 Task: Look for space in Hadjout, Algeria from 1st June, 2023 to 9th June, 2023 for 6 adults in price range Rs.6000 to Rs.12000. Place can be entire place with 3 bedrooms having 3 beds and 3 bathrooms. Property type can be house, flat, hotel. Booking option can be shelf check-in. Required host language is .
Action: Mouse moved to (544, 131)
Screenshot: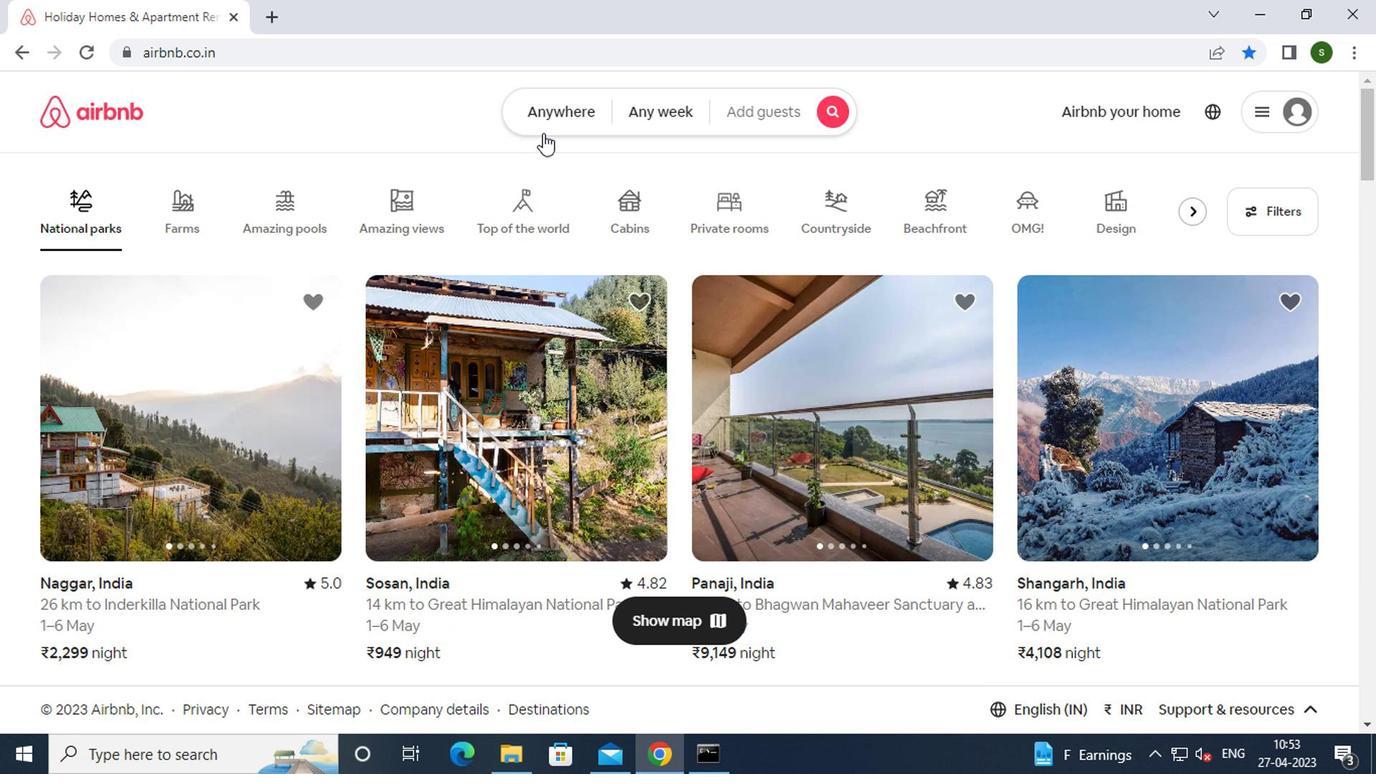 
Action: Mouse pressed left at (544, 131)
Screenshot: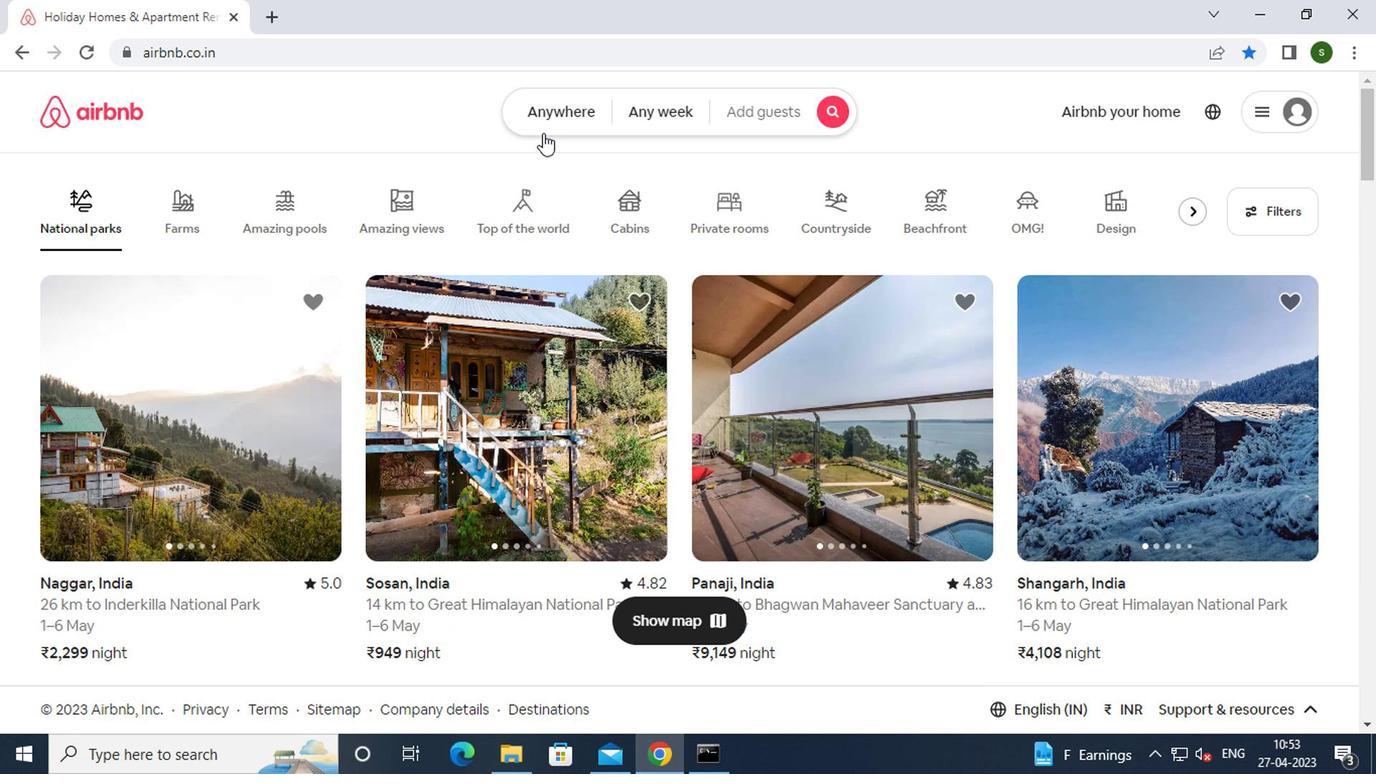 
Action: Mouse moved to (483, 189)
Screenshot: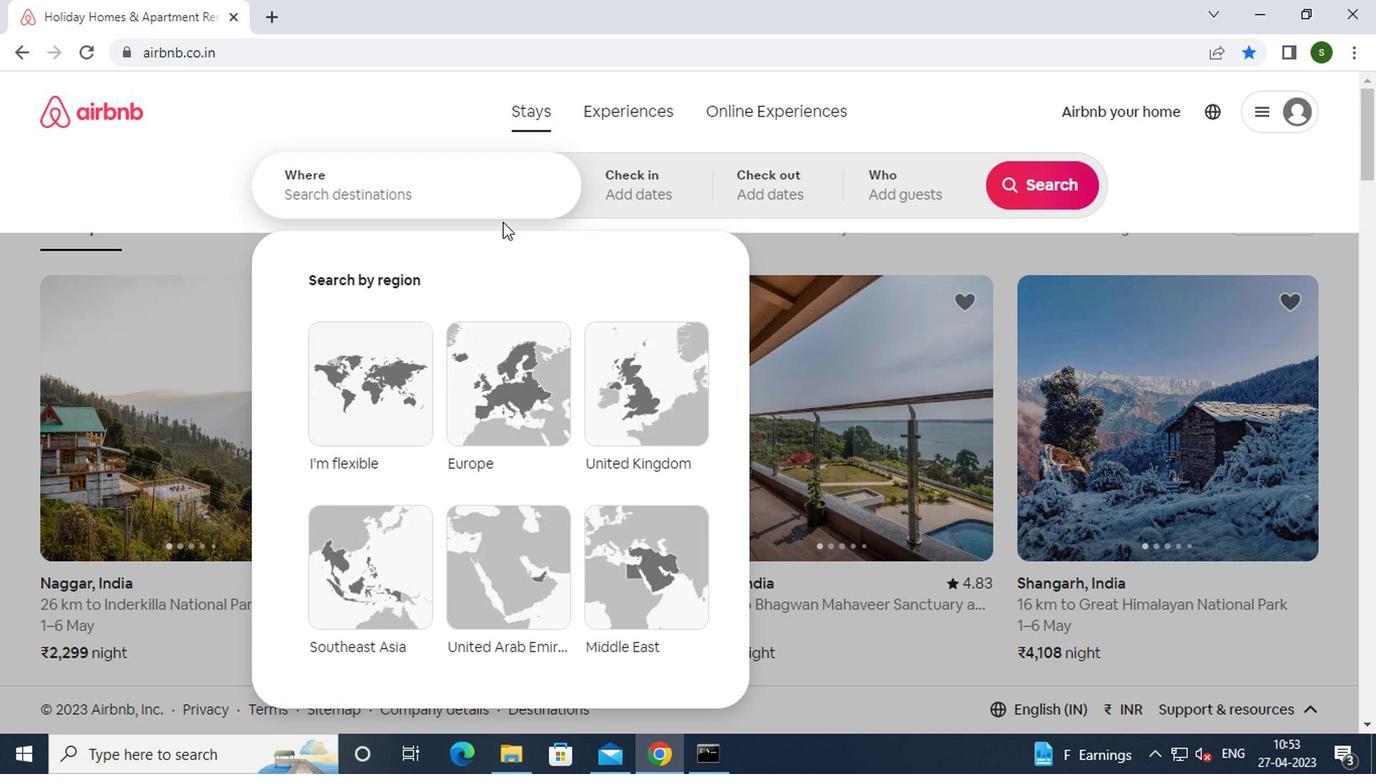 
Action: Mouse pressed left at (483, 189)
Screenshot: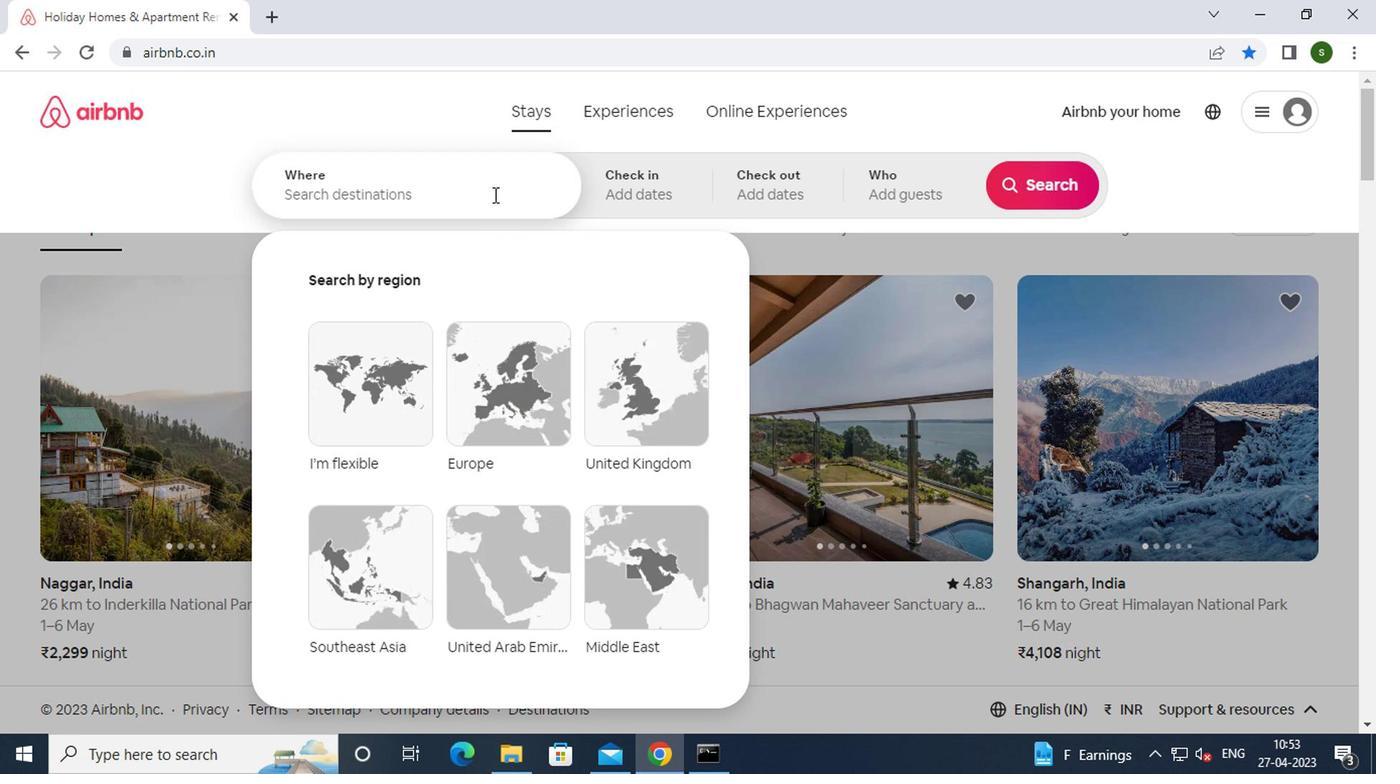 
Action: Key pressed h<Key.caps_lock>adjout,<Key.space>
Screenshot: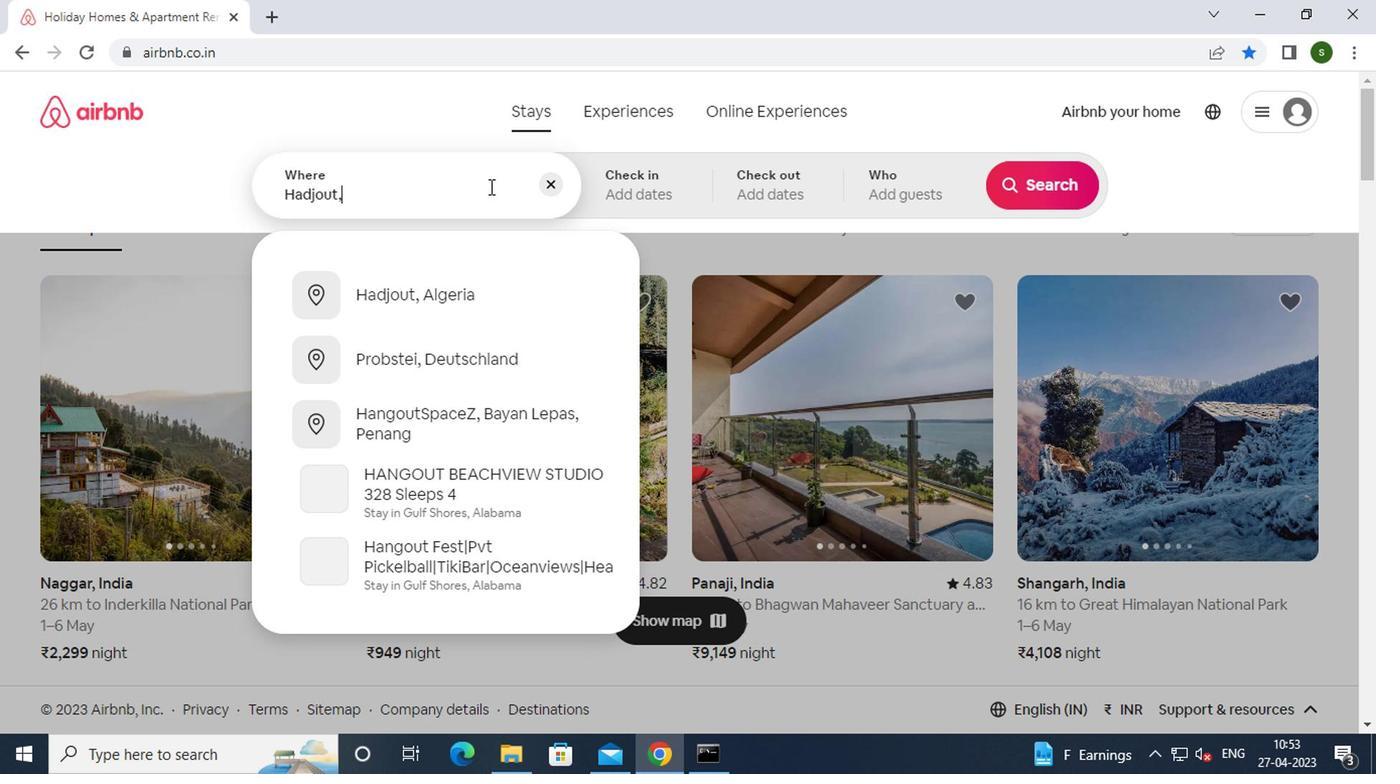 
Action: Mouse moved to (520, 283)
Screenshot: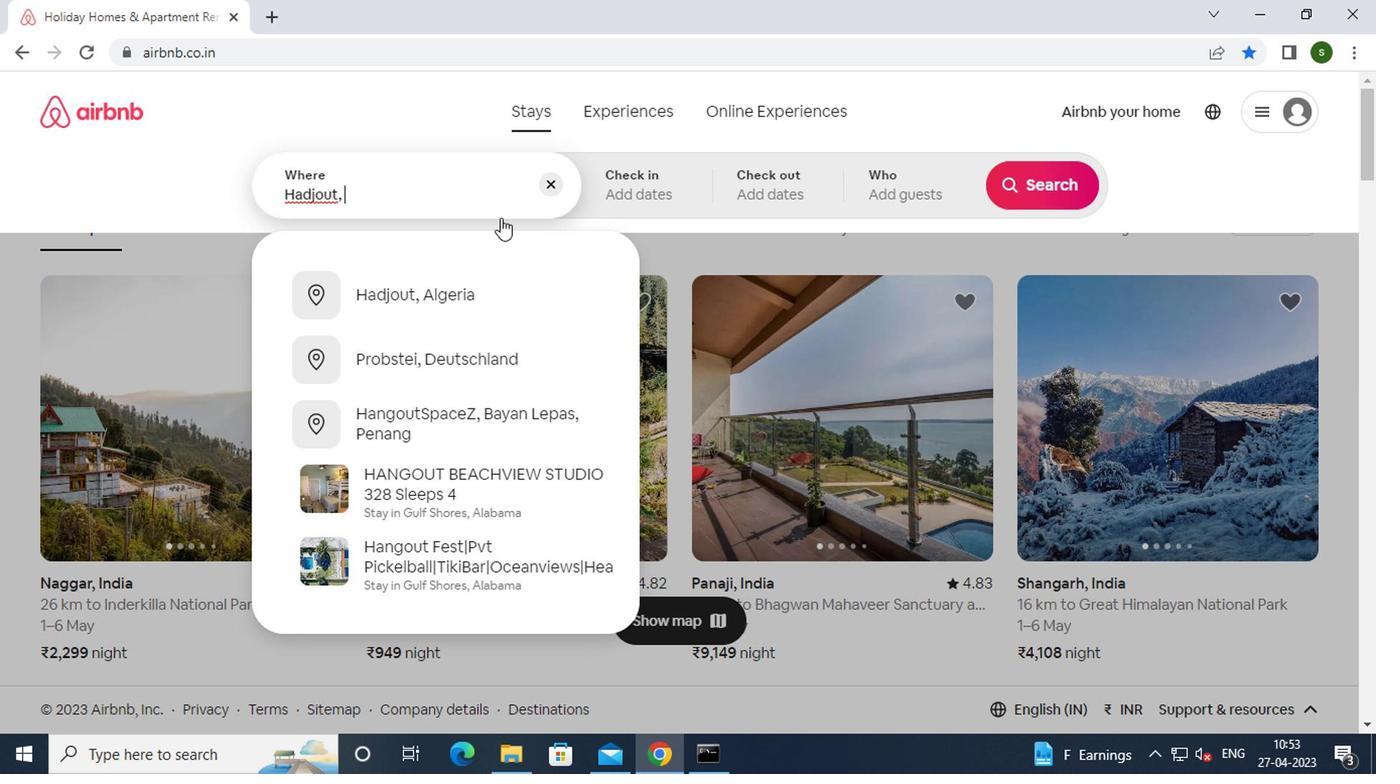 
Action: Mouse pressed left at (520, 283)
Screenshot: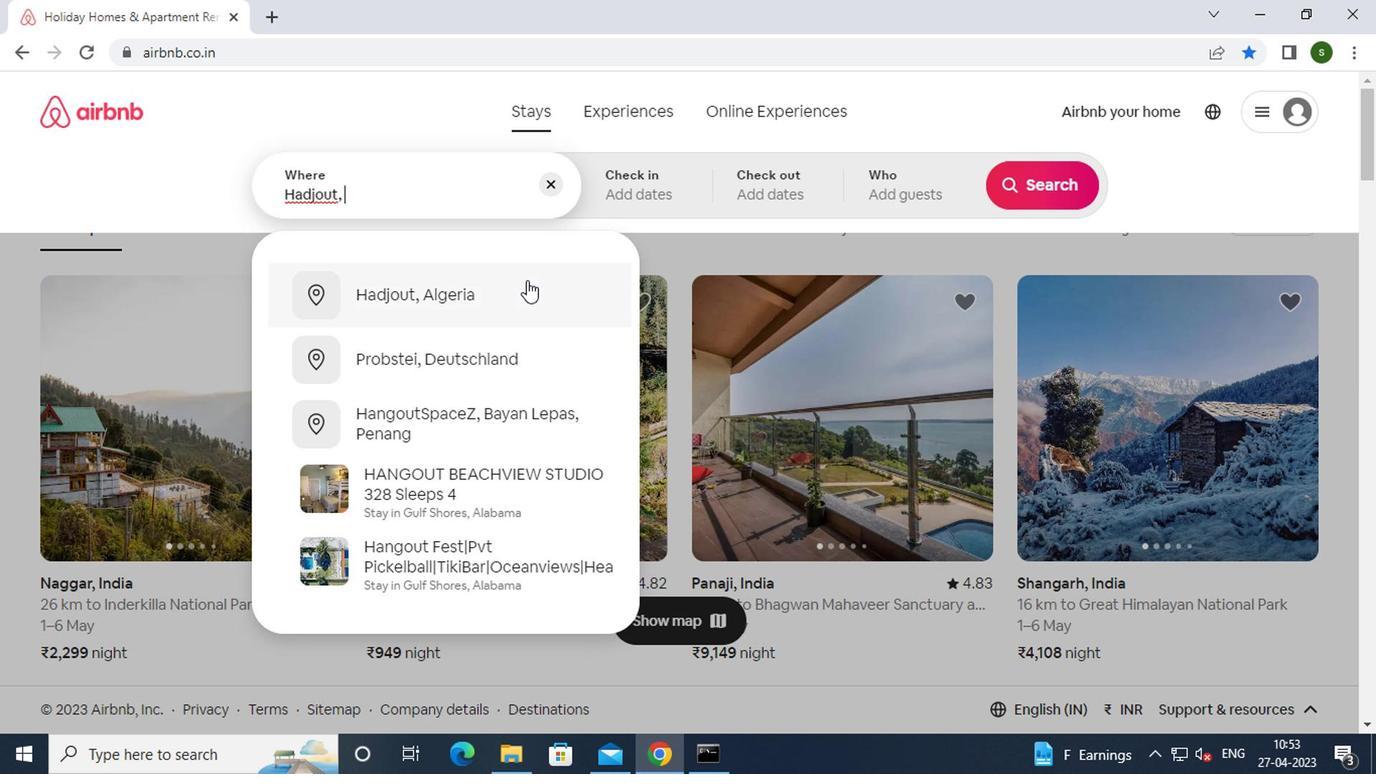 
Action: Mouse moved to (1024, 354)
Screenshot: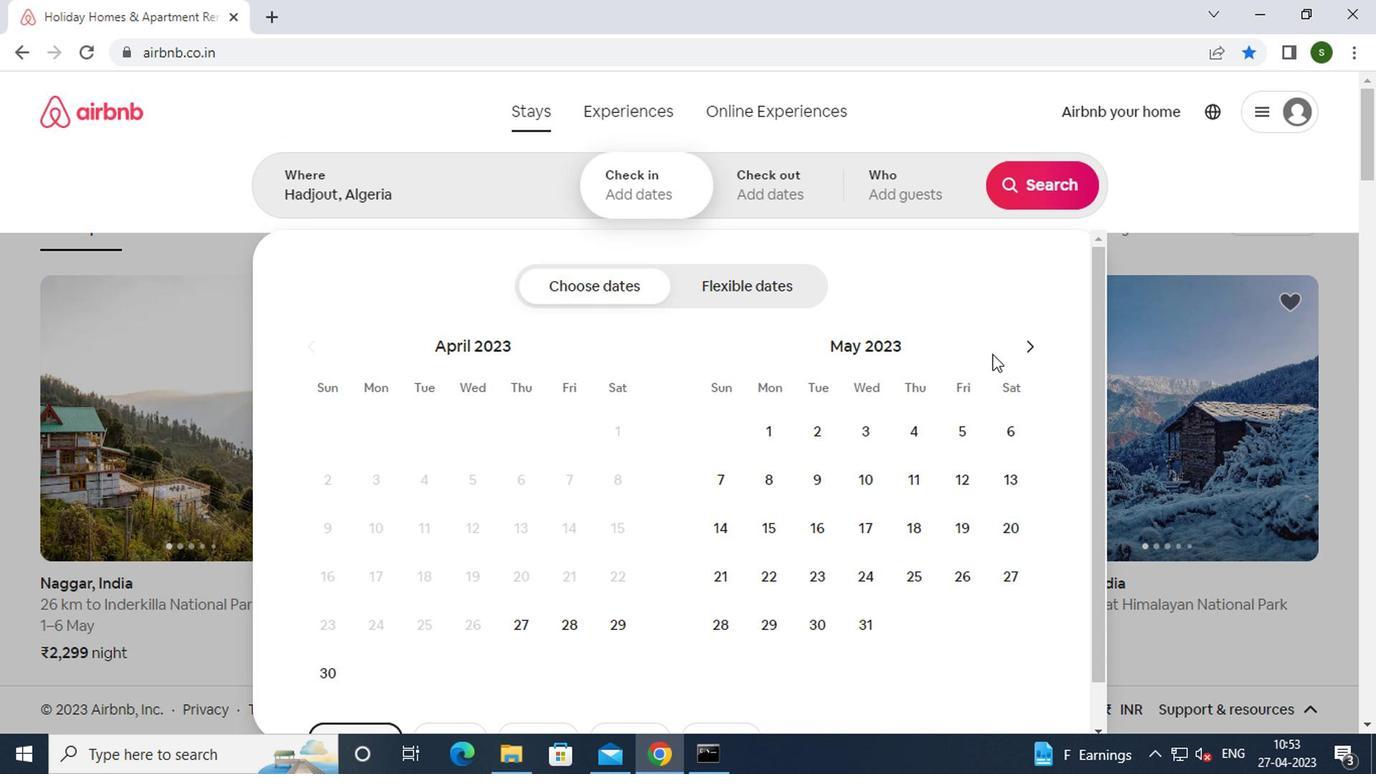 
Action: Mouse pressed left at (1024, 354)
Screenshot: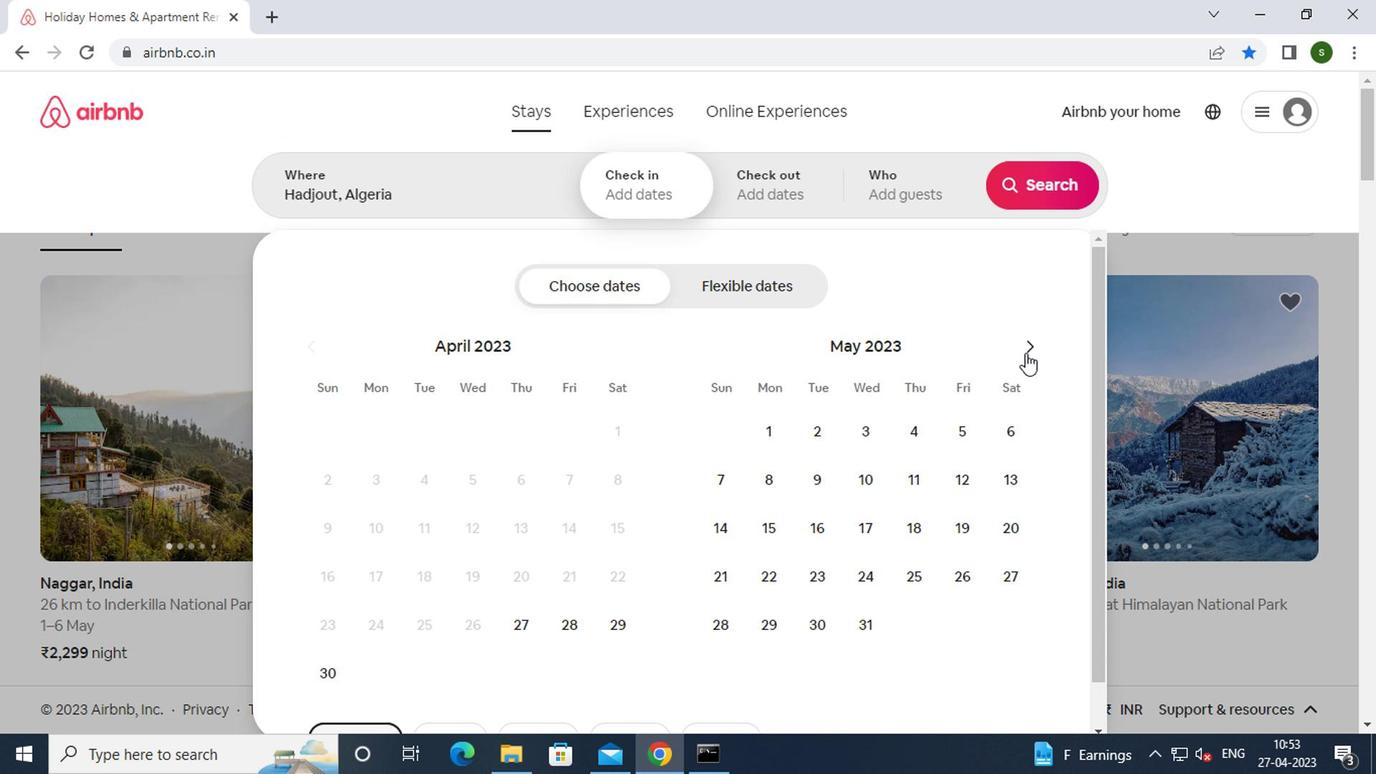 
Action: Mouse moved to (916, 428)
Screenshot: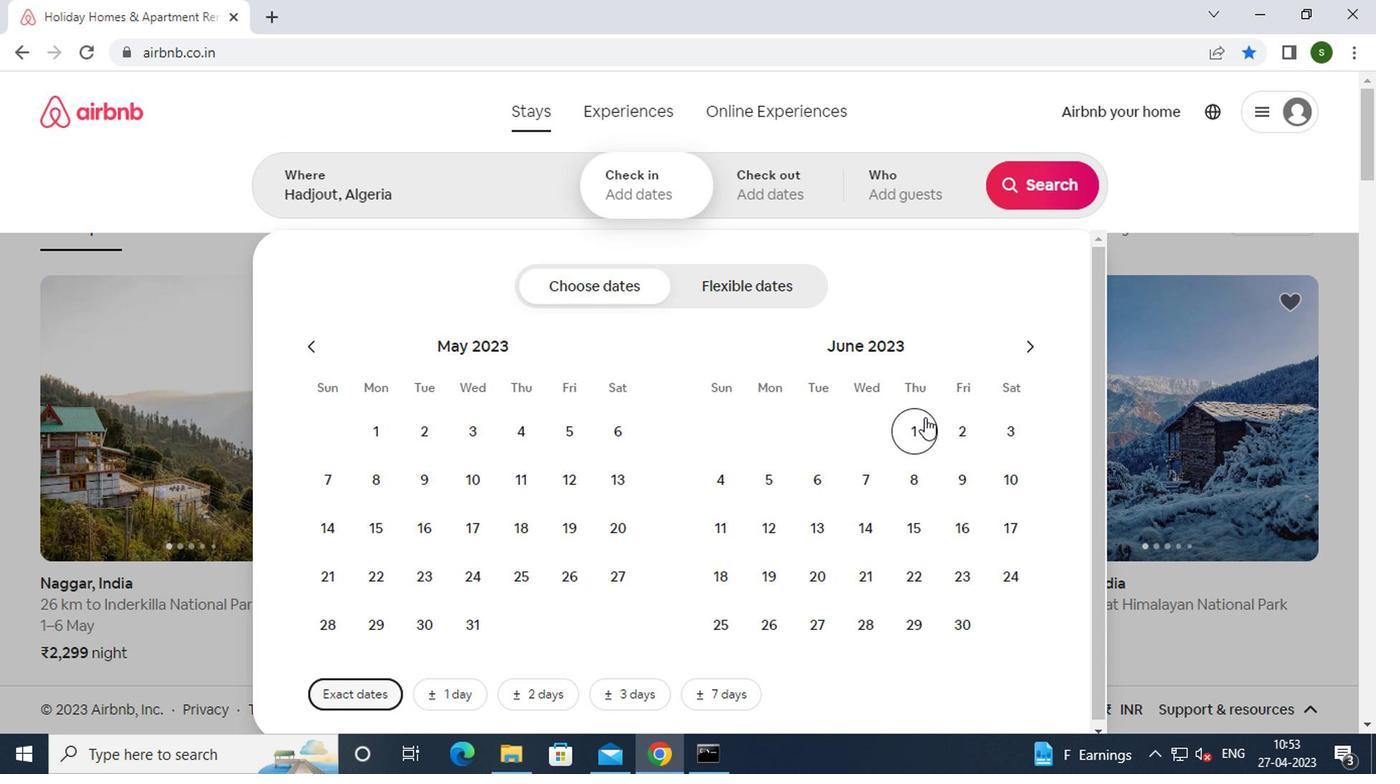 
Action: Mouse pressed left at (916, 428)
Screenshot: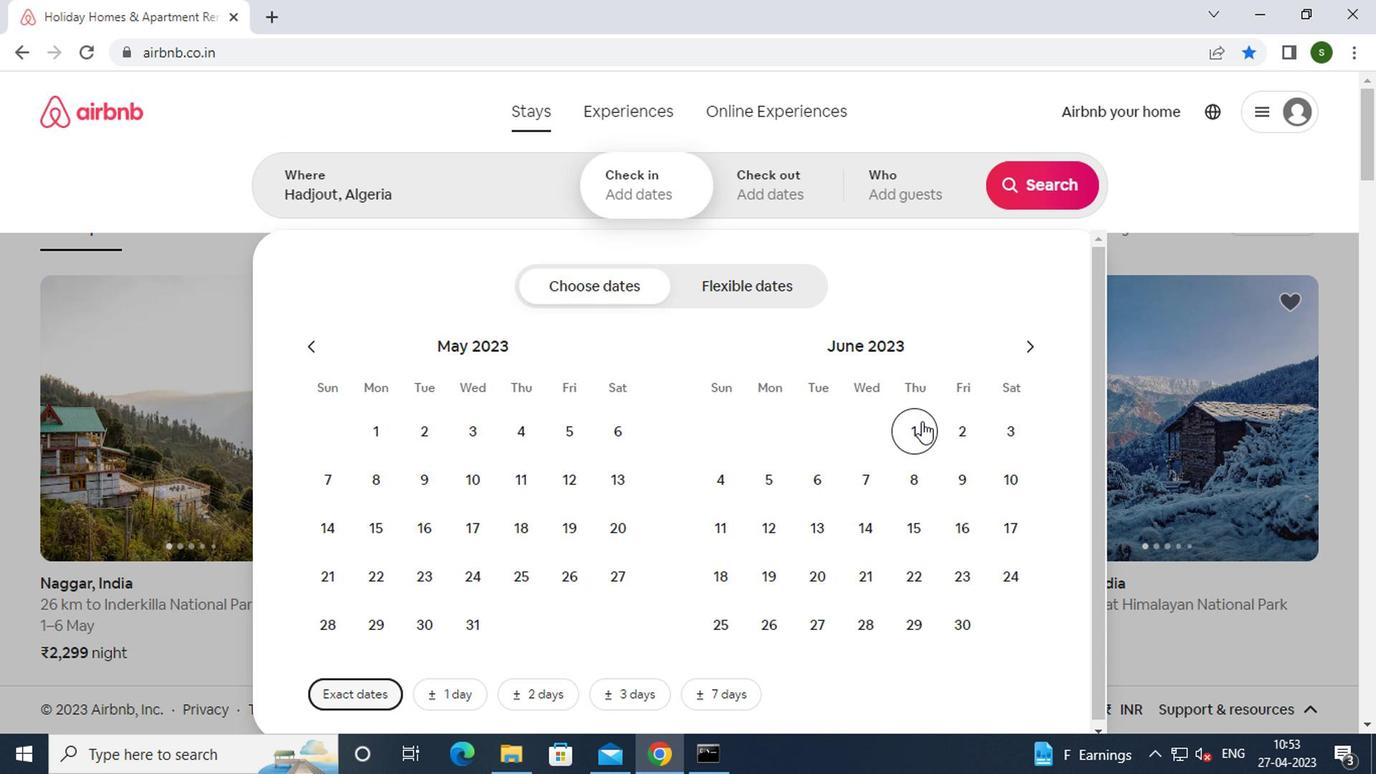 
Action: Mouse moved to (958, 470)
Screenshot: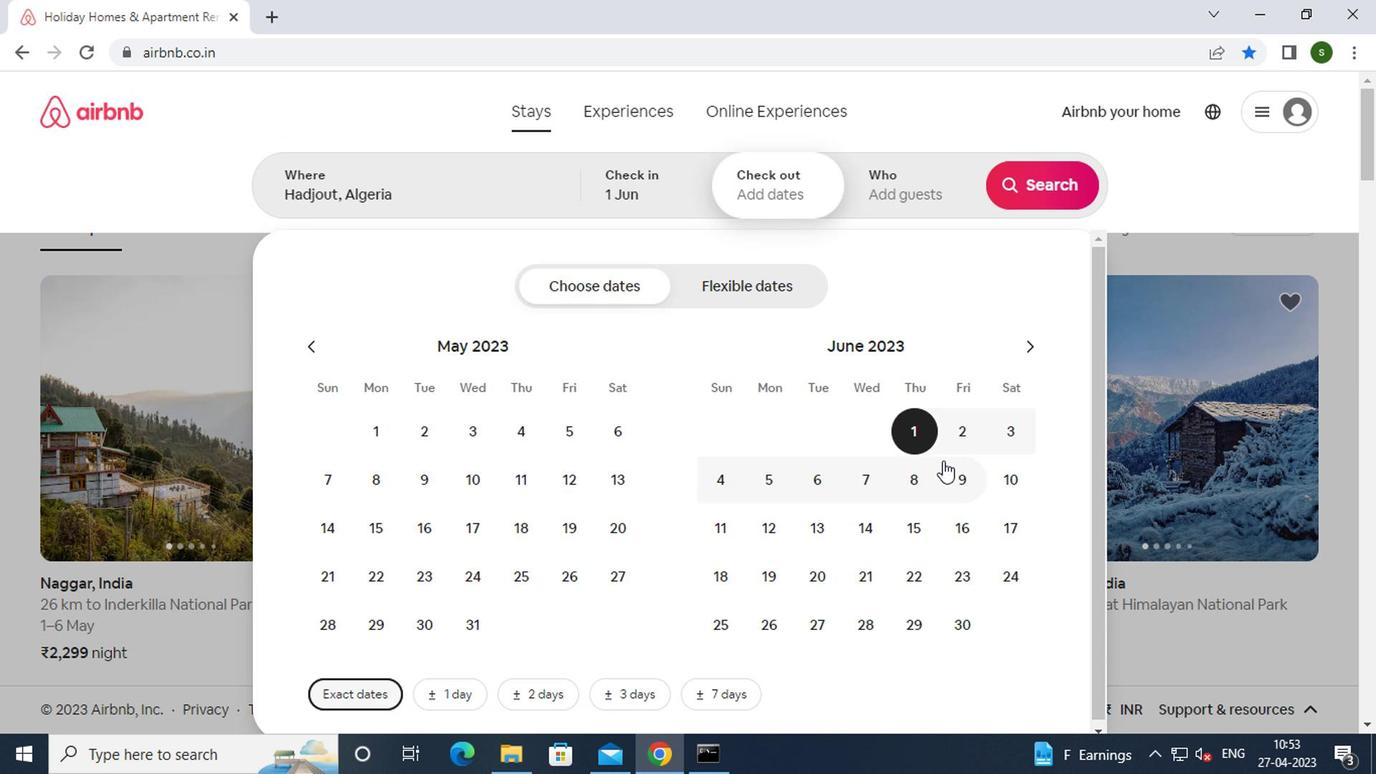 
Action: Mouse pressed left at (958, 470)
Screenshot: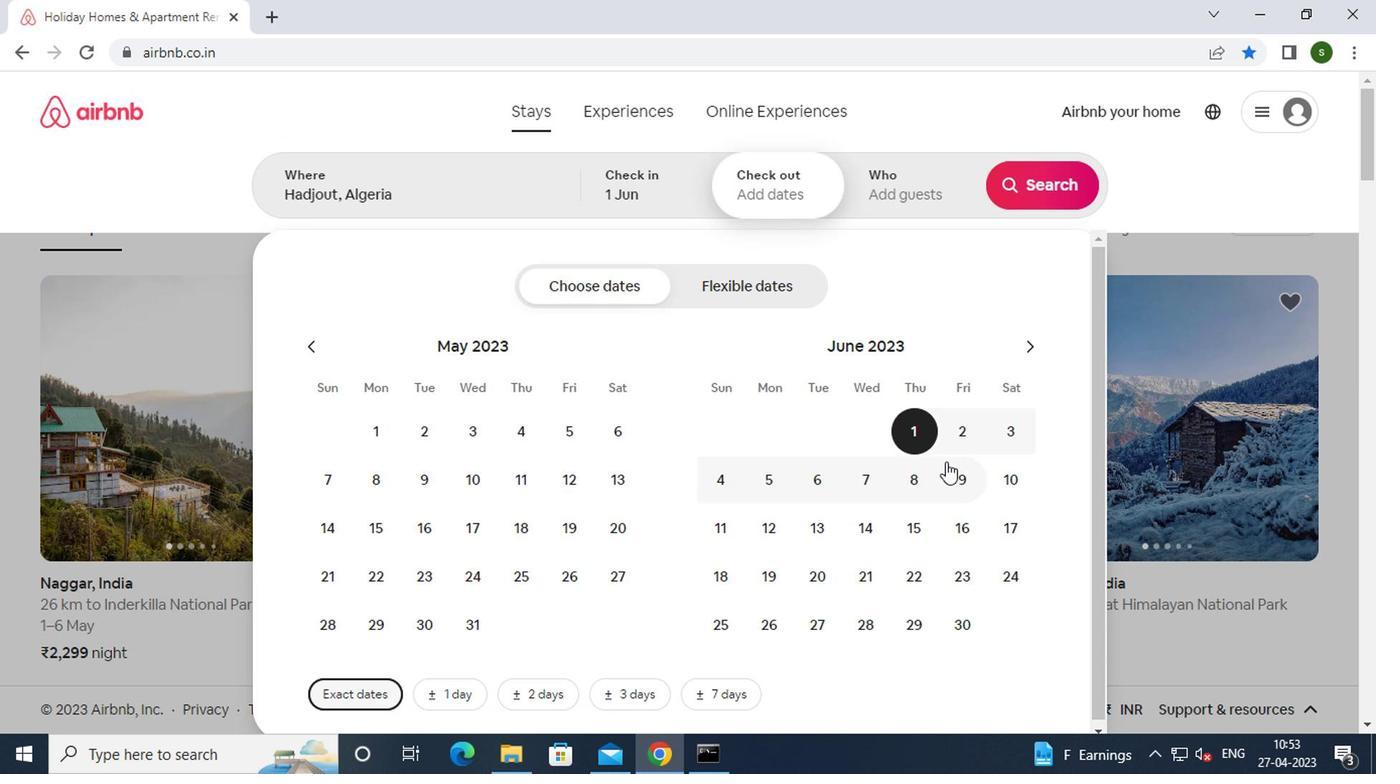 
Action: Mouse moved to (922, 204)
Screenshot: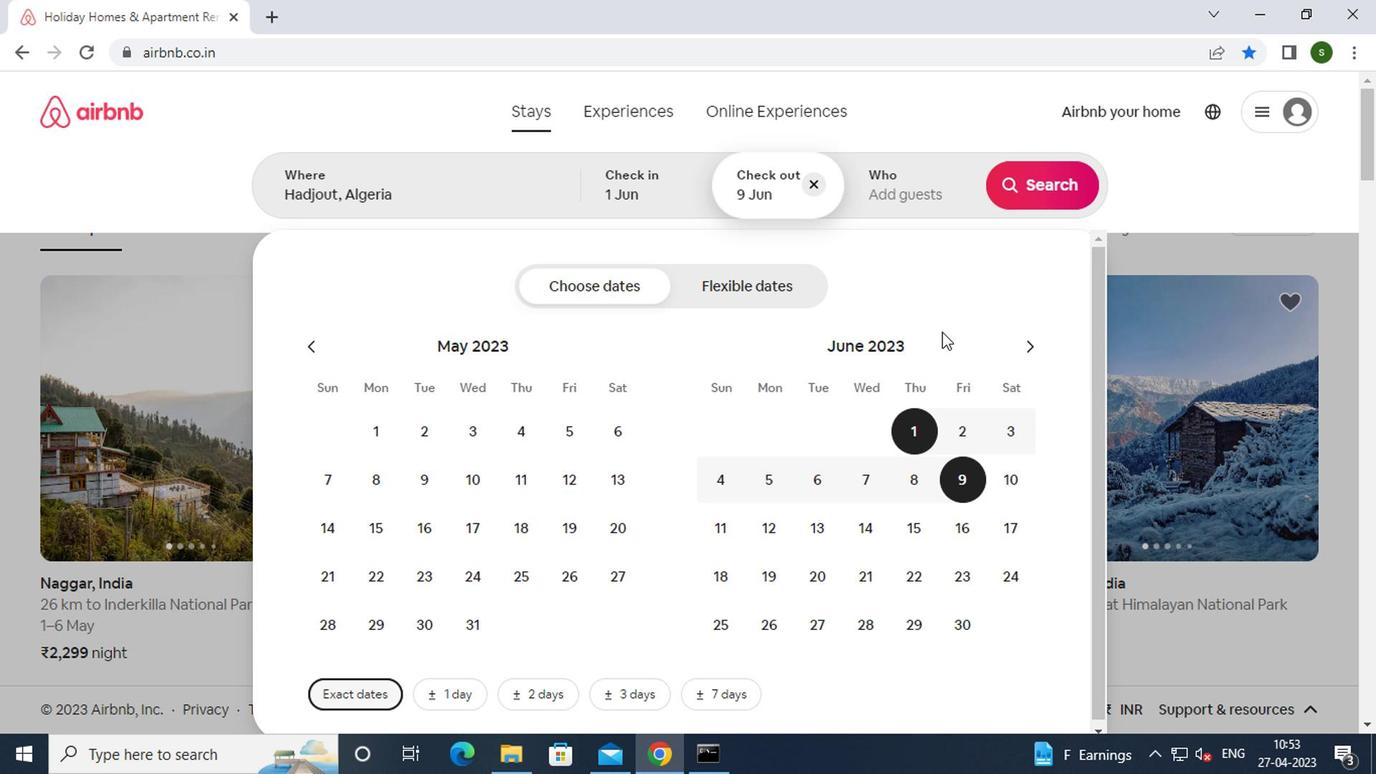 
Action: Mouse pressed left at (922, 204)
Screenshot: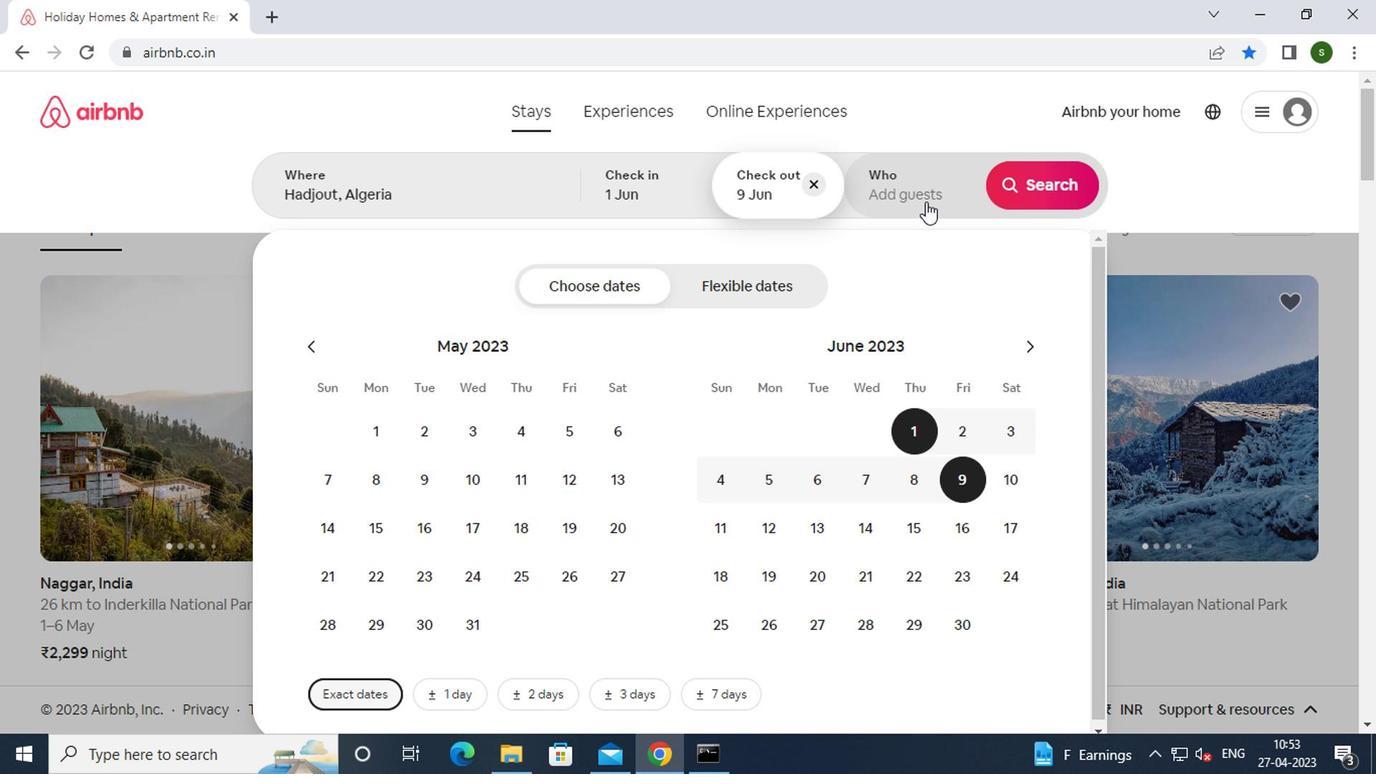 
Action: Mouse moved to (1067, 285)
Screenshot: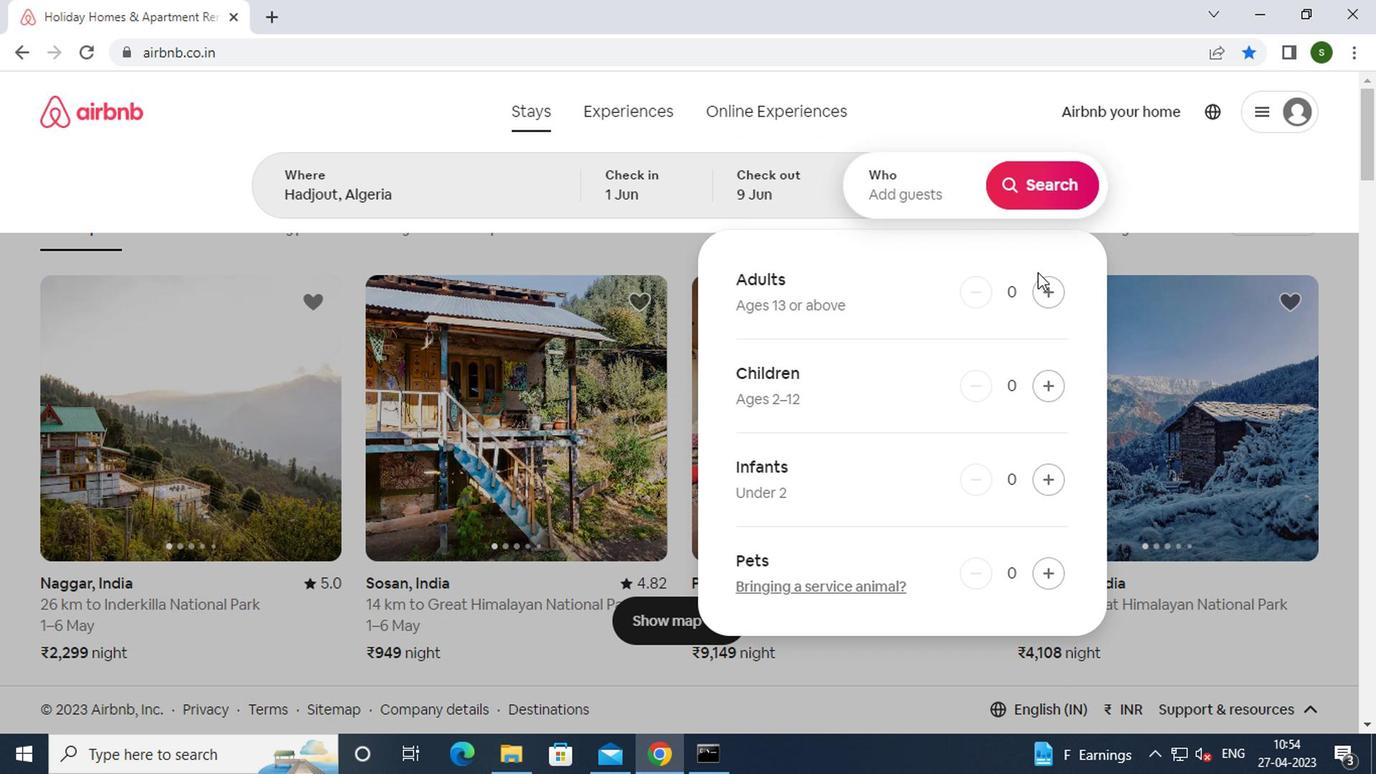 
Action: Mouse pressed left at (1067, 285)
Screenshot: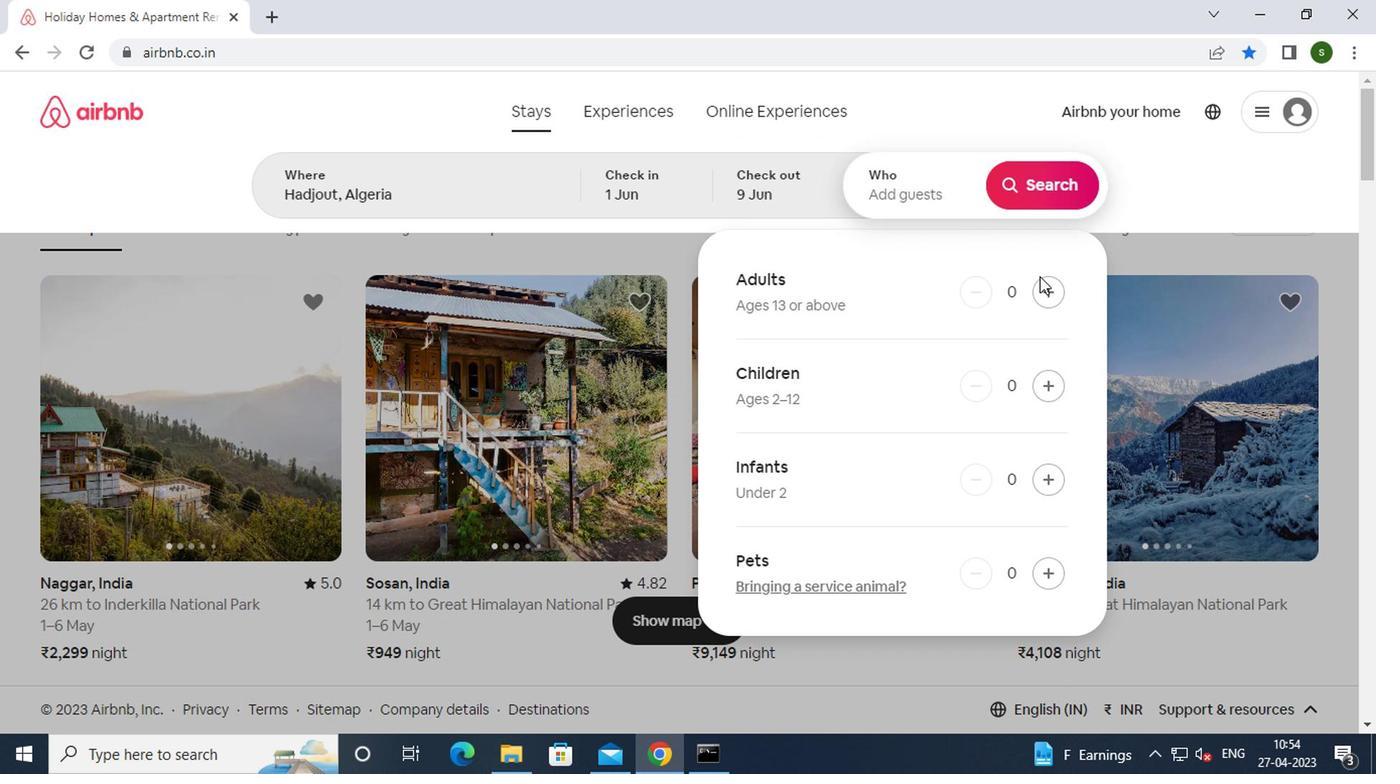 
Action: Mouse moved to (1047, 290)
Screenshot: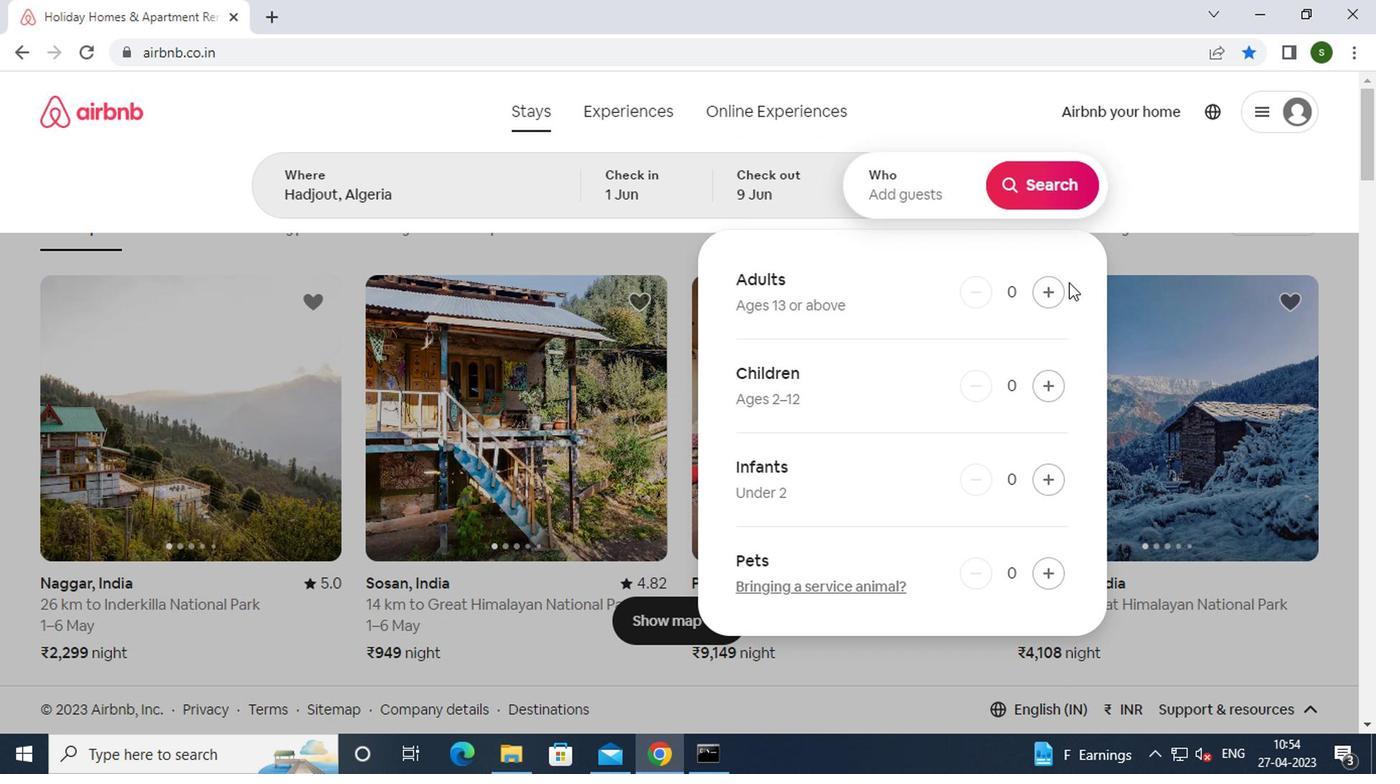 
Action: Mouse pressed left at (1047, 290)
Screenshot: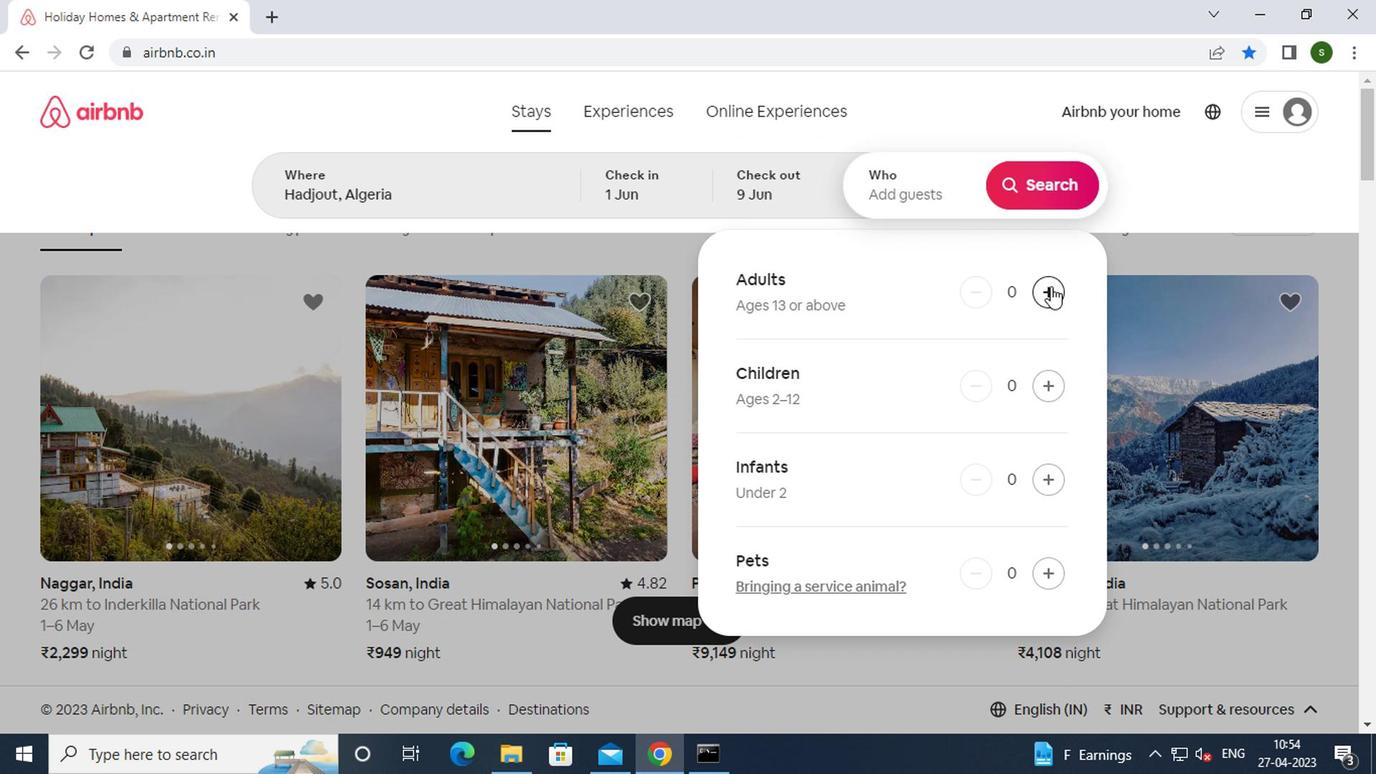 
Action: Mouse pressed left at (1047, 290)
Screenshot: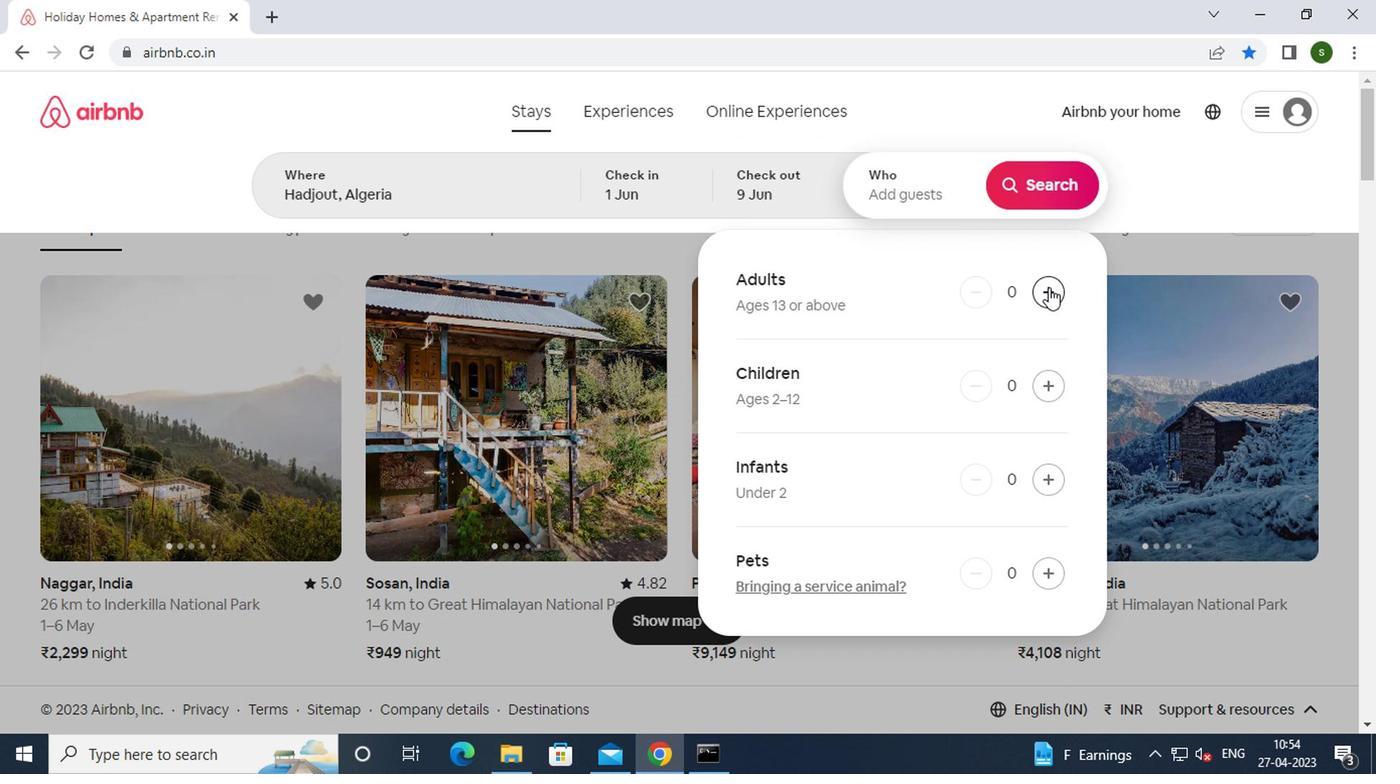 
Action: Mouse pressed left at (1047, 290)
Screenshot: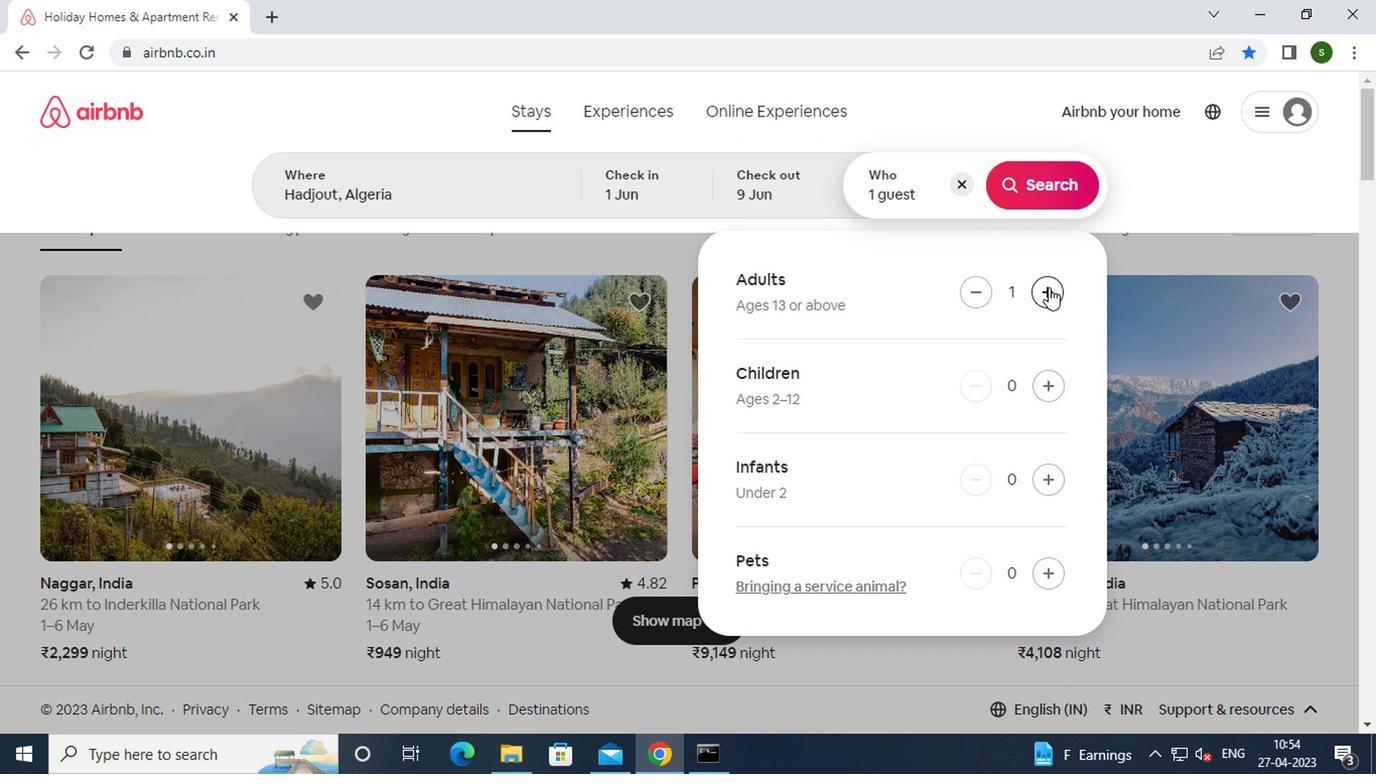
Action: Mouse pressed left at (1047, 290)
Screenshot: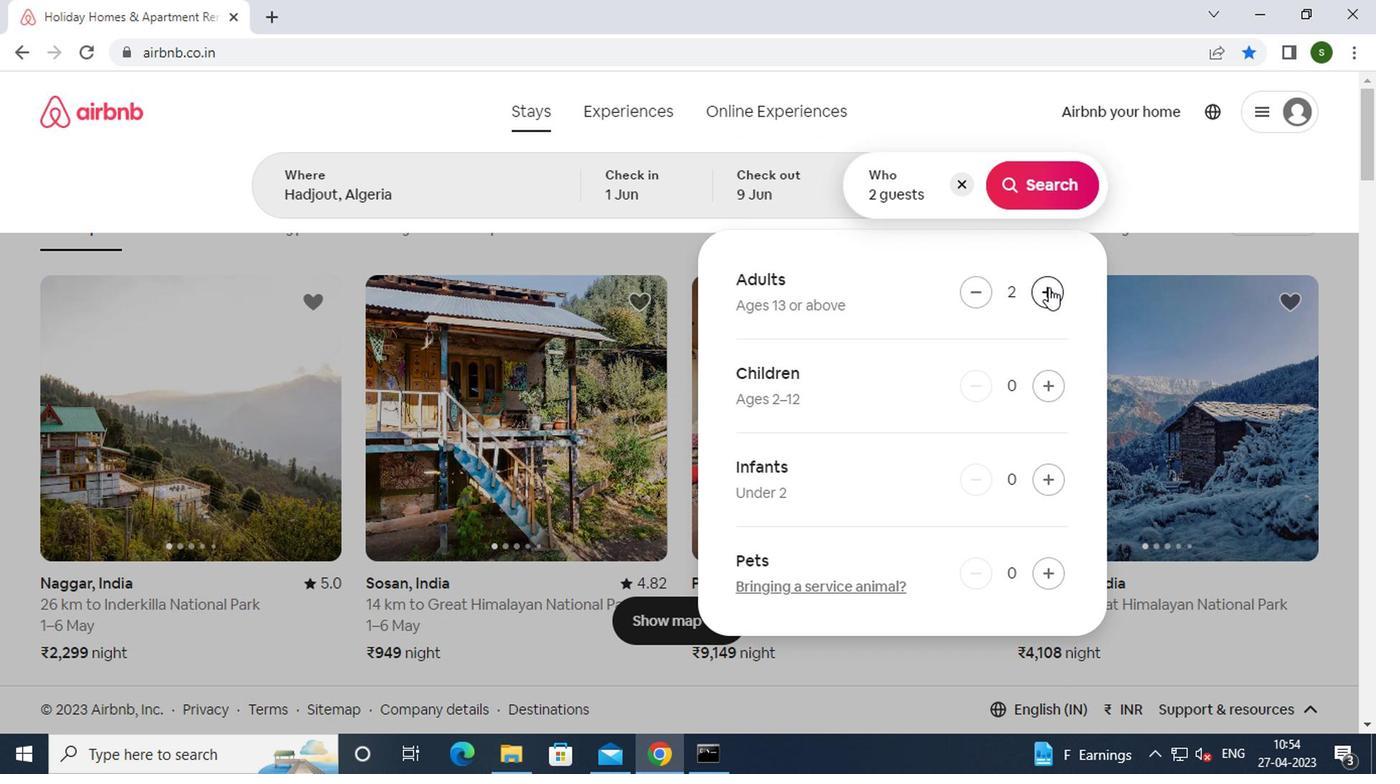 
Action: Mouse pressed left at (1047, 290)
Screenshot: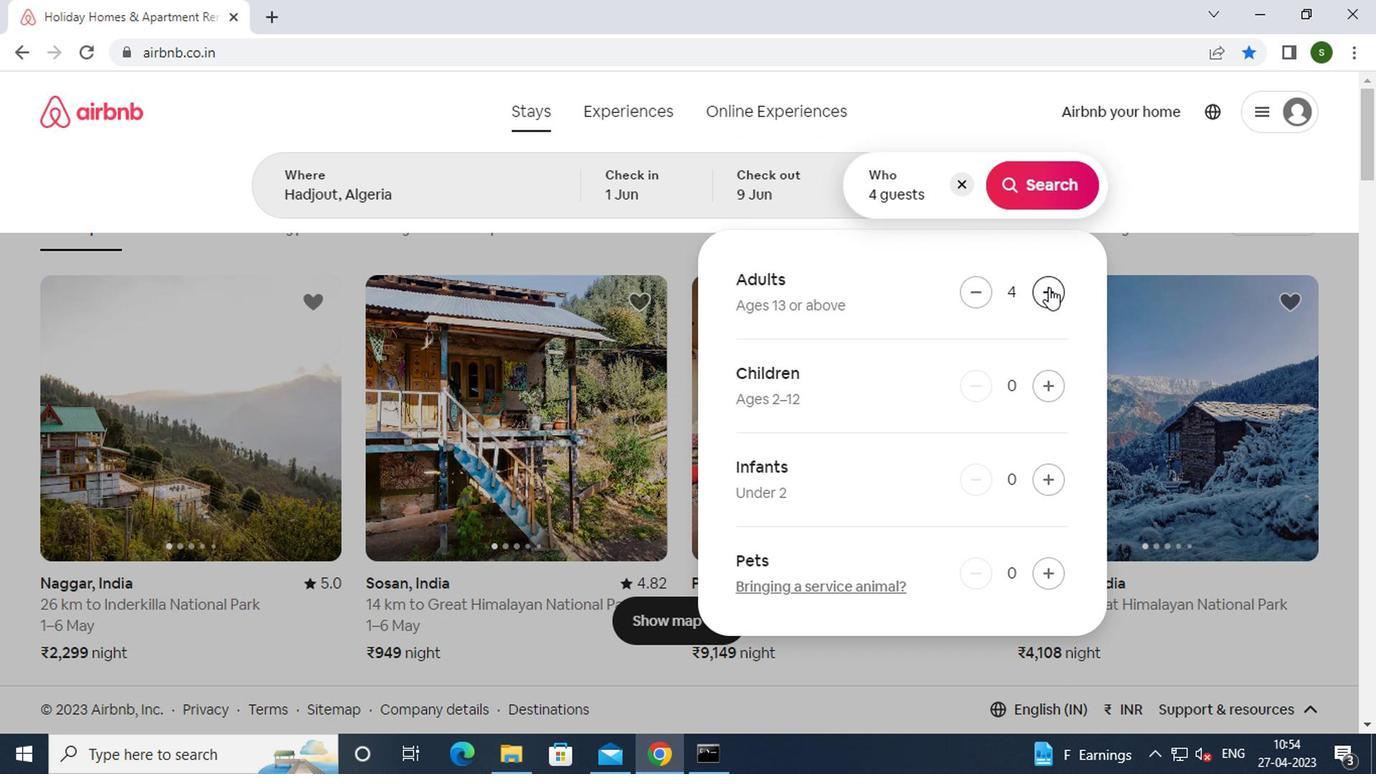 
Action: Mouse pressed left at (1047, 290)
Screenshot: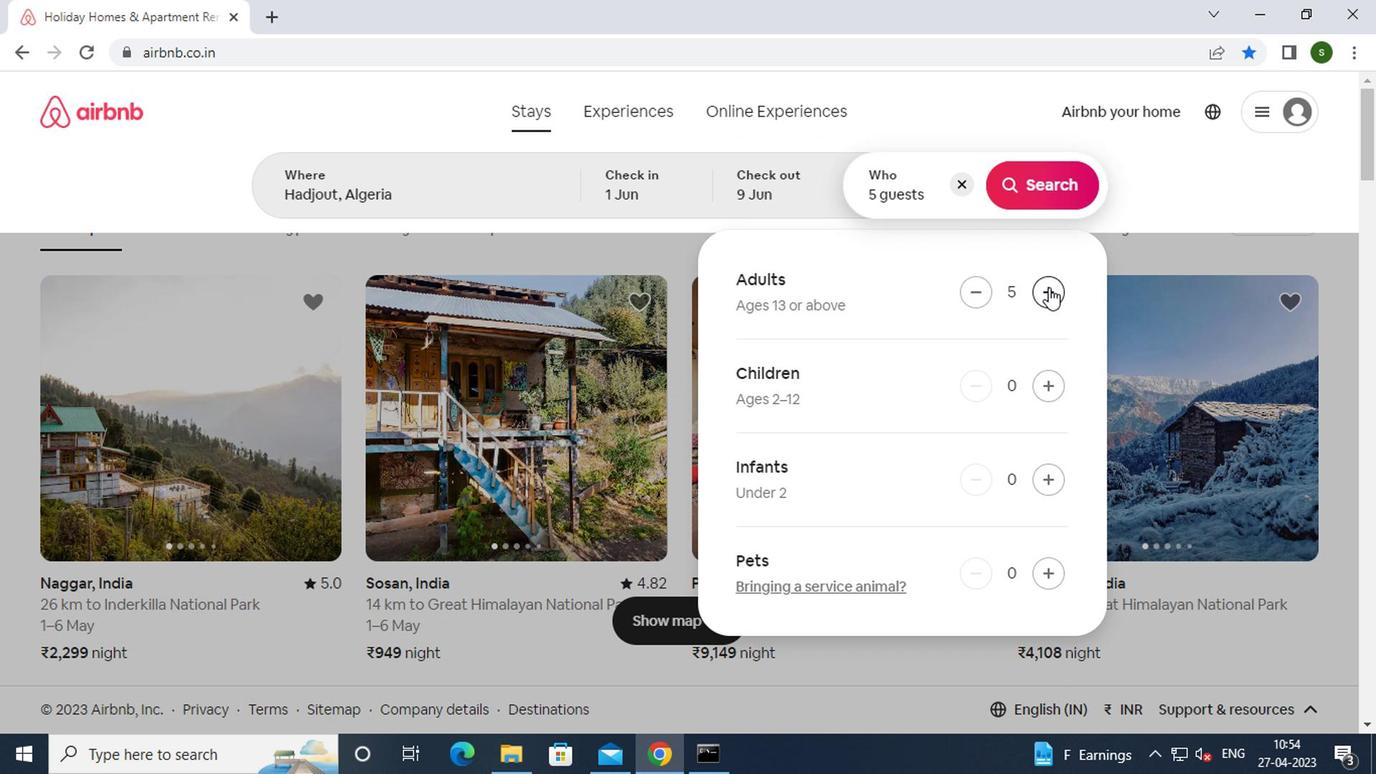 
Action: Mouse moved to (1047, 207)
Screenshot: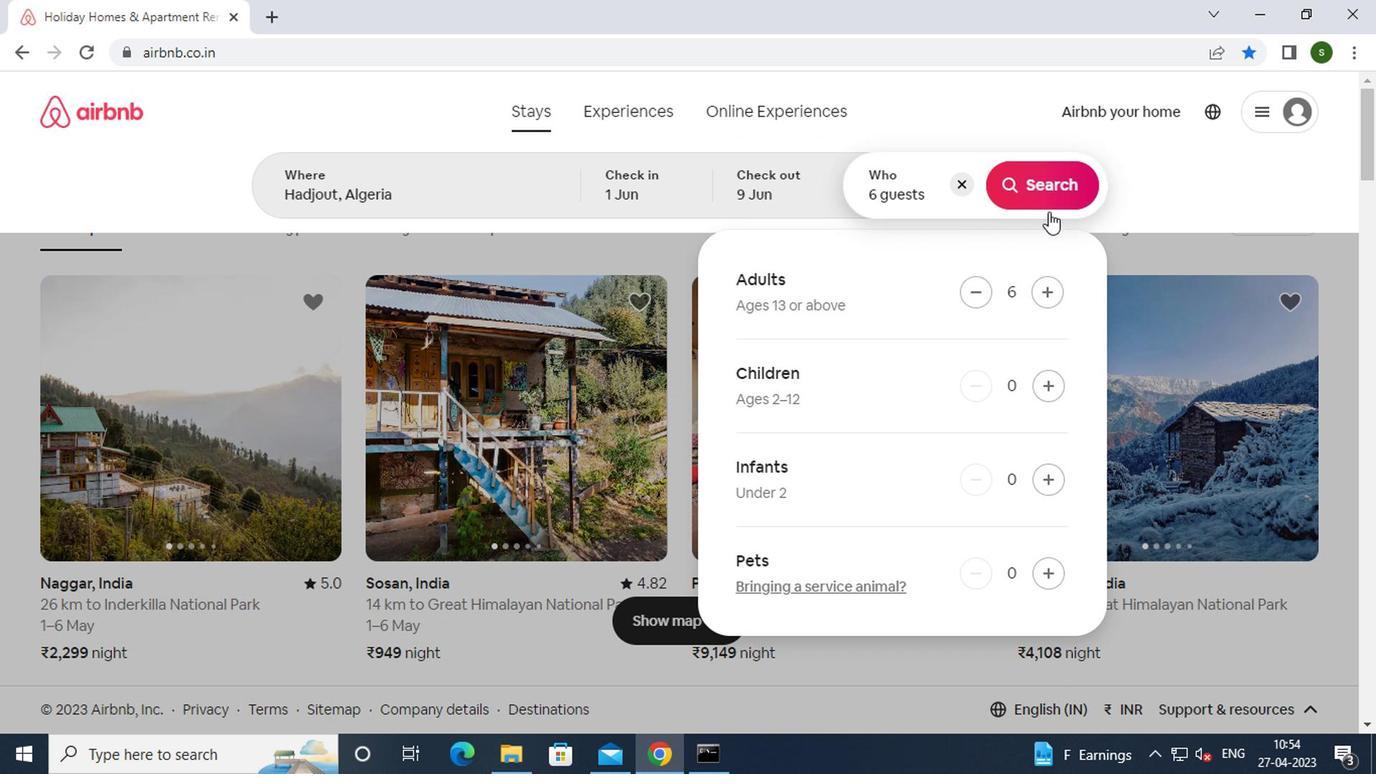 
Action: Mouse pressed left at (1047, 207)
Screenshot: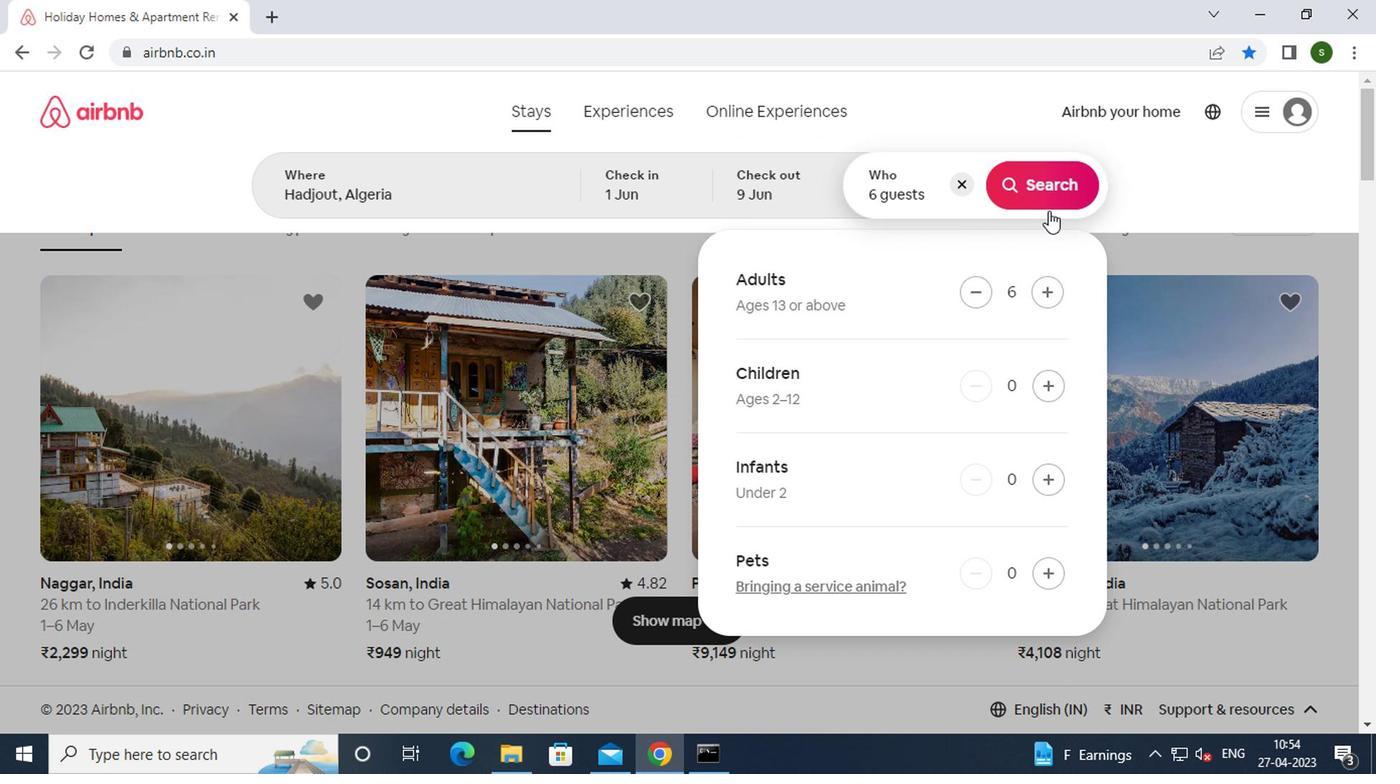 
Action: Mouse moved to (1247, 200)
Screenshot: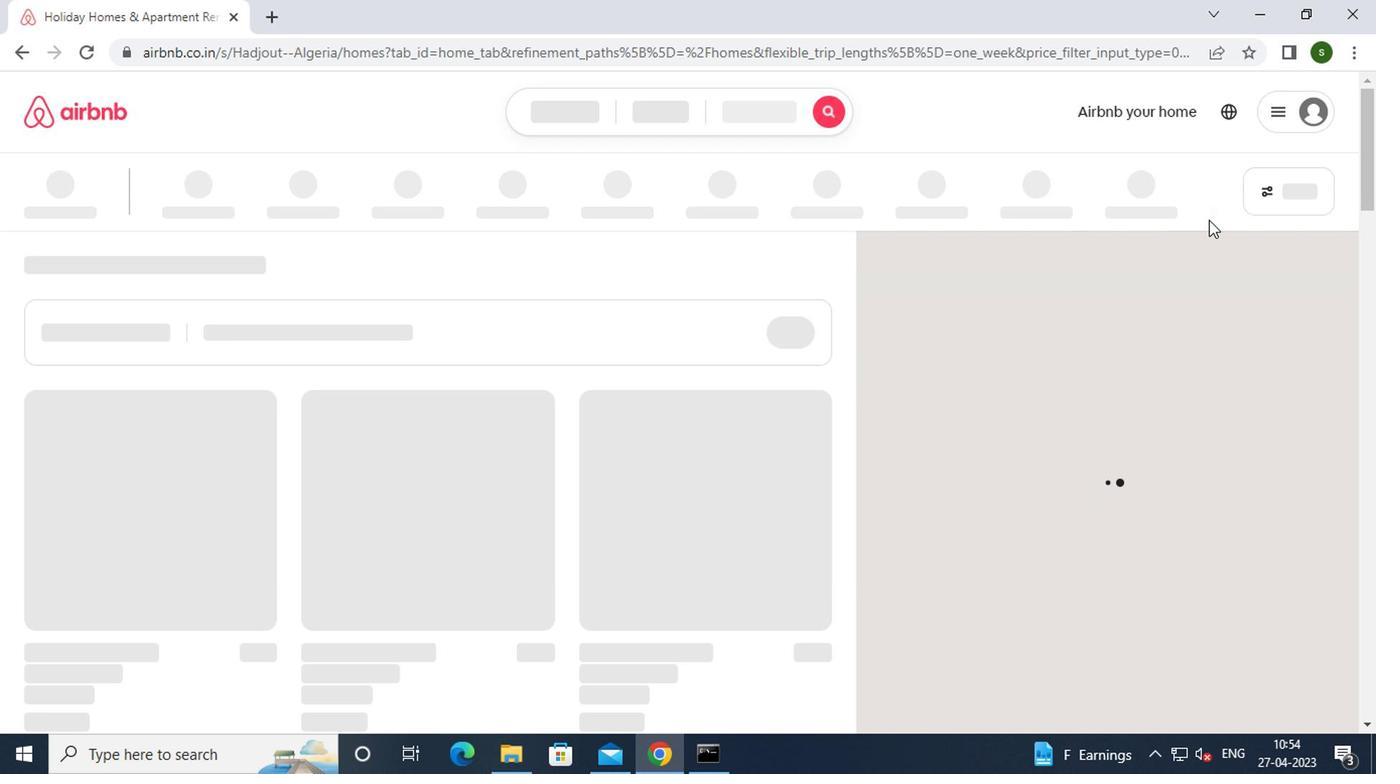 
Action: Mouse pressed left at (1247, 200)
Screenshot: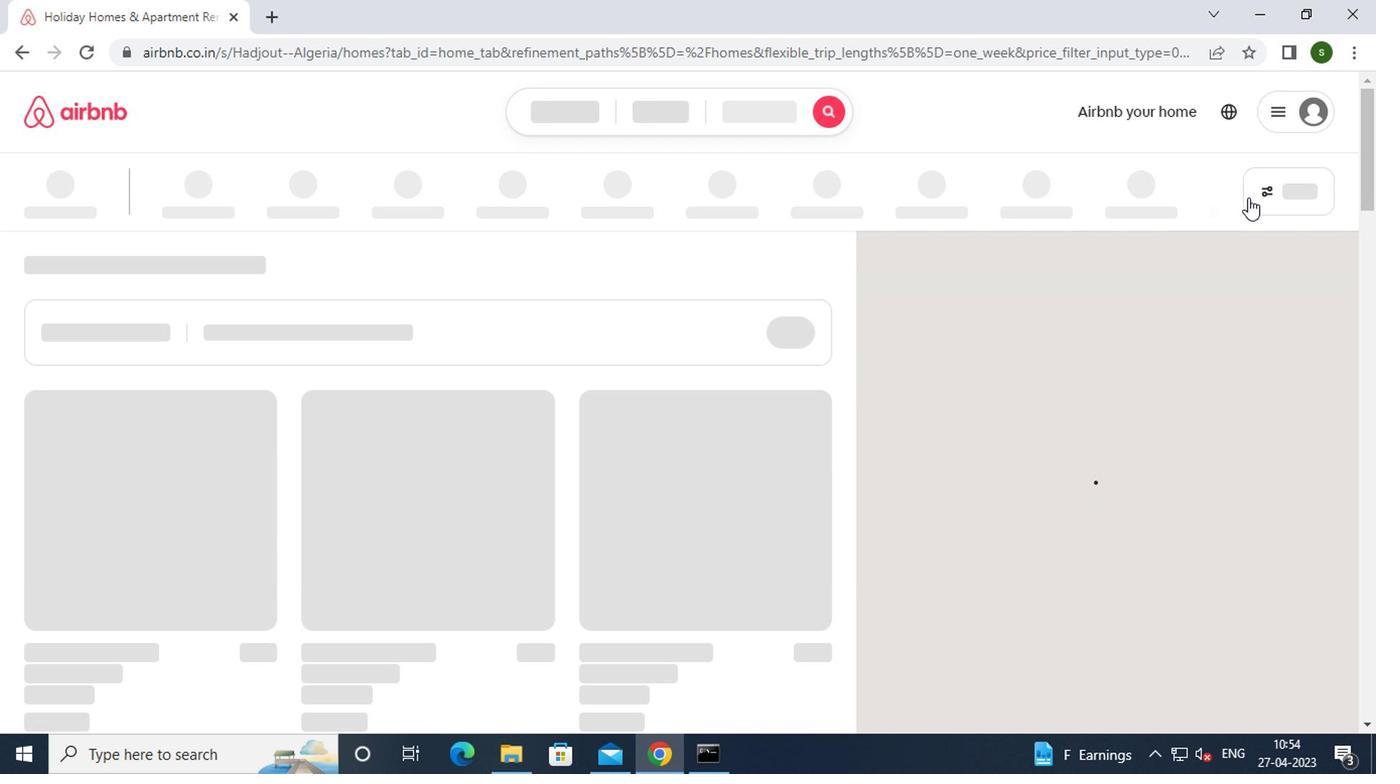 
Action: Mouse moved to (624, 446)
Screenshot: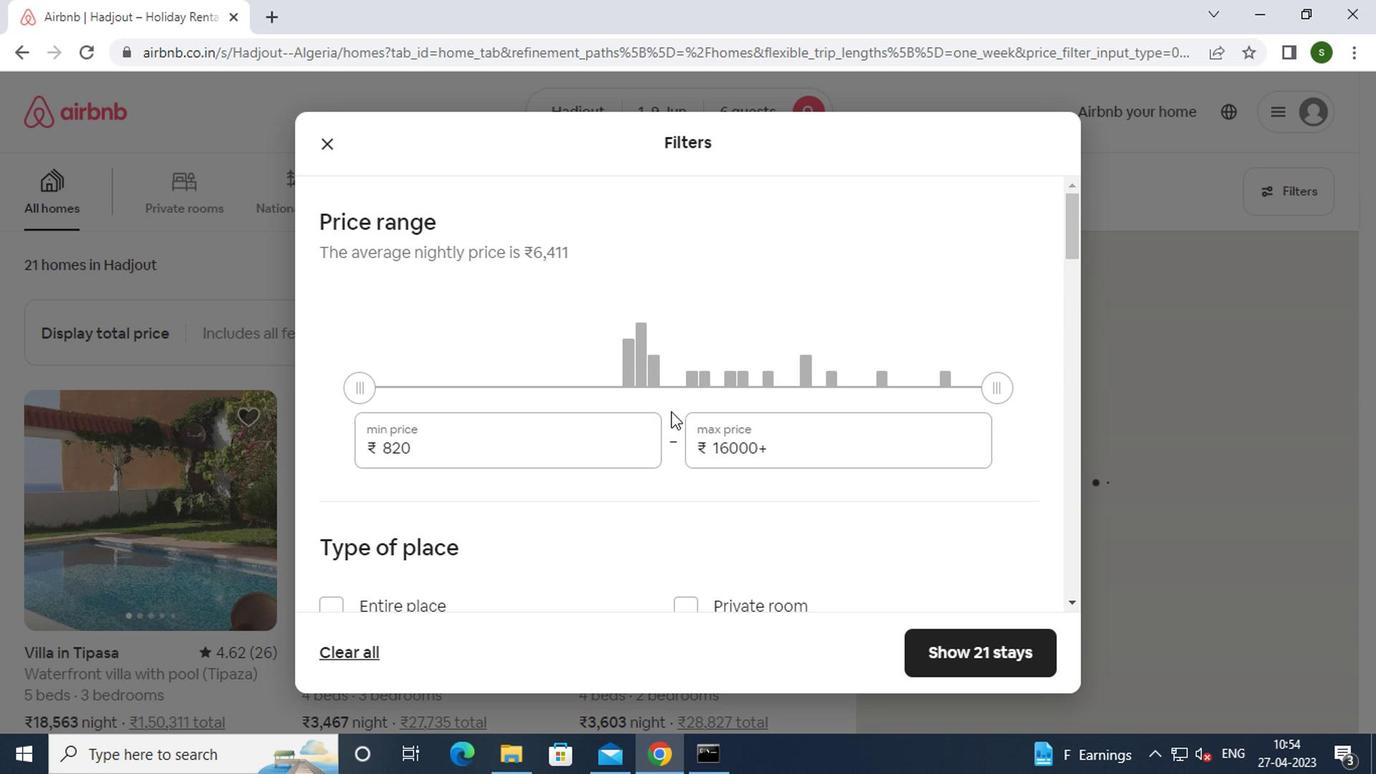 
Action: Mouse pressed left at (624, 446)
Screenshot: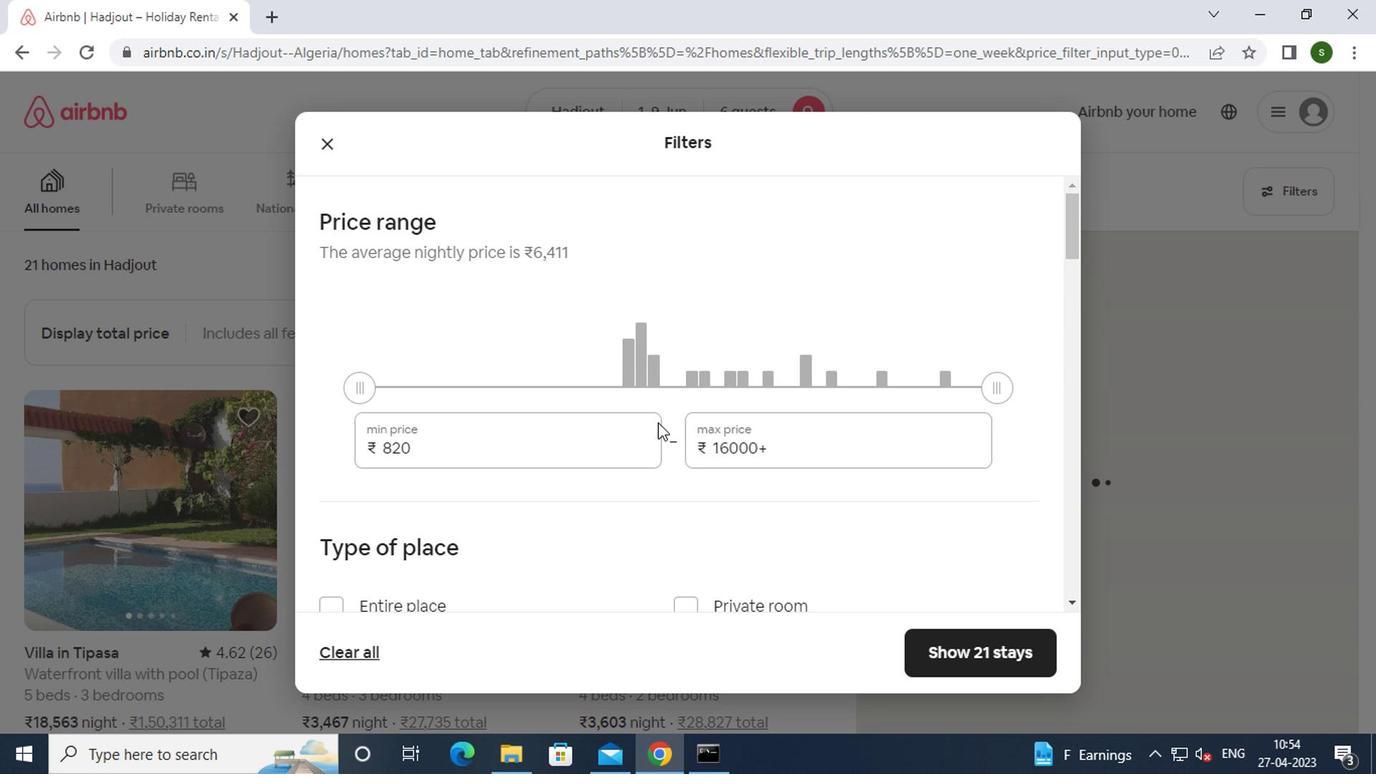 
Action: Key pressed <Key.backspace><Key.backspace><Key.backspace><Key.backspace><Key.backspace><Key.backspace><Key.backspace><Key.backspace><Key.backspace>6000
Screenshot: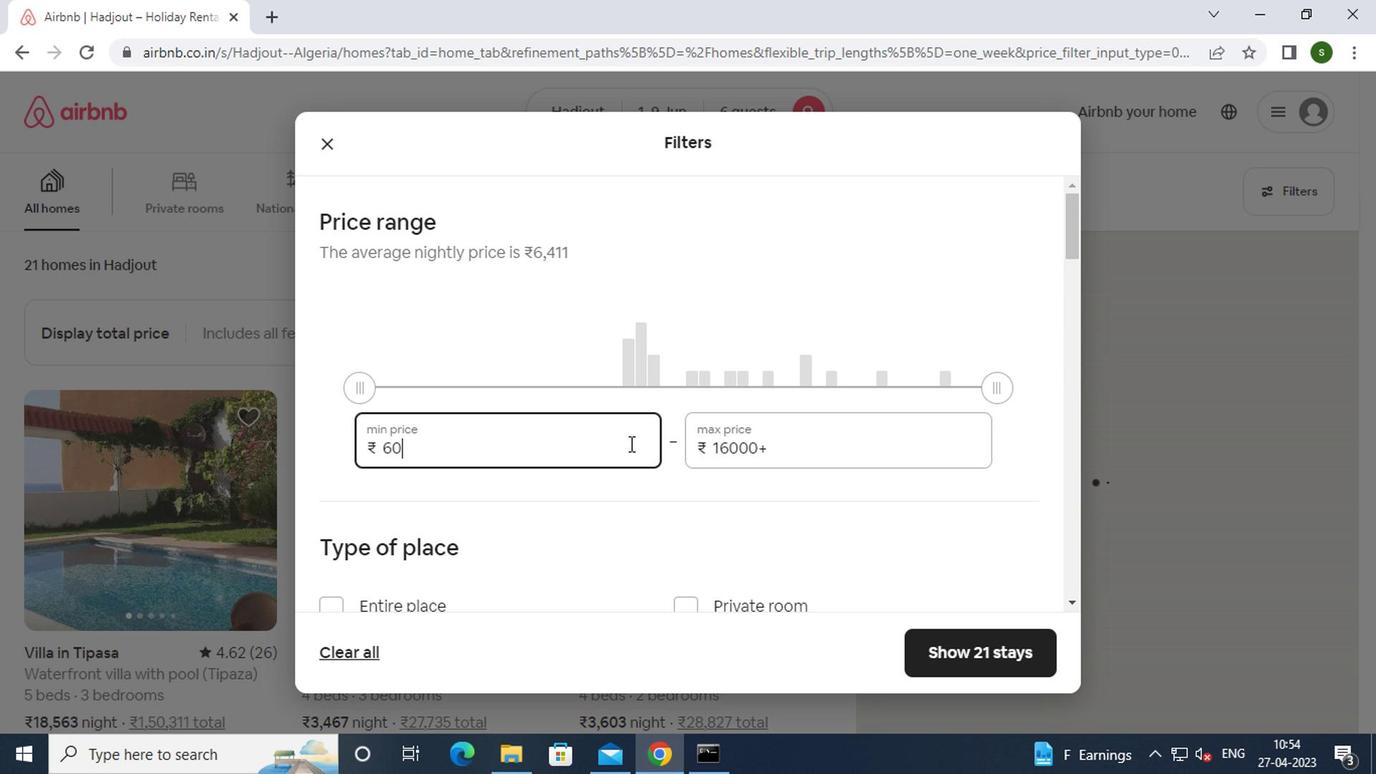 
Action: Mouse moved to (845, 449)
Screenshot: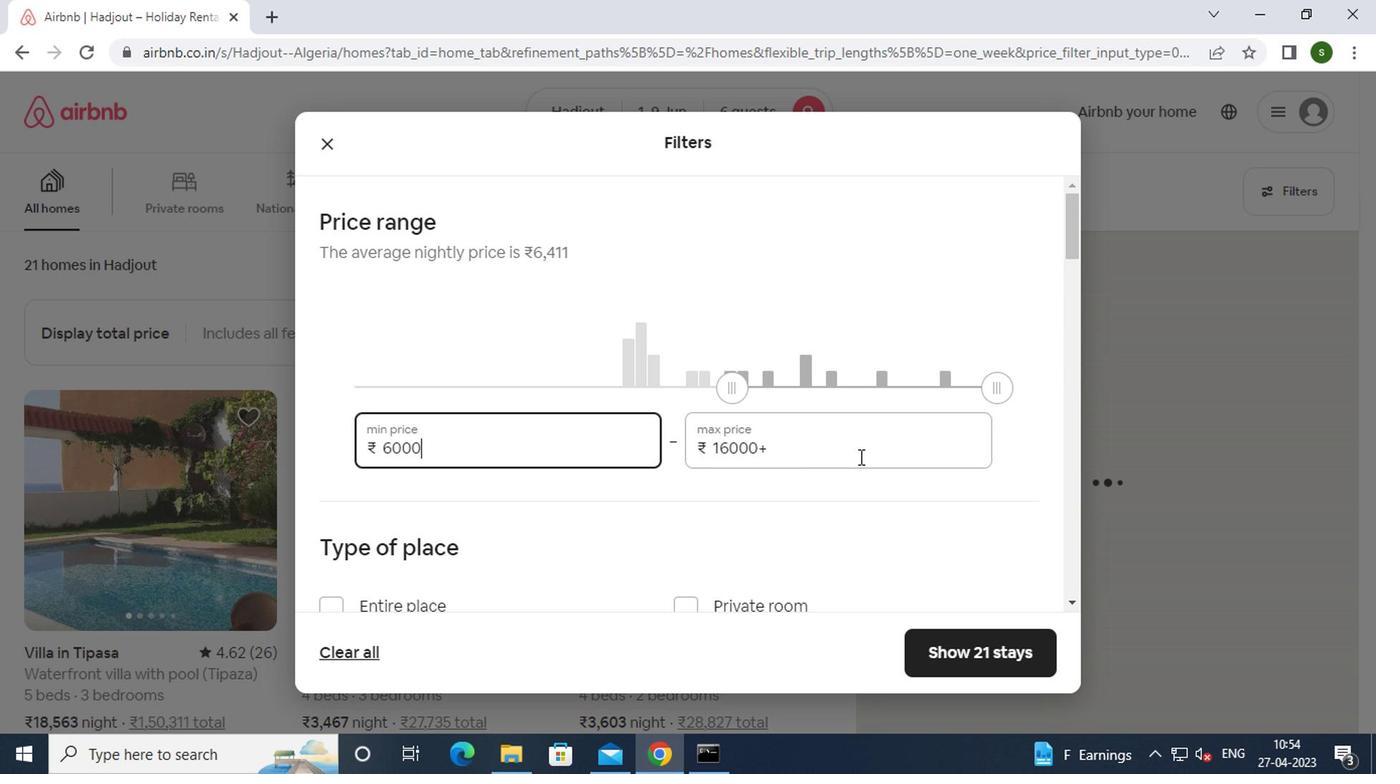 
Action: Mouse pressed left at (845, 449)
Screenshot: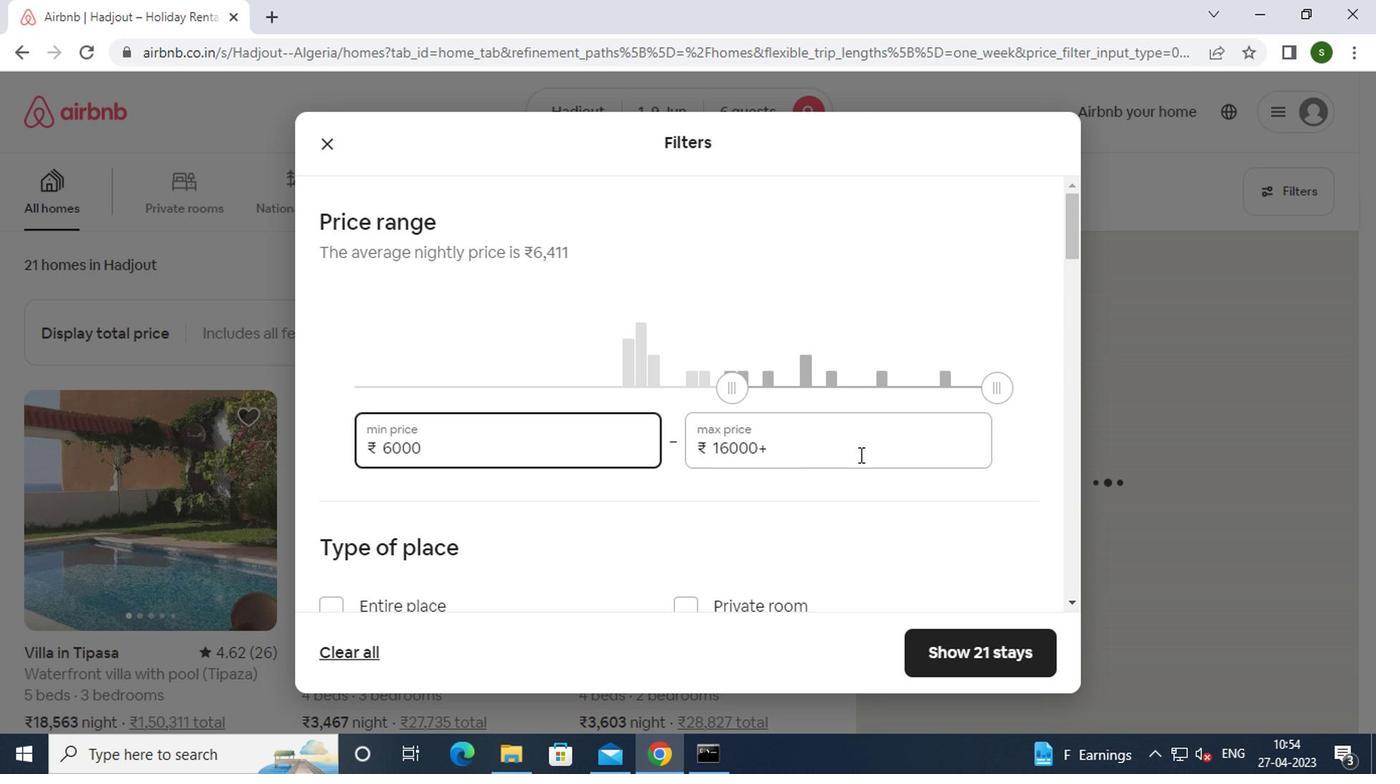 
Action: Key pressed <Key.backspace><Key.backspace><Key.backspace><Key.backspace><Key.backspace><Key.backspace><Key.backspace><Key.backspace><Key.backspace><Key.backspace>12000
Screenshot: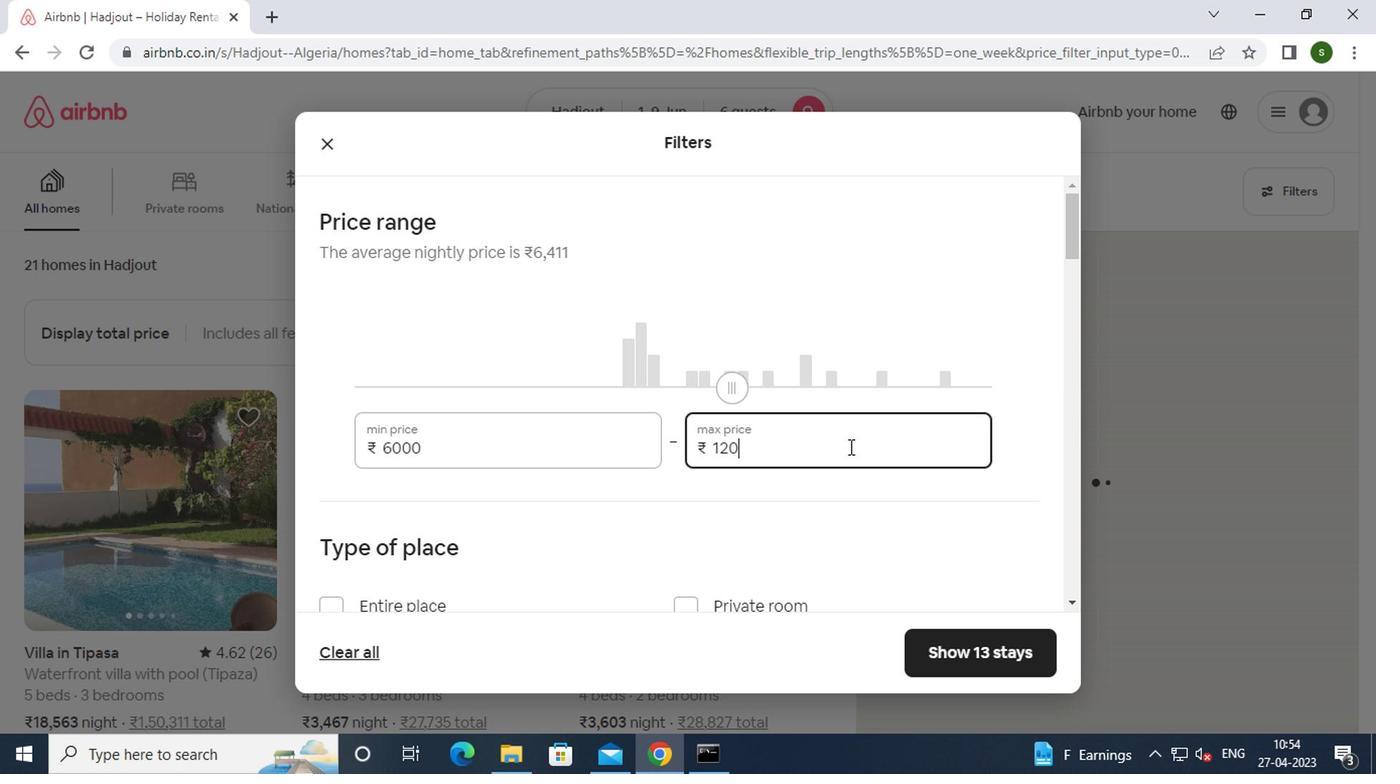 
Action: Mouse moved to (692, 472)
Screenshot: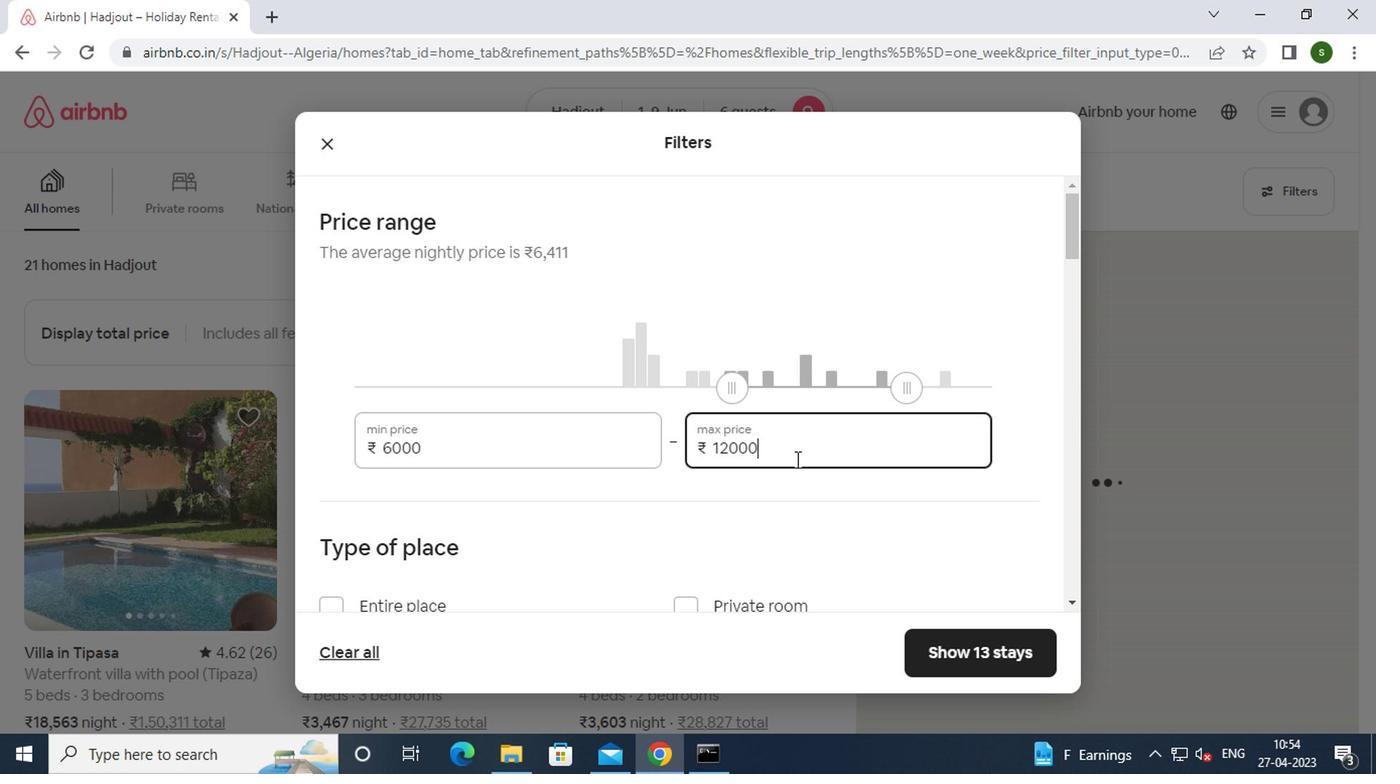 
Action: Mouse scrolled (692, 471) with delta (0, 0)
Screenshot: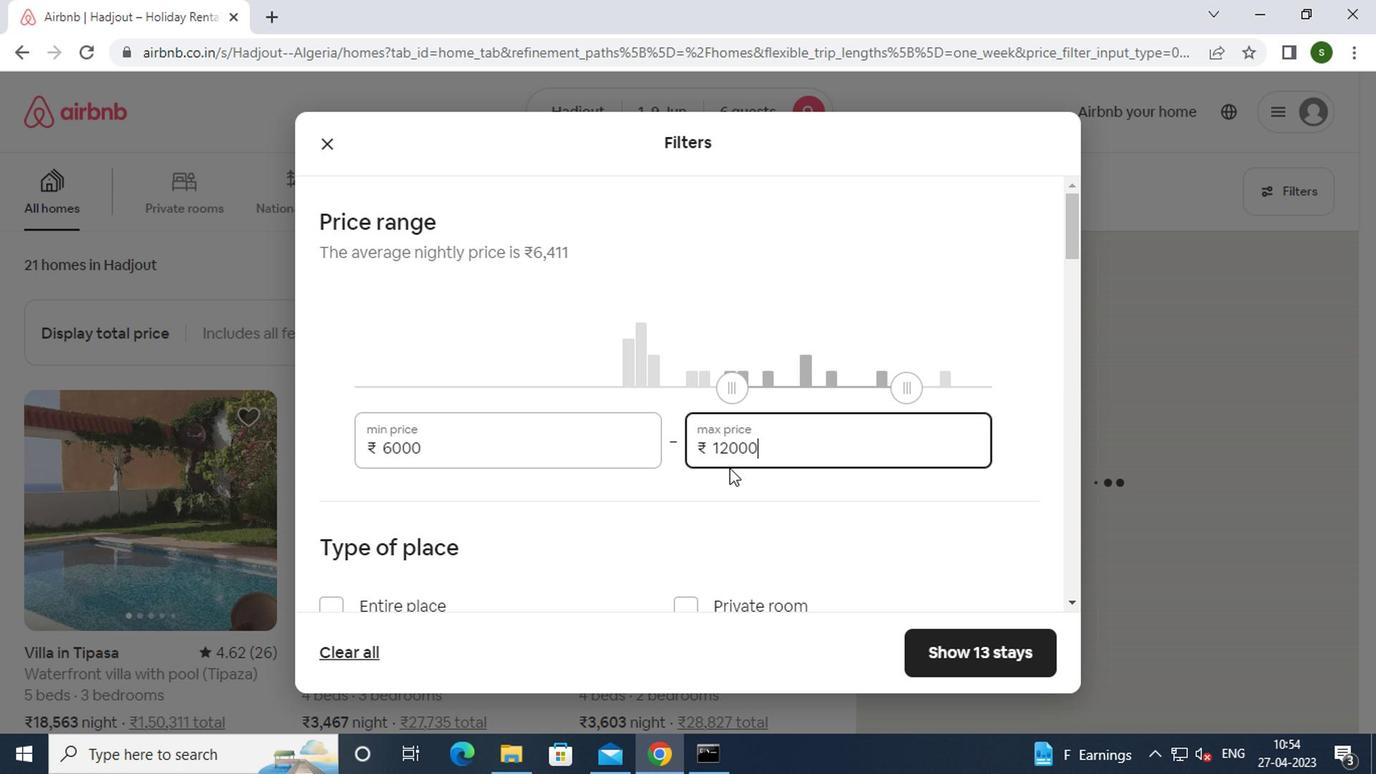 
Action: Mouse scrolled (692, 471) with delta (0, 0)
Screenshot: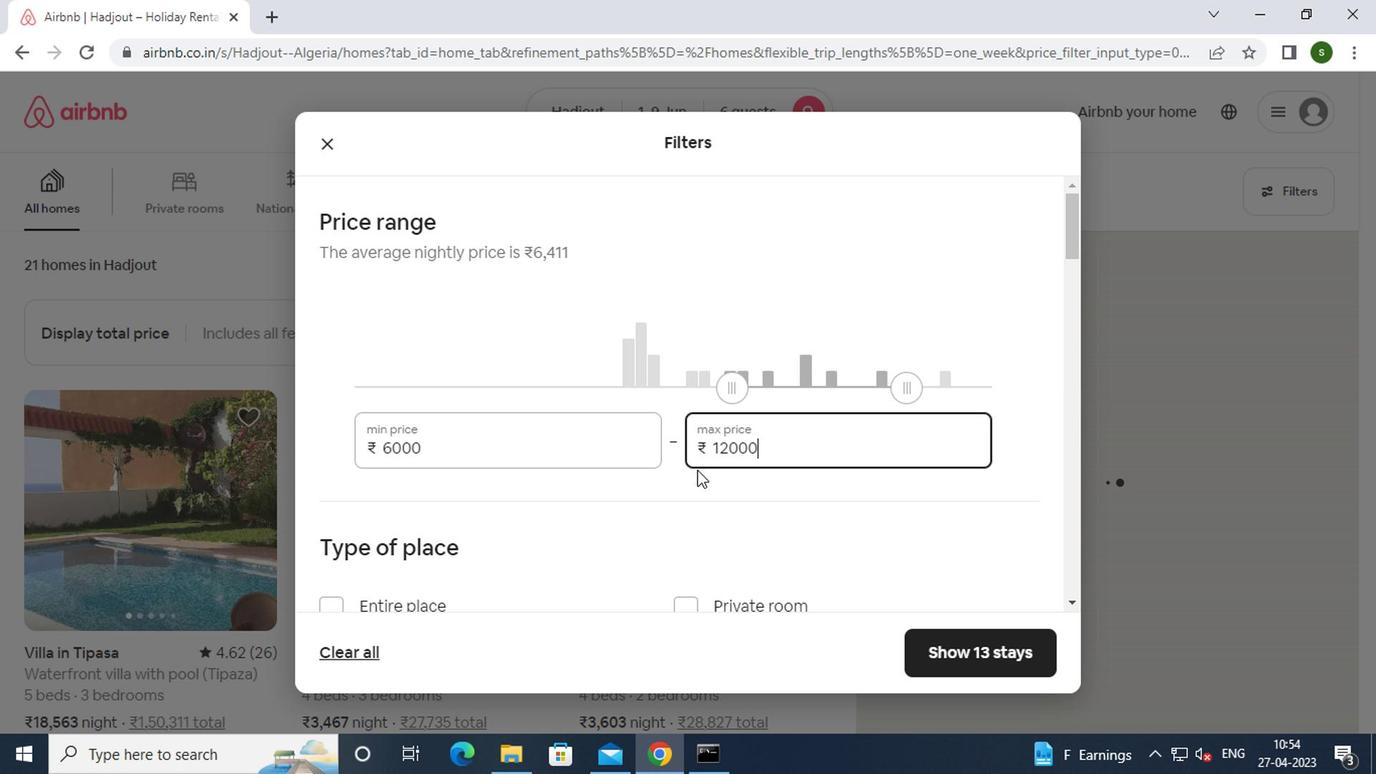 
Action: Mouse moved to (420, 422)
Screenshot: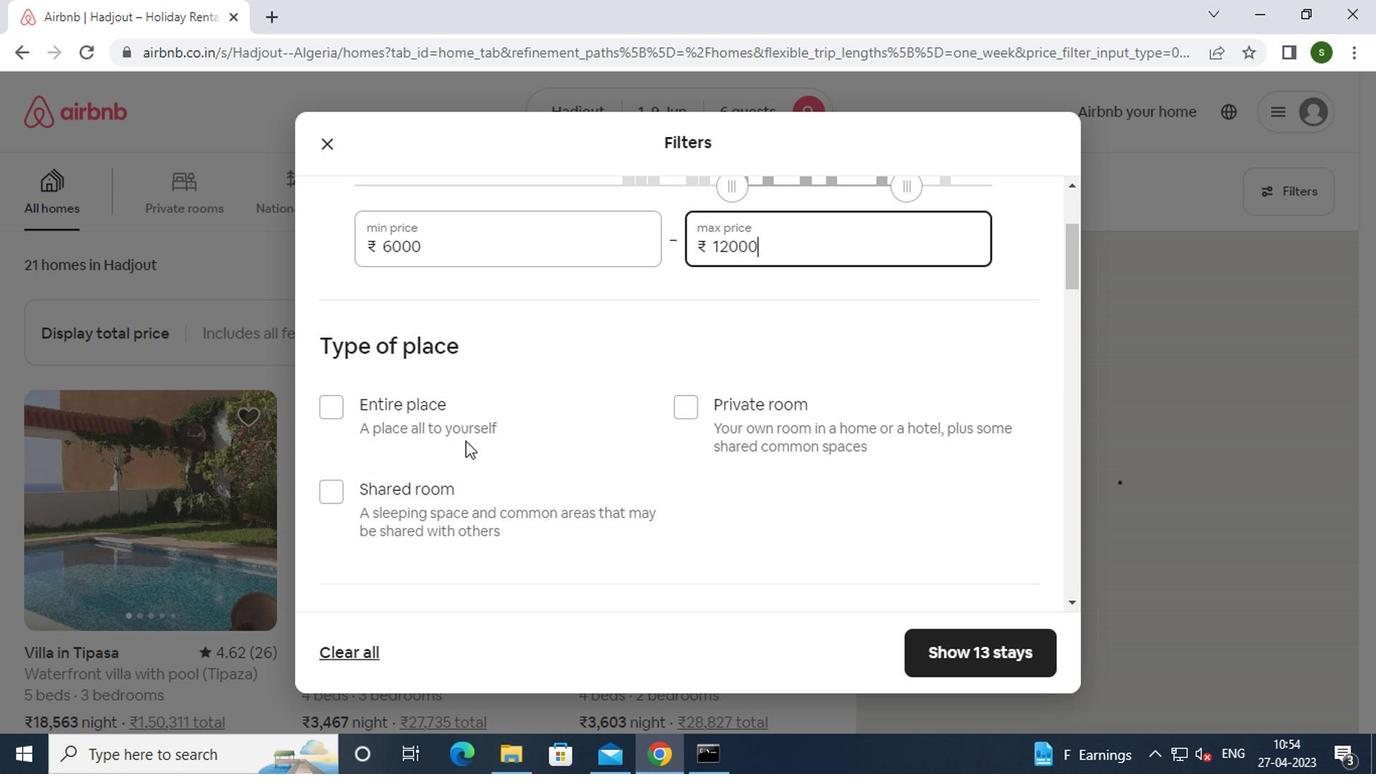 
Action: Mouse pressed left at (420, 422)
Screenshot: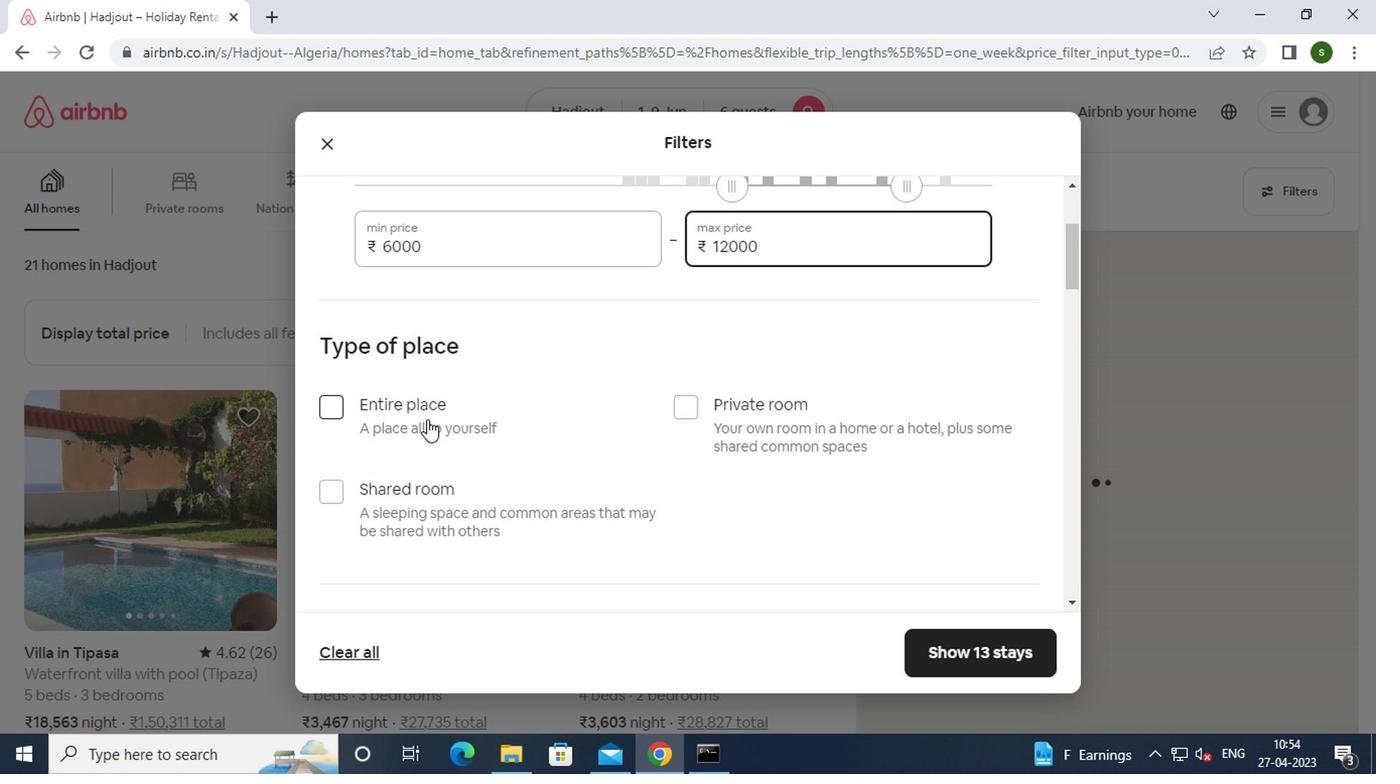 
Action: Mouse moved to (496, 397)
Screenshot: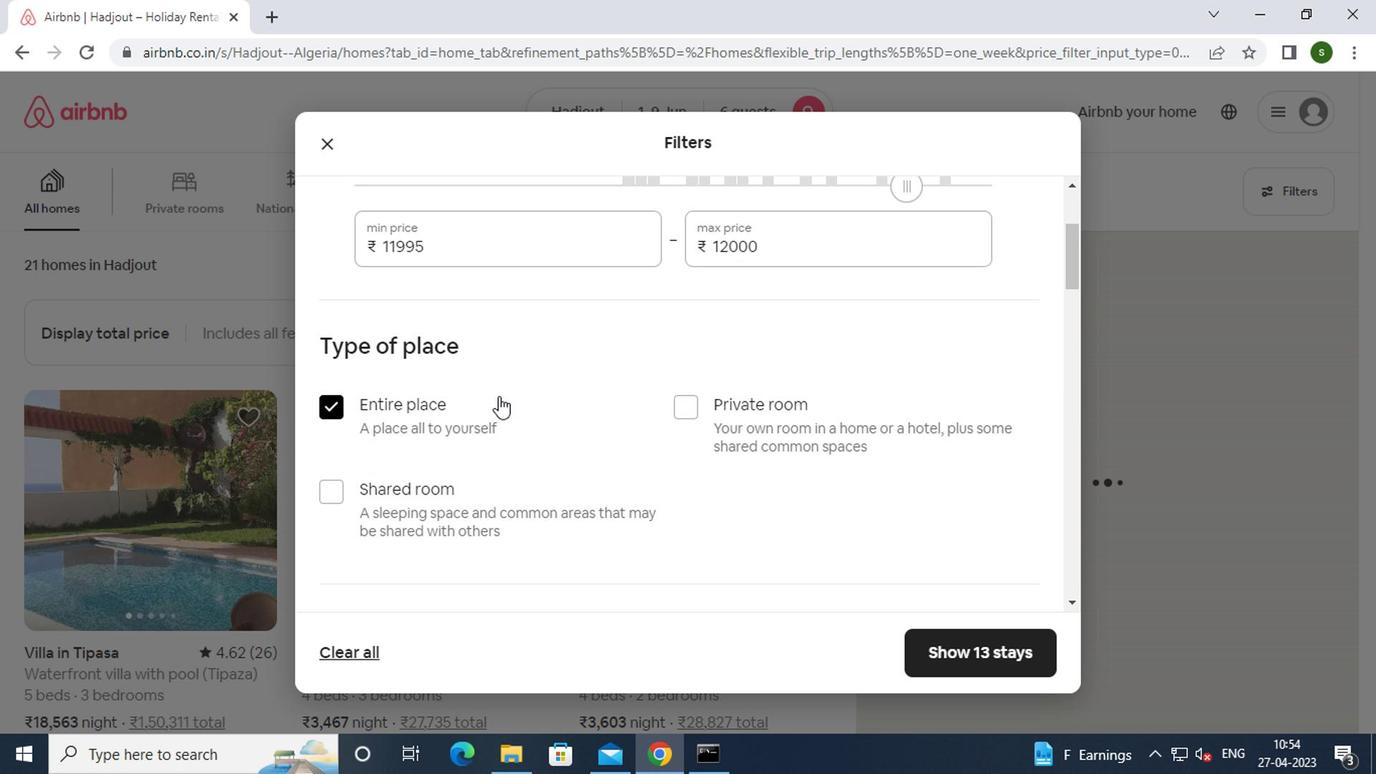 
Action: Mouse scrolled (496, 395) with delta (0, -1)
Screenshot: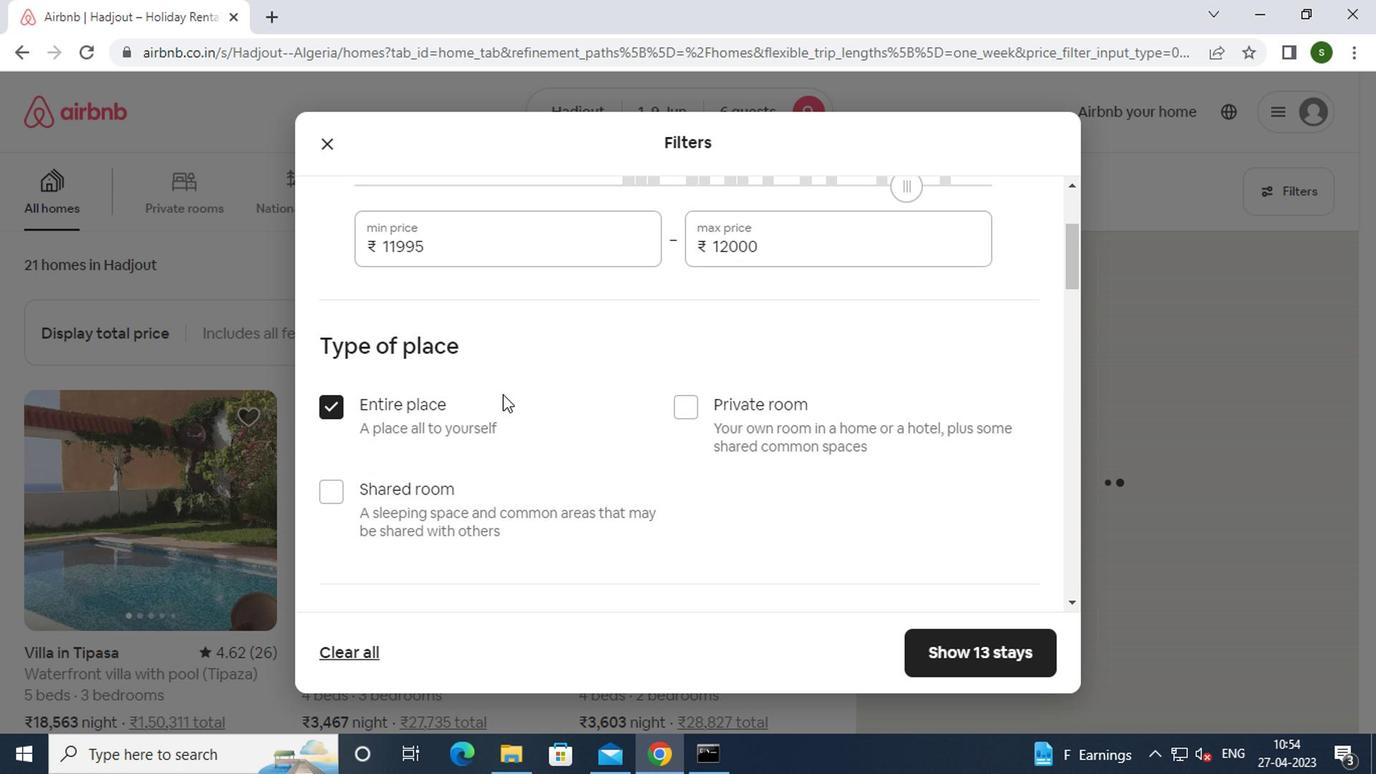 
Action: Mouse scrolled (496, 395) with delta (0, -1)
Screenshot: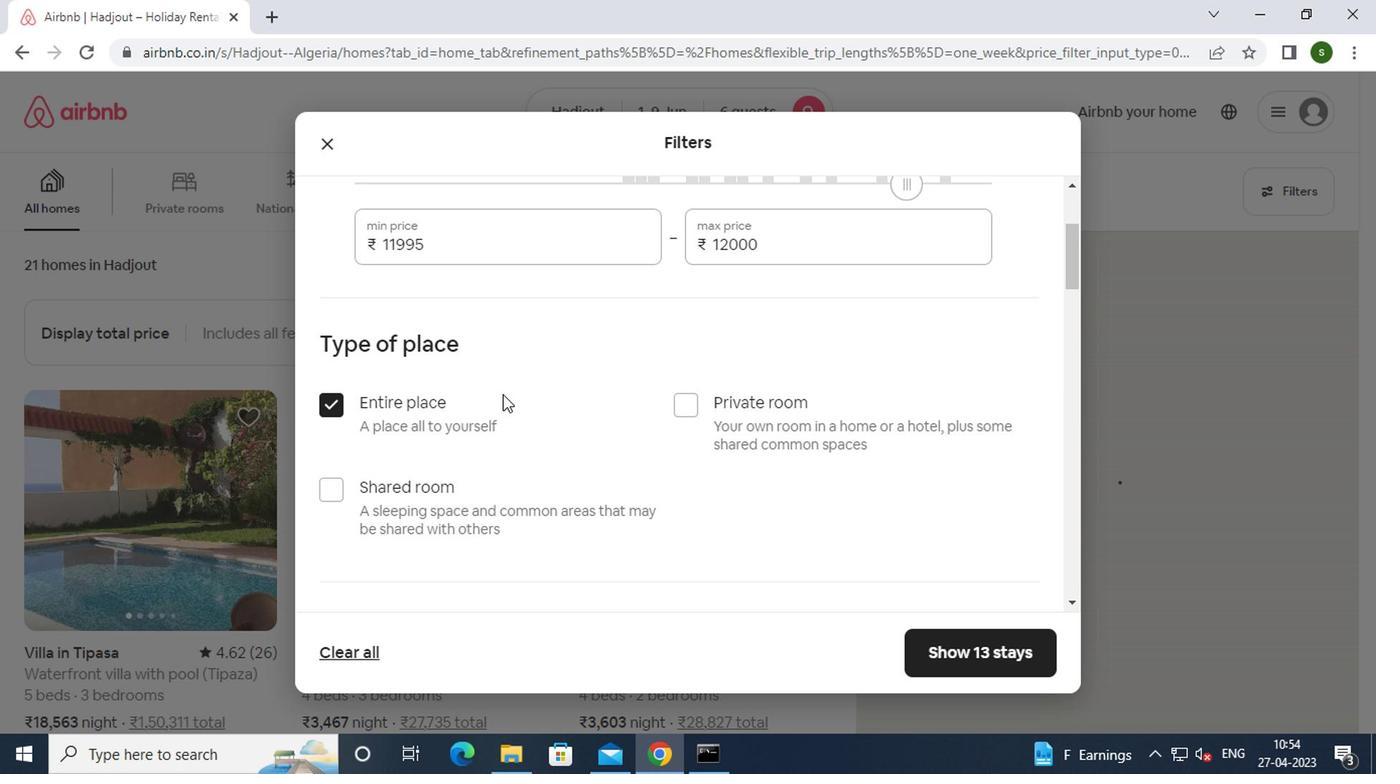 
Action: Mouse scrolled (496, 395) with delta (0, -1)
Screenshot: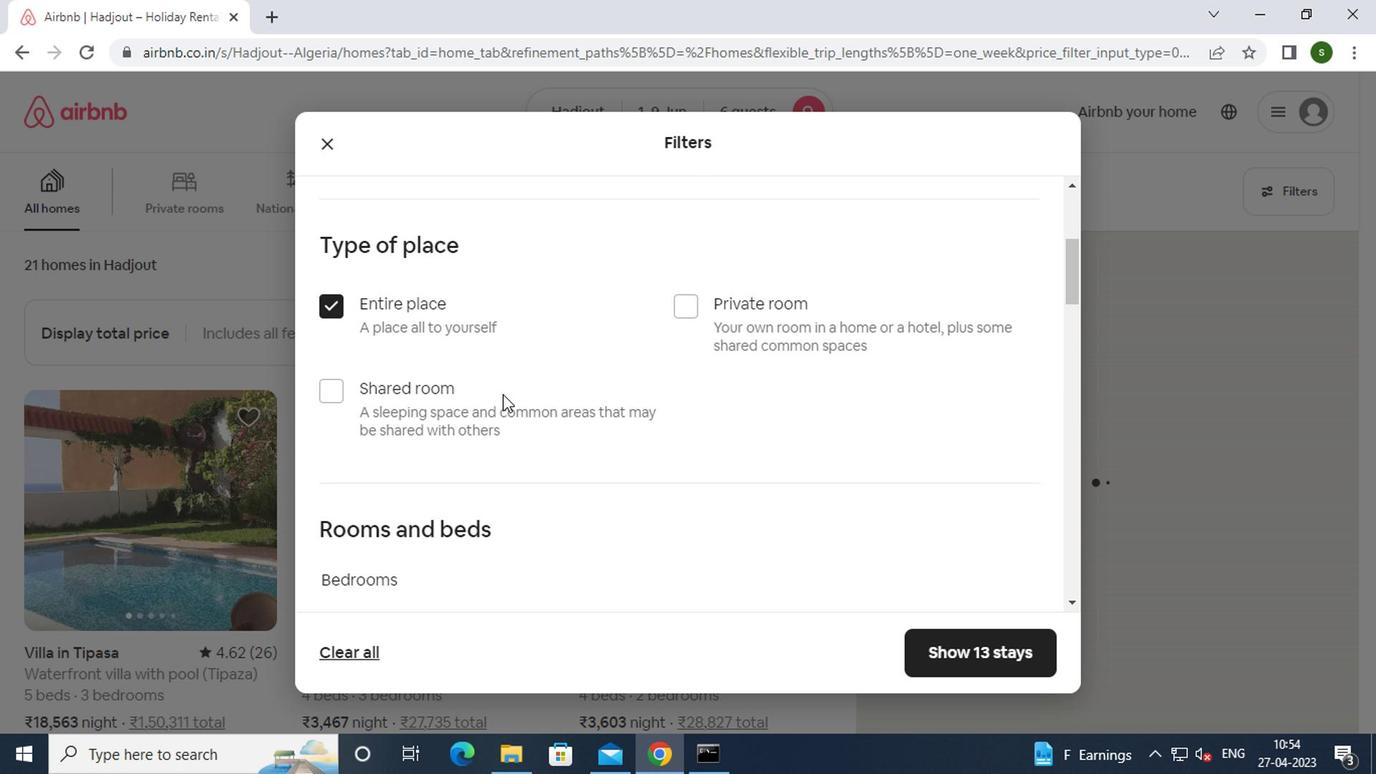 
Action: Mouse scrolled (496, 395) with delta (0, -1)
Screenshot: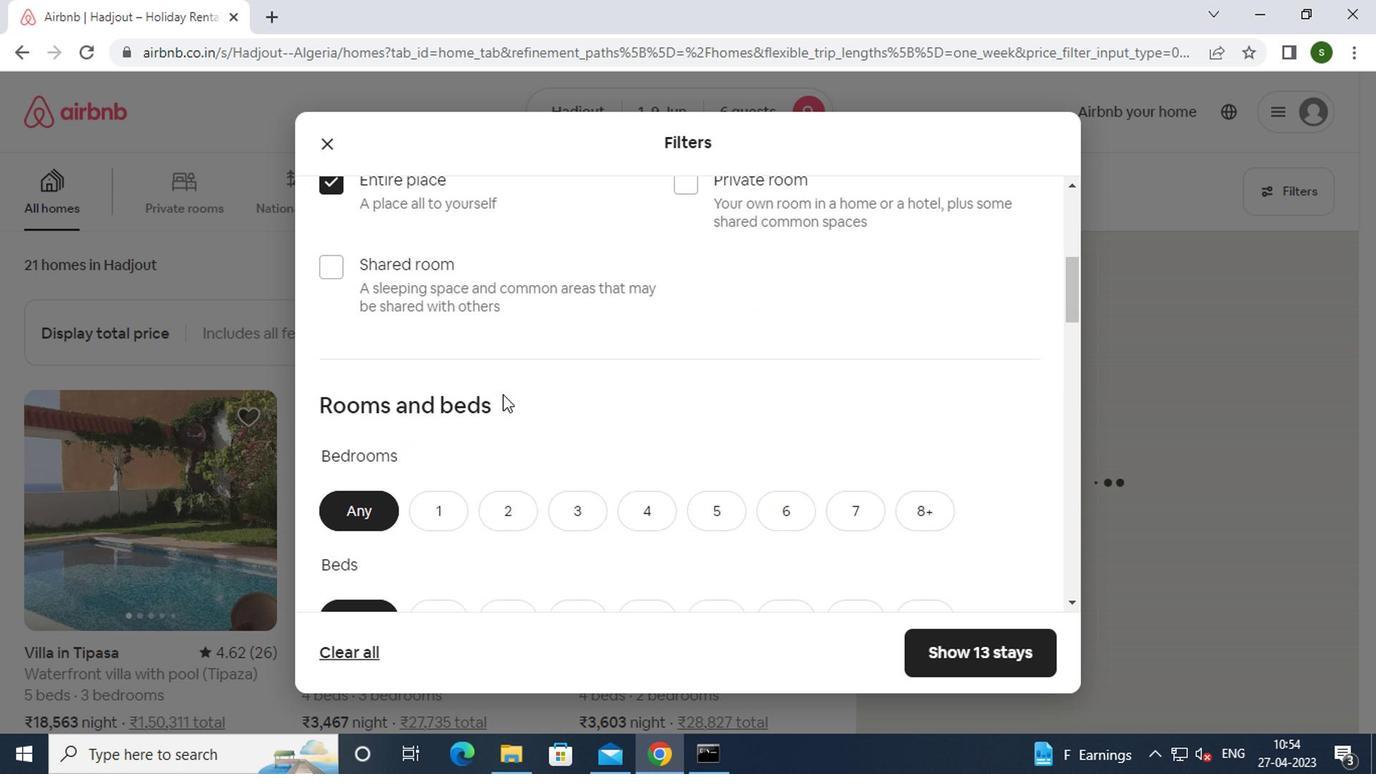 
Action: Mouse moved to (566, 335)
Screenshot: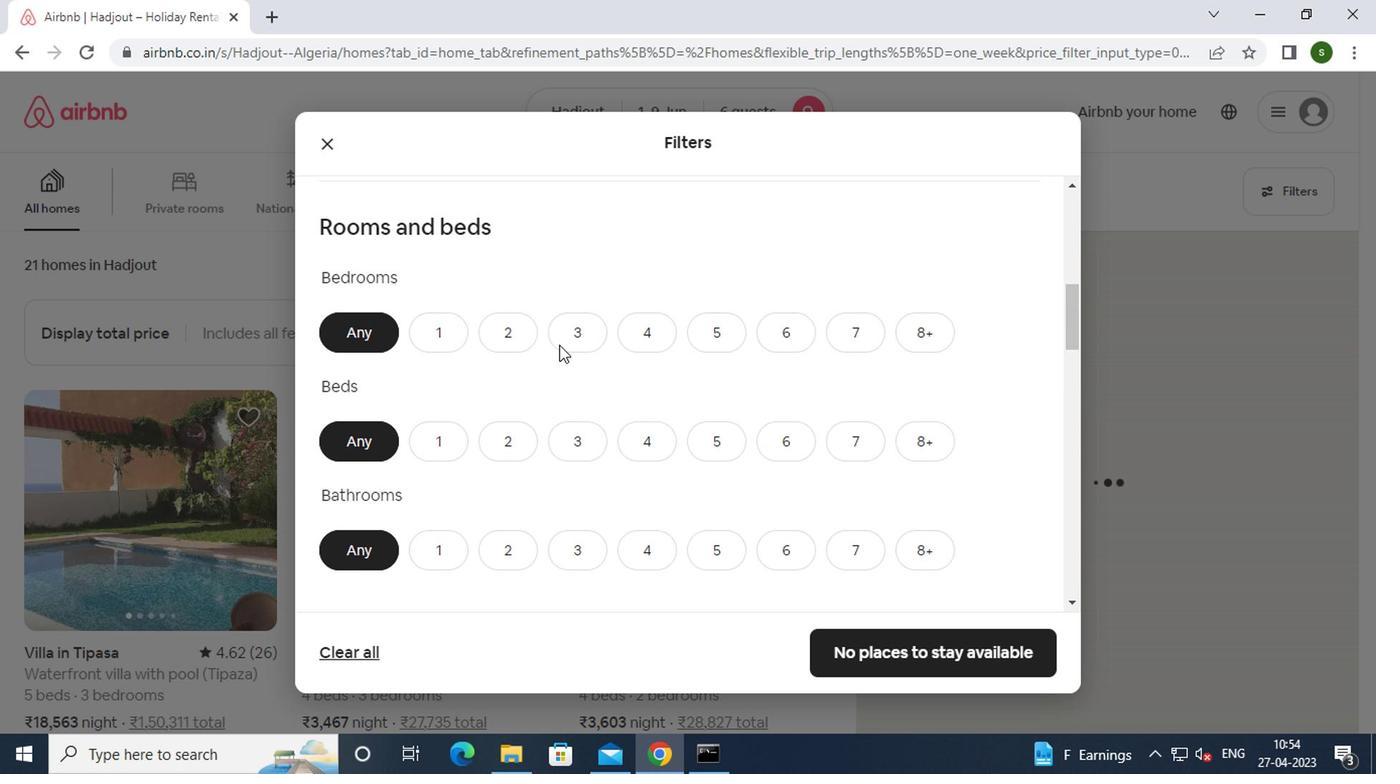 
Action: Mouse pressed left at (566, 335)
Screenshot: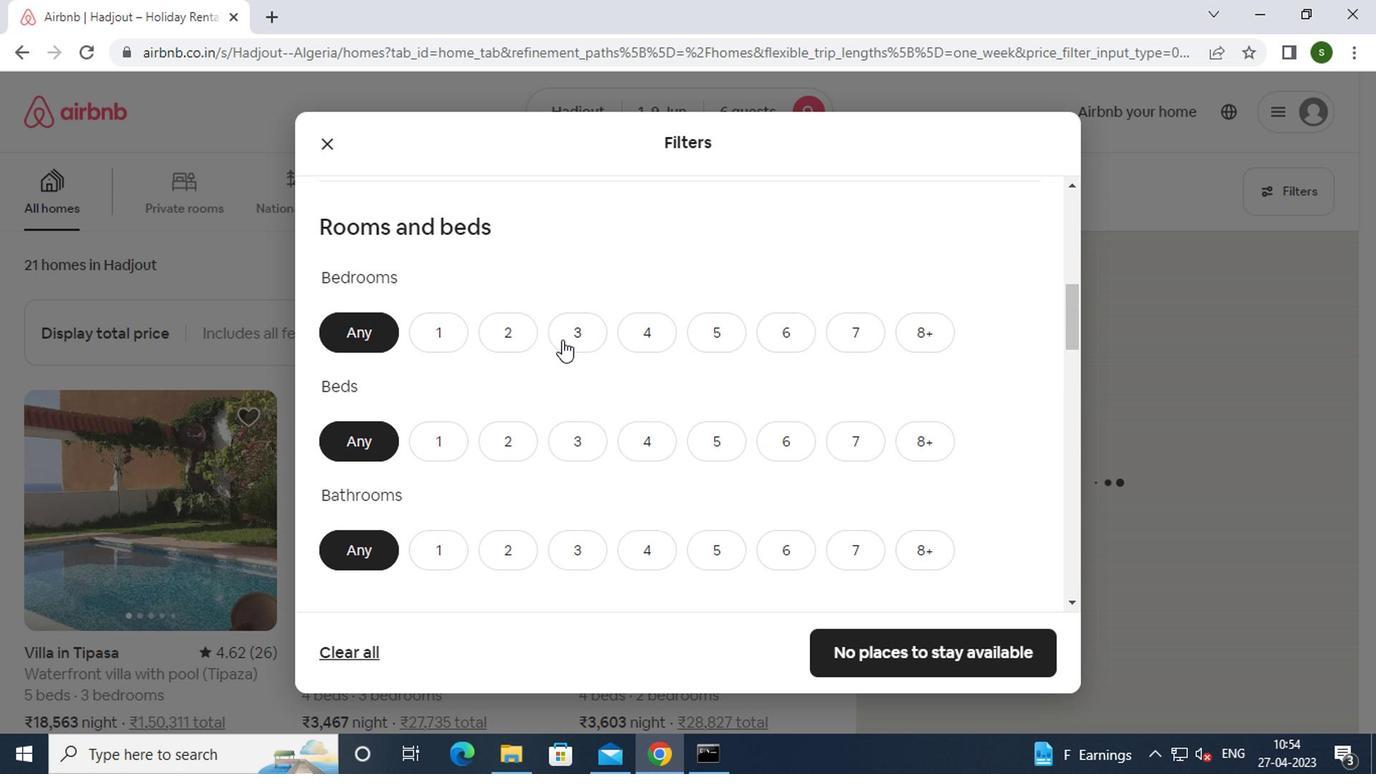 
Action: Mouse moved to (584, 445)
Screenshot: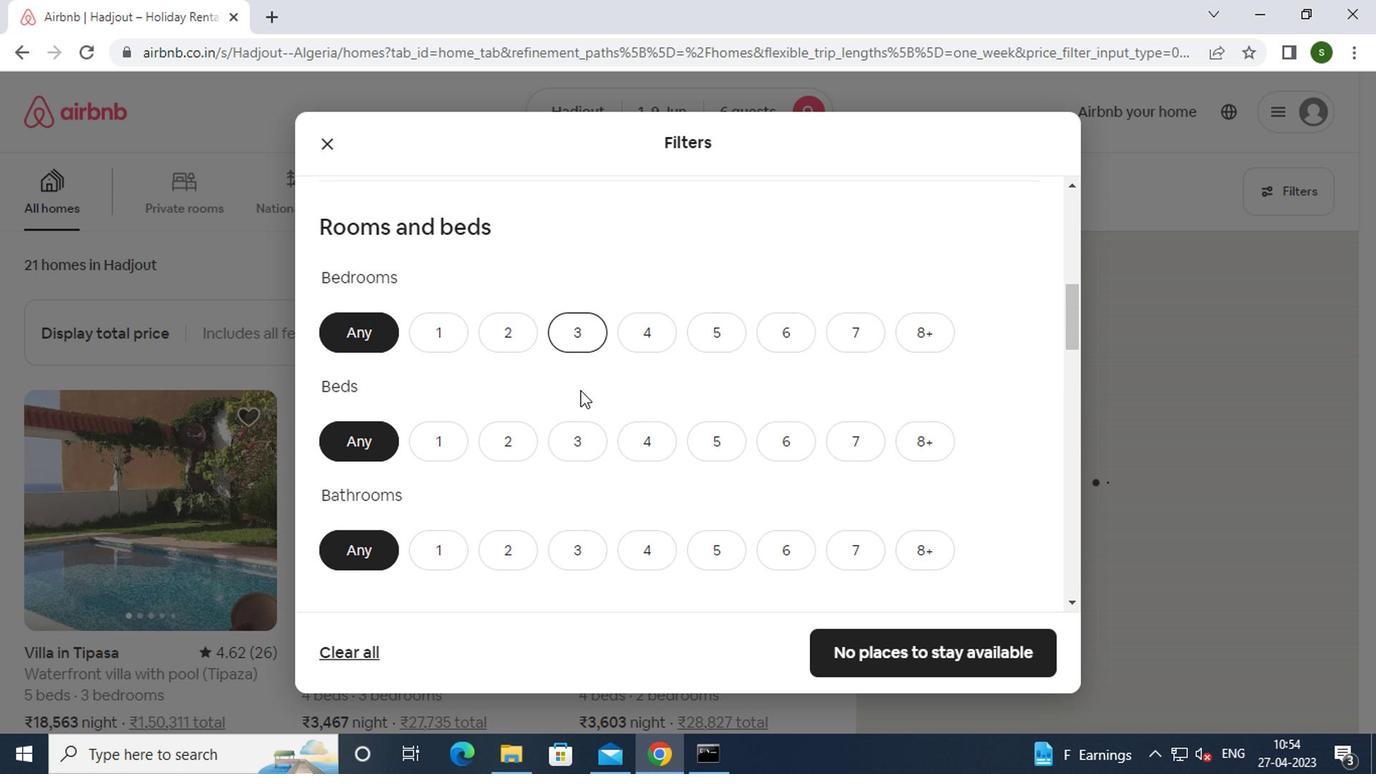 
Action: Mouse pressed left at (584, 445)
Screenshot: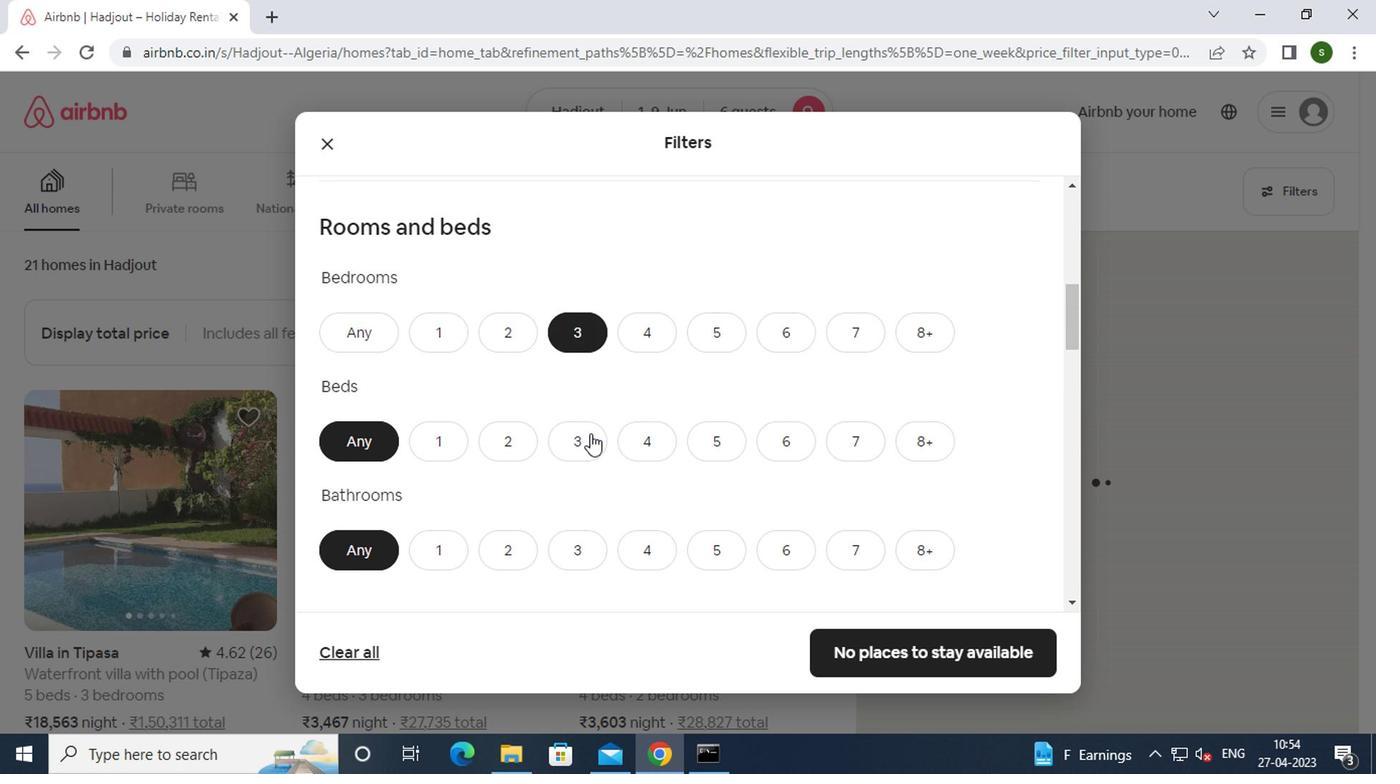 
Action: Mouse moved to (574, 545)
Screenshot: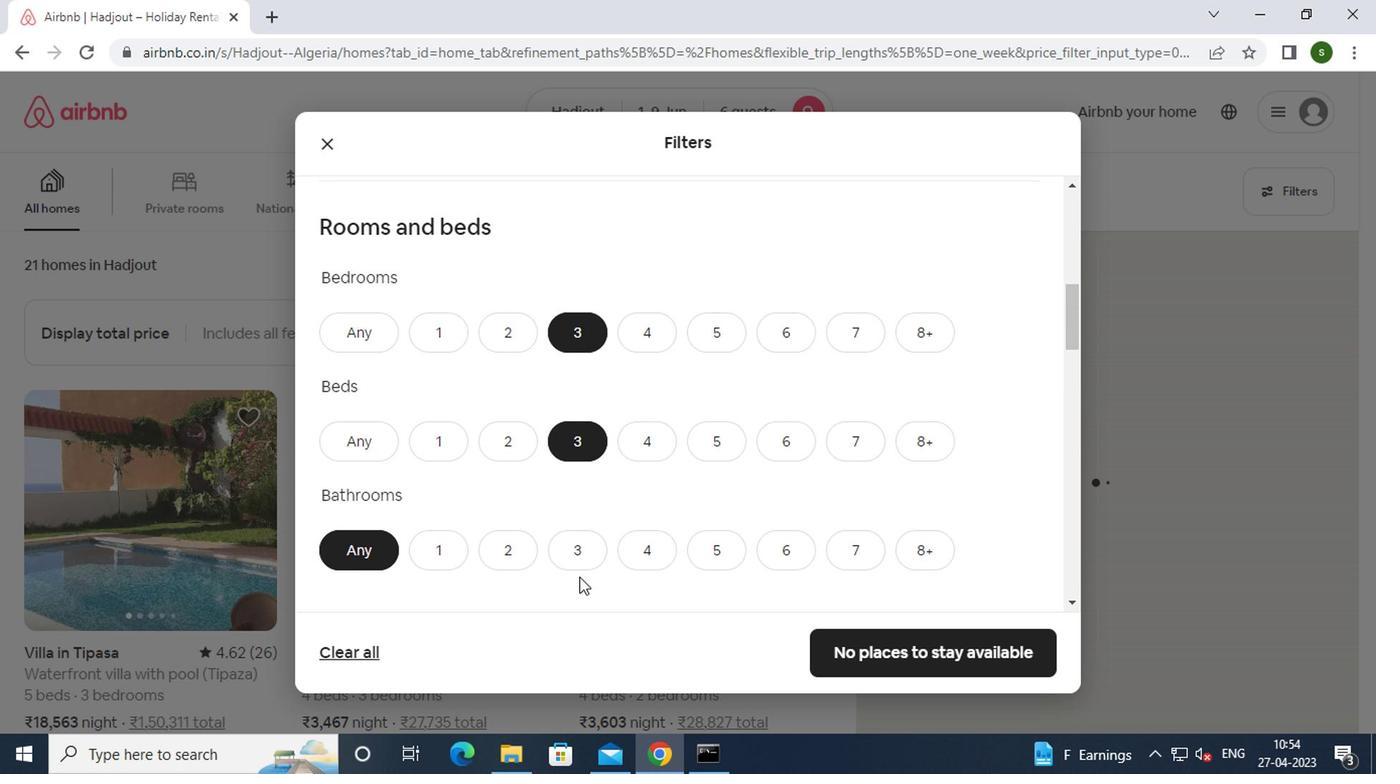 
Action: Mouse pressed left at (574, 545)
Screenshot: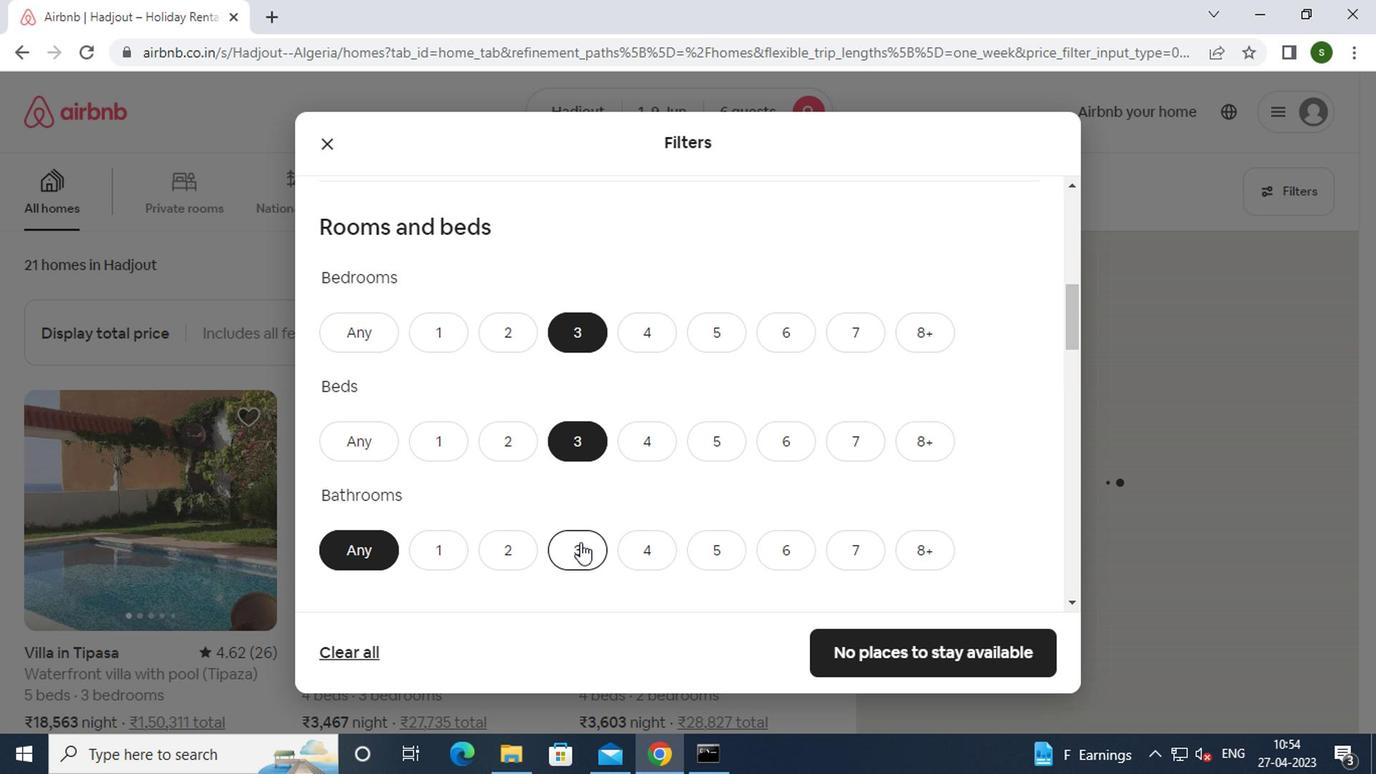 
Action: Mouse moved to (626, 450)
Screenshot: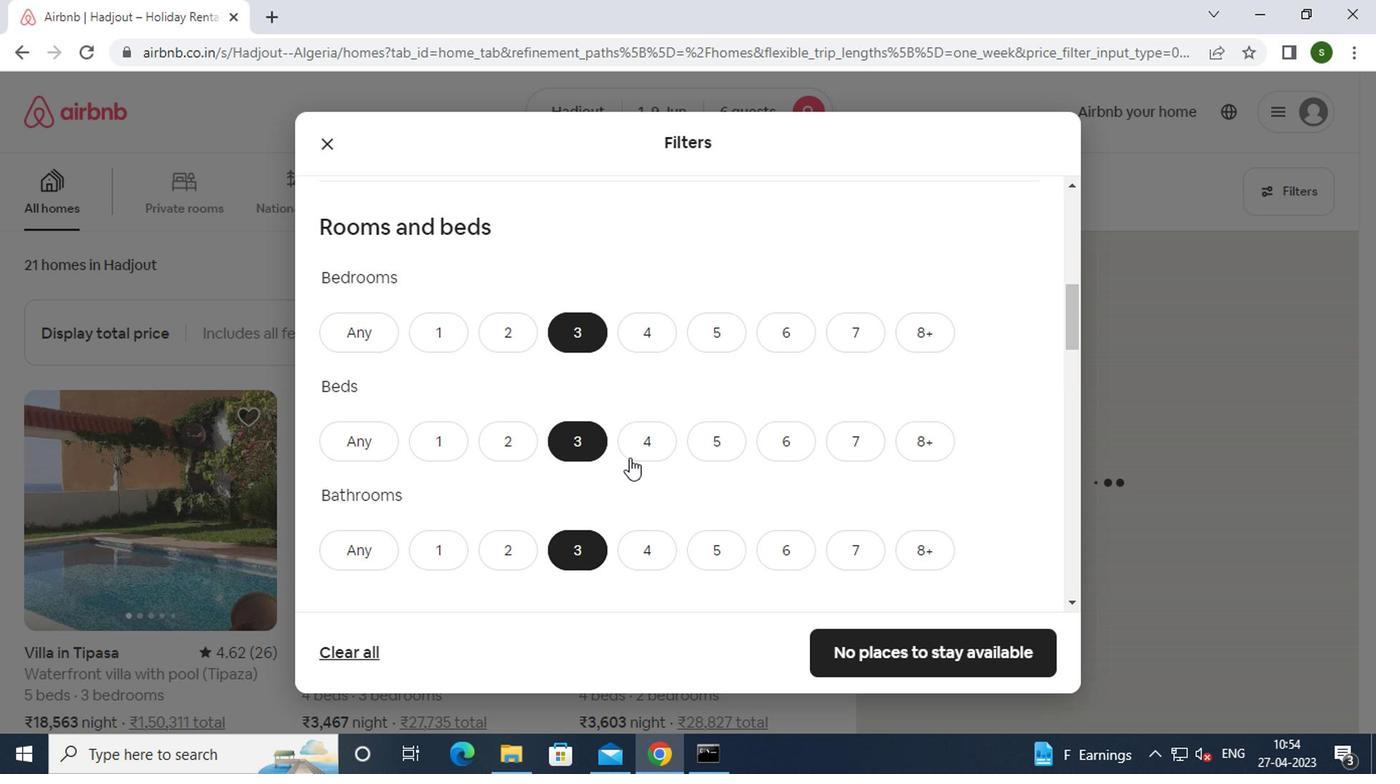 
Action: Mouse scrolled (626, 449) with delta (0, 0)
Screenshot: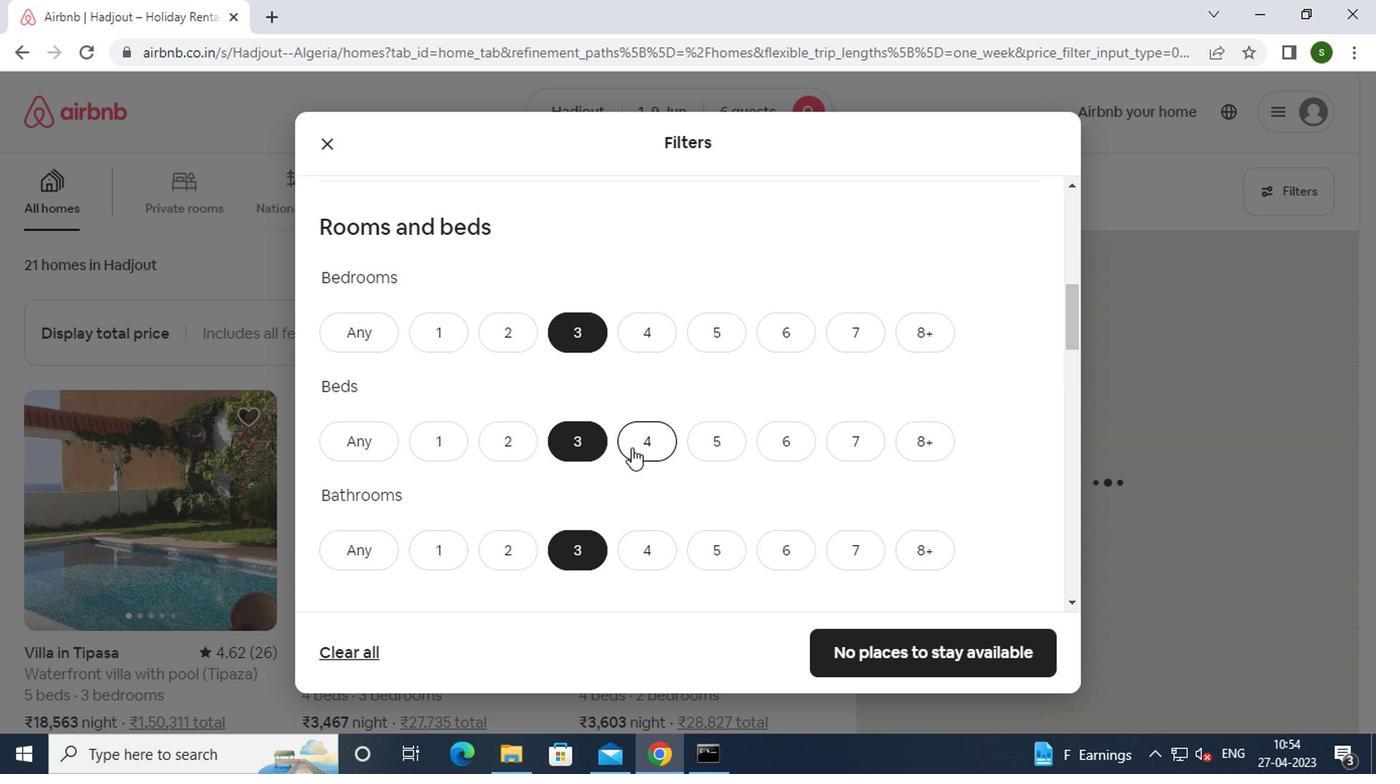 
Action: Mouse scrolled (626, 449) with delta (0, 0)
Screenshot: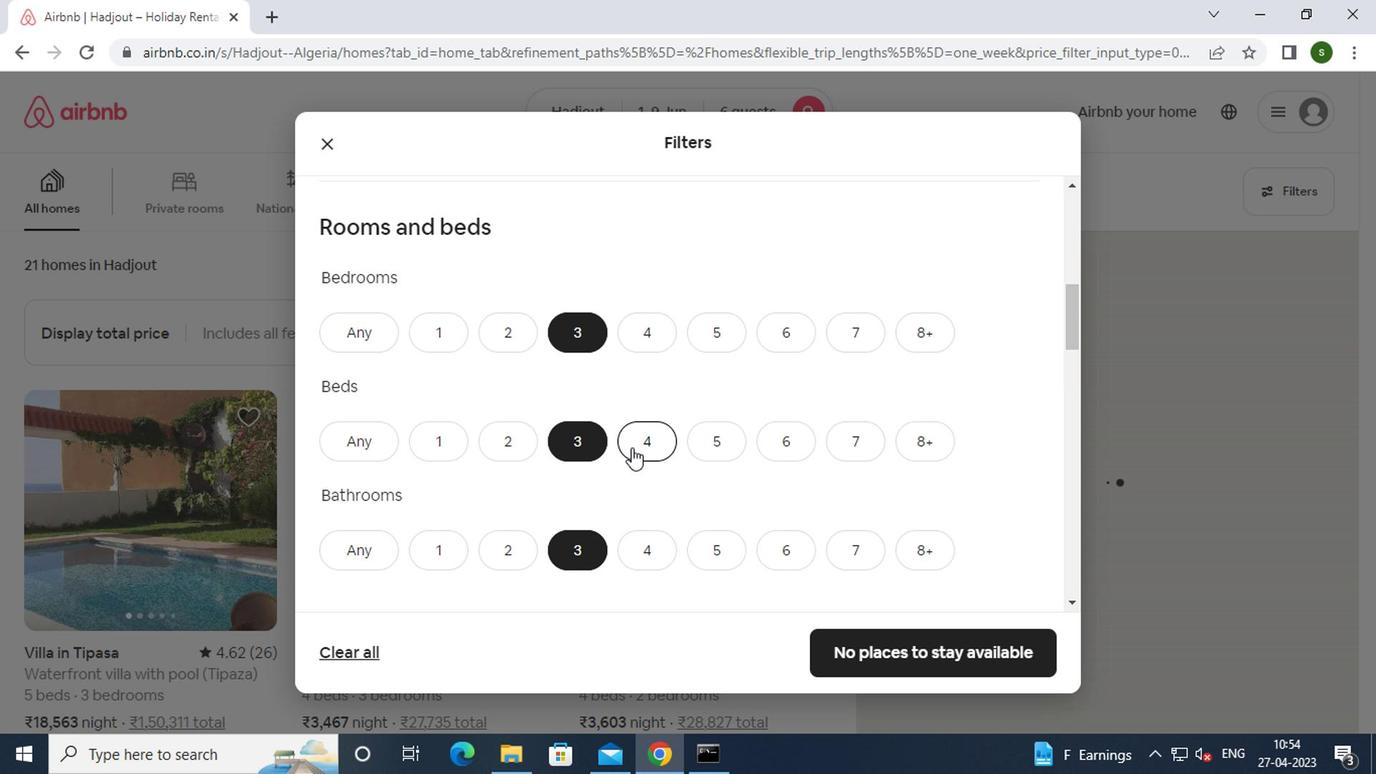 
Action: Mouse scrolled (626, 449) with delta (0, 0)
Screenshot: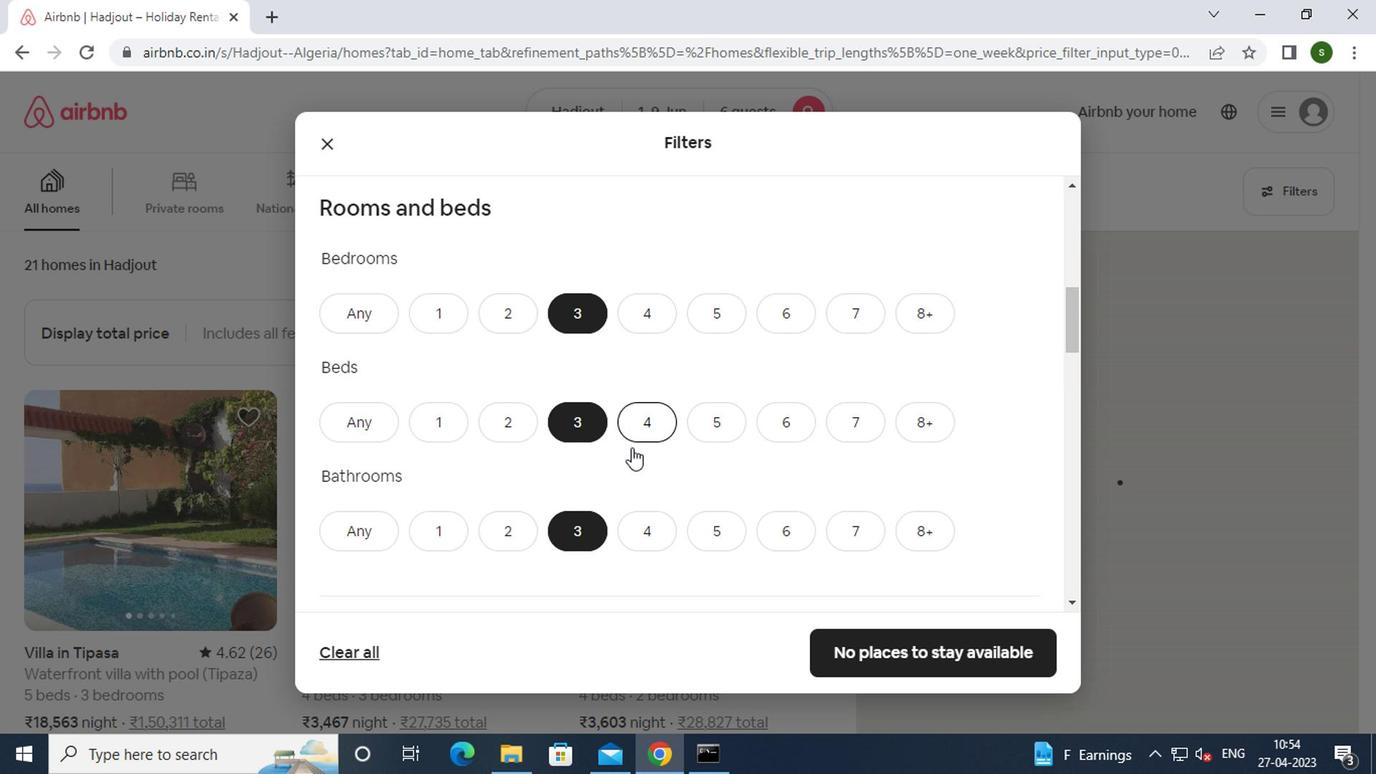 
Action: Mouse moved to (430, 438)
Screenshot: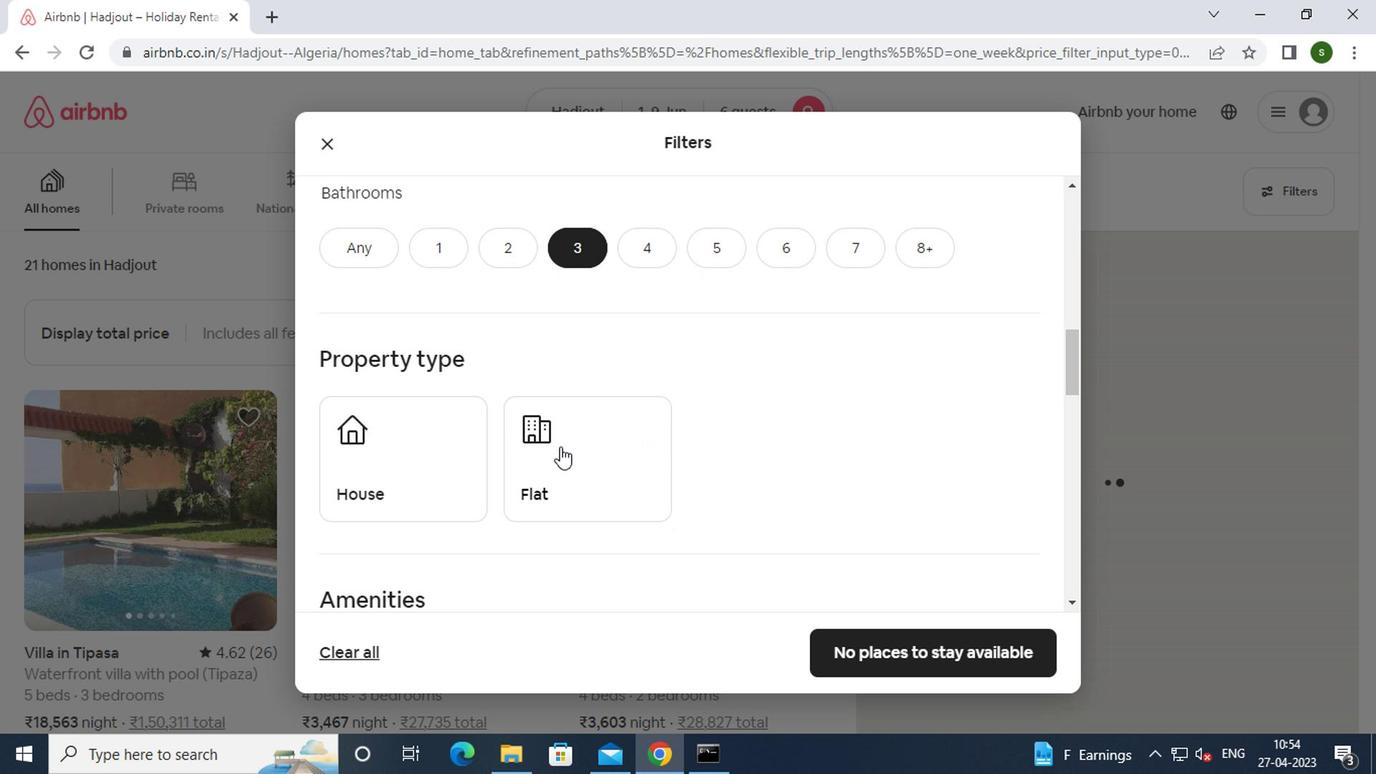 
Action: Mouse pressed left at (430, 438)
Screenshot: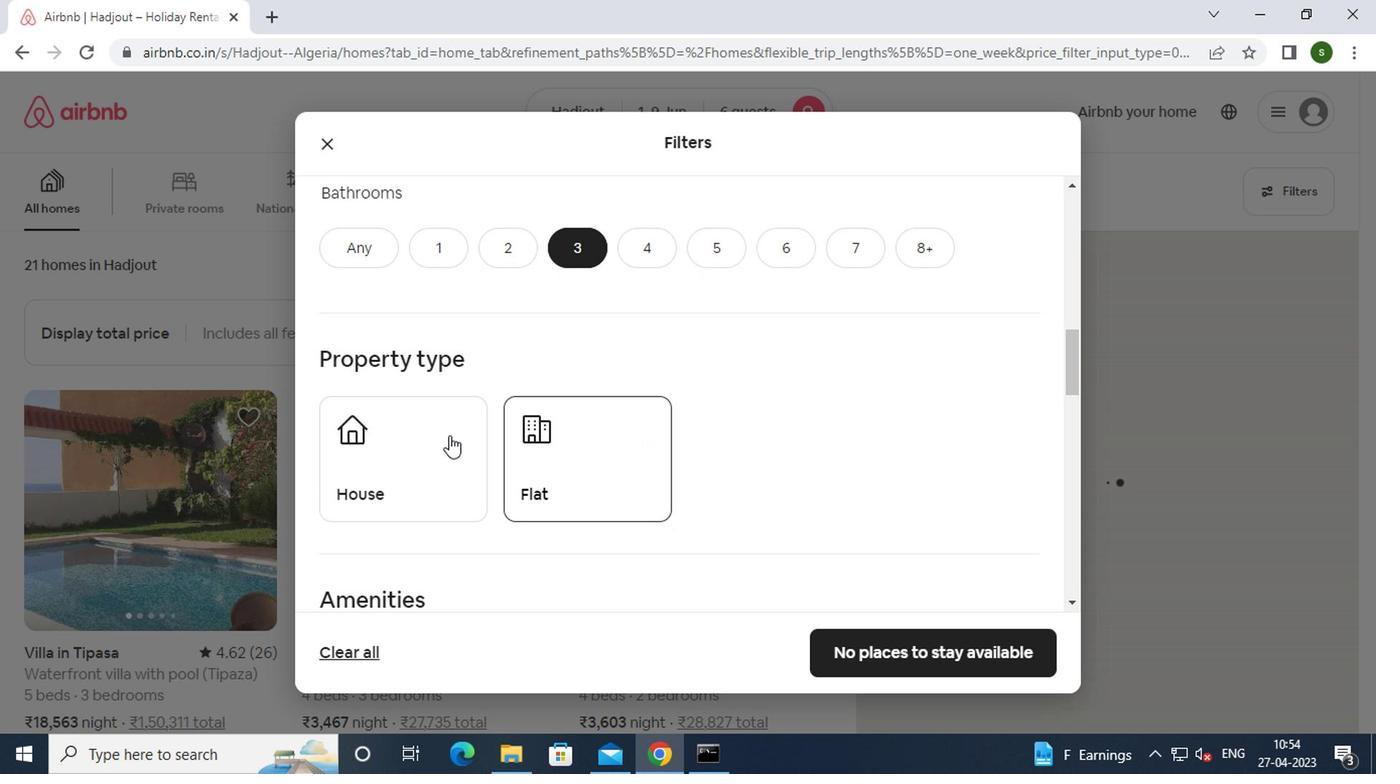 
Action: Mouse moved to (537, 440)
Screenshot: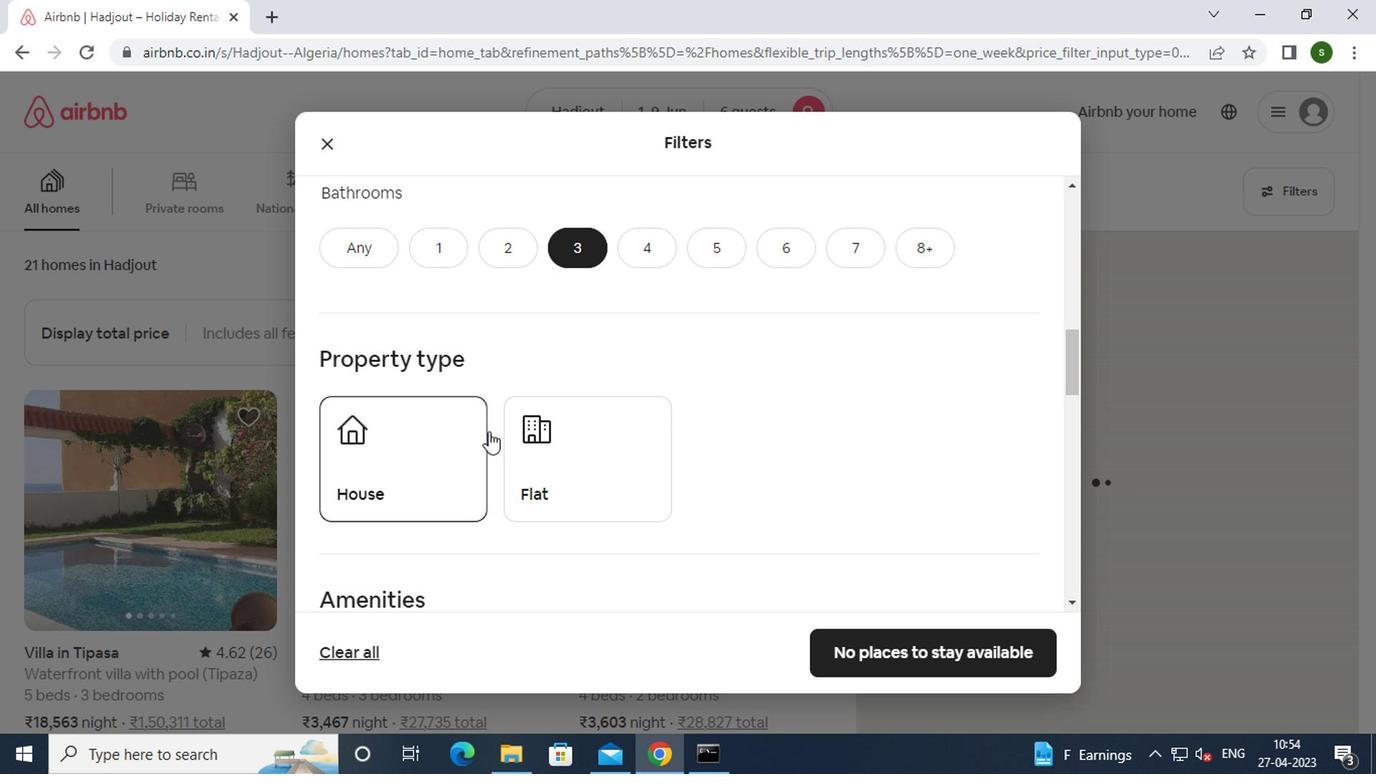 
Action: Mouse pressed left at (537, 440)
Screenshot: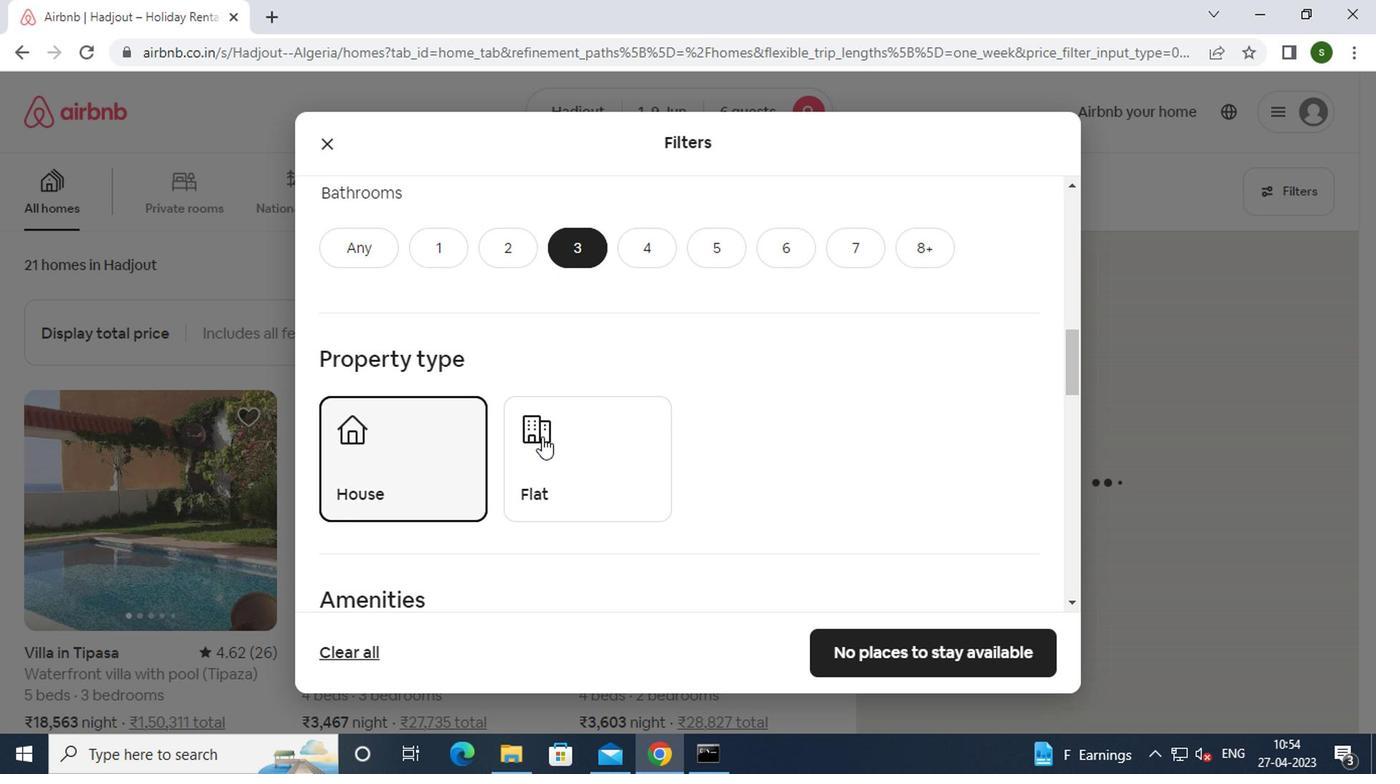 
Action: Mouse moved to (728, 433)
Screenshot: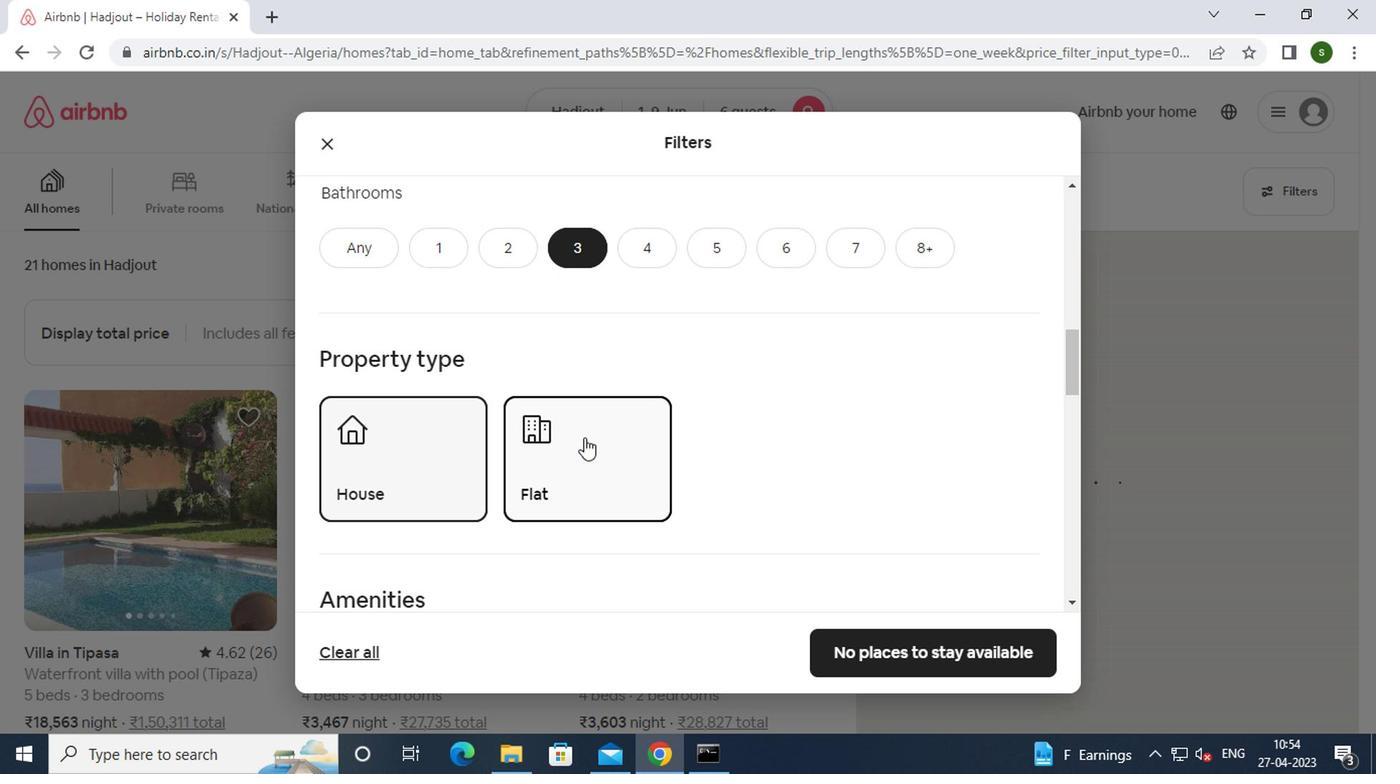 
Action: Mouse scrolled (728, 432) with delta (0, 0)
Screenshot: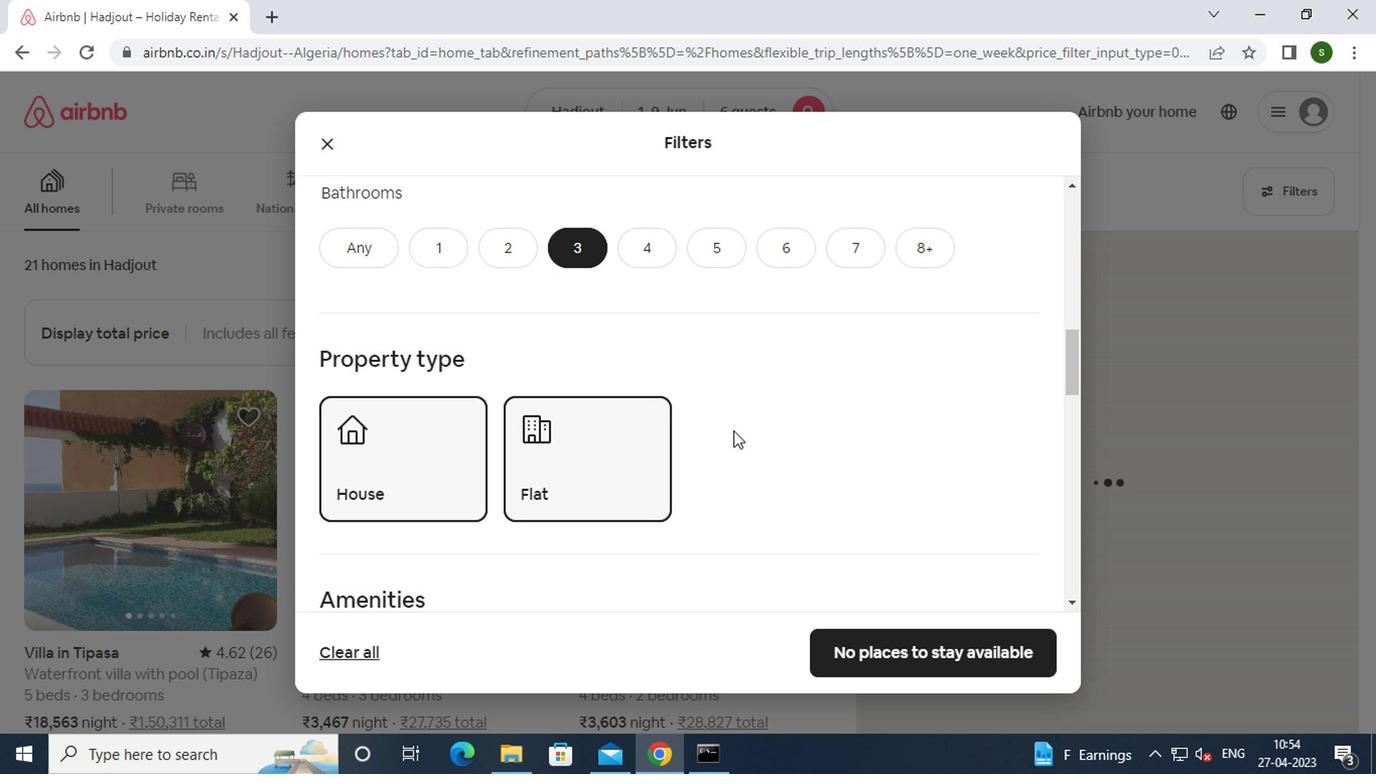
Action: Mouse moved to (728, 432)
Screenshot: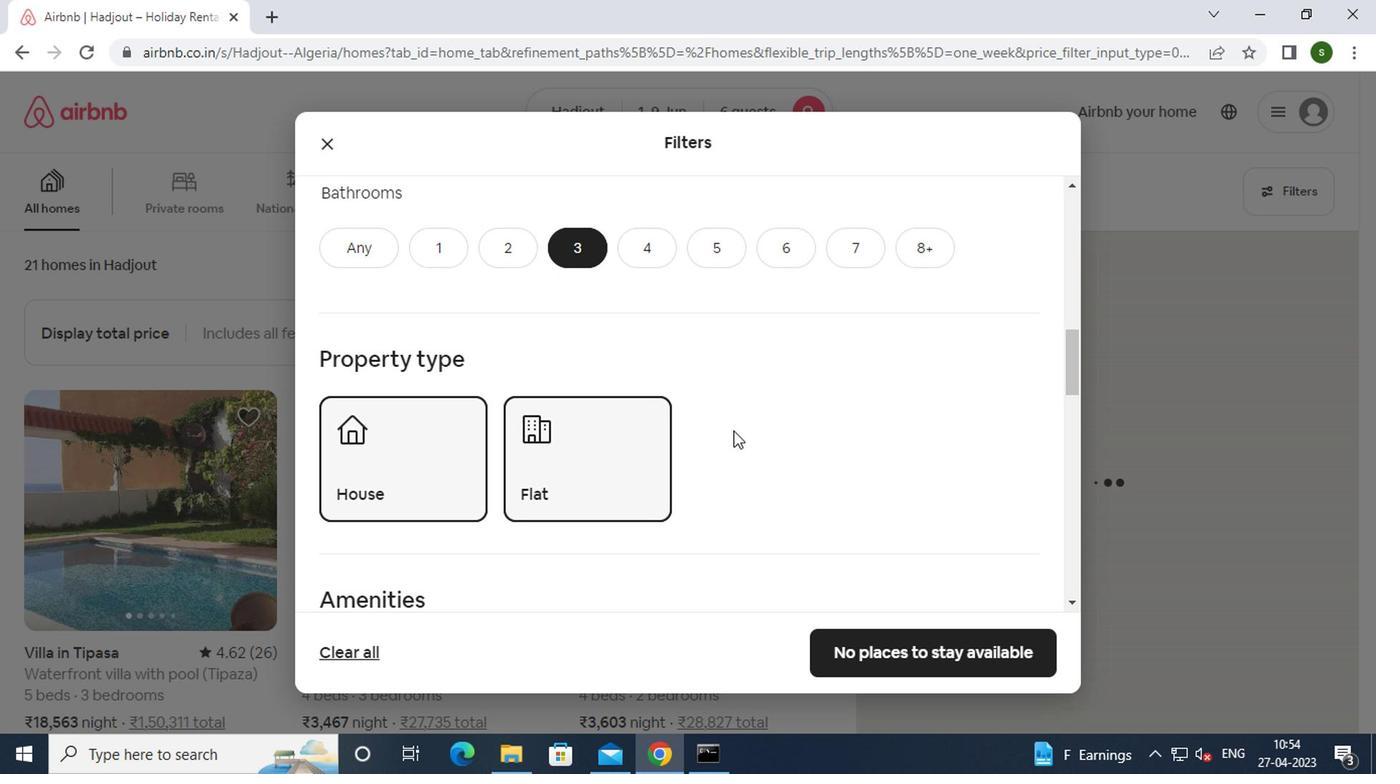 
Action: Mouse scrolled (728, 431) with delta (0, -1)
Screenshot: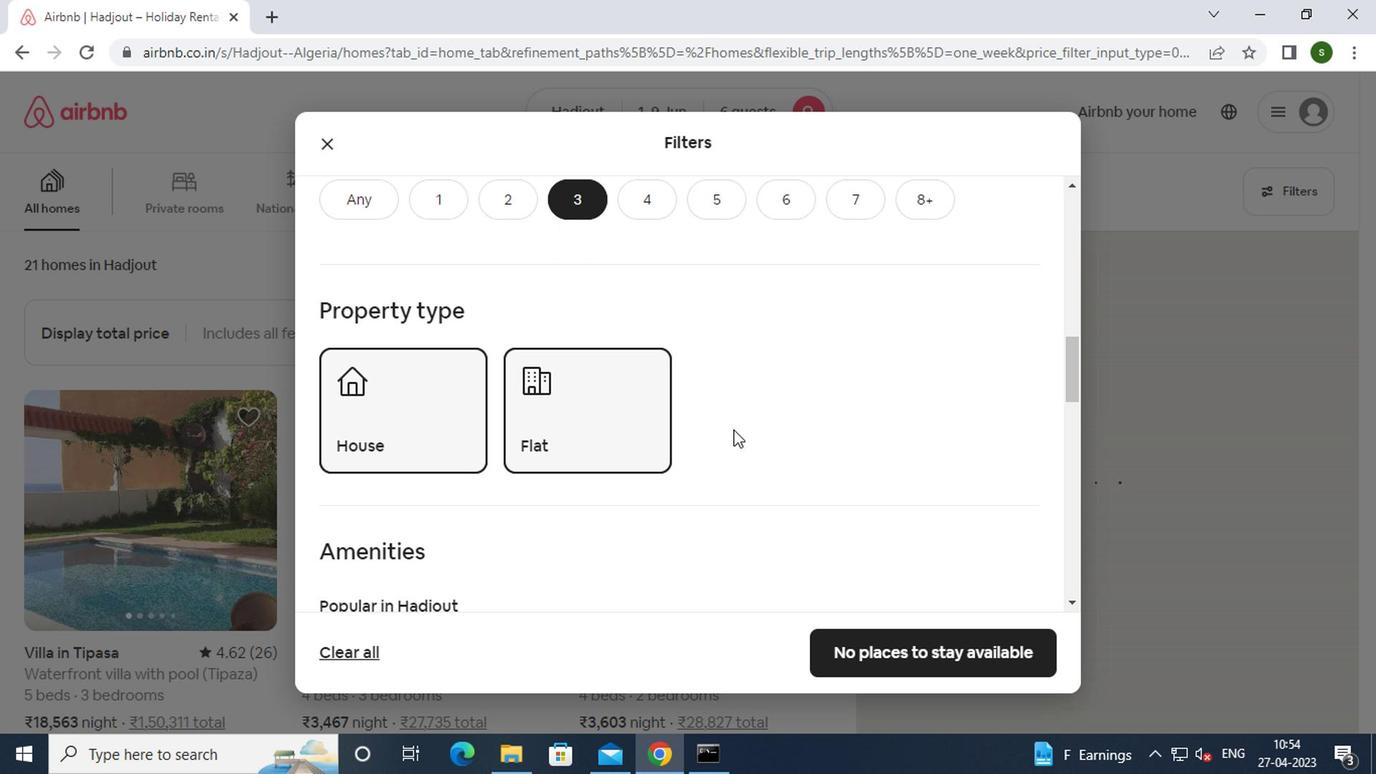 
Action: Mouse scrolled (728, 431) with delta (0, -1)
Screenshot: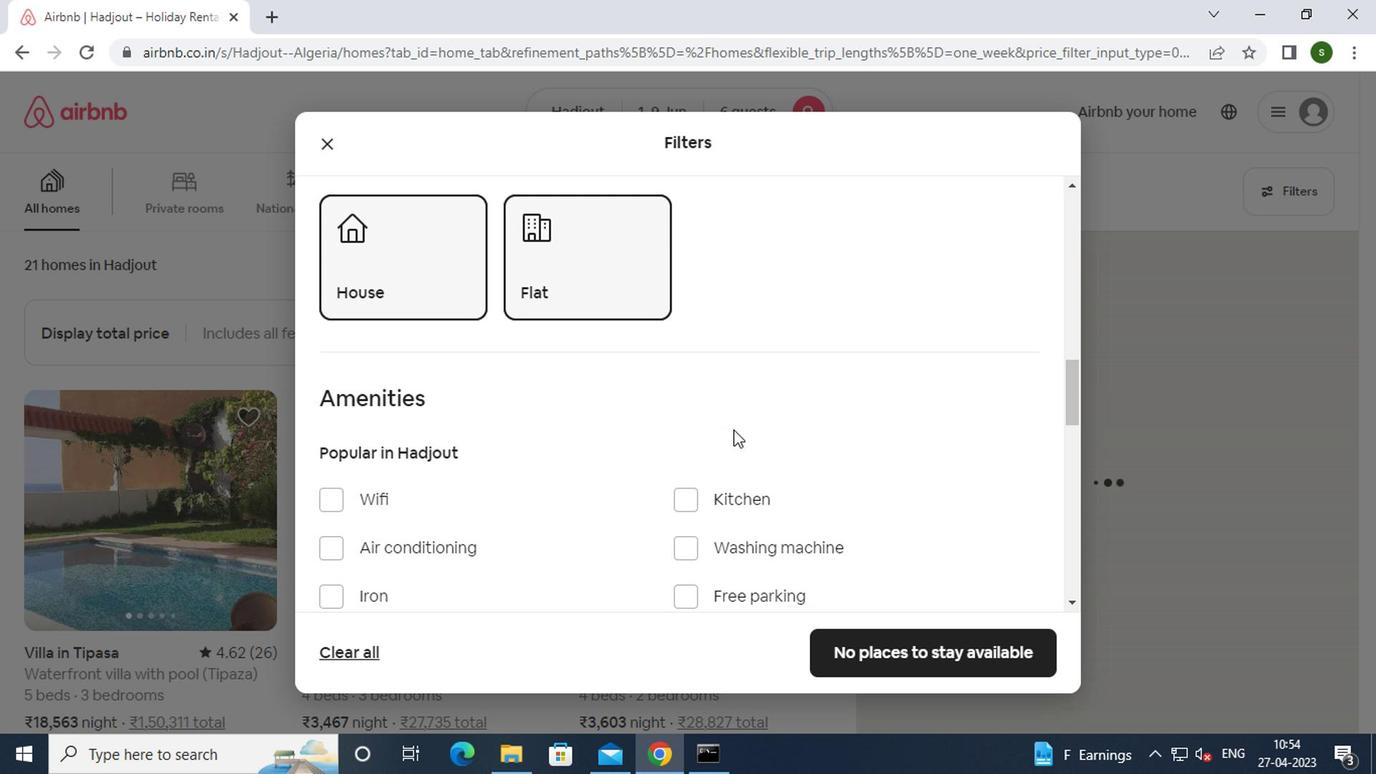
Action: Mouse scrolled (728, 431) with delta (0, -1)
Screenshot: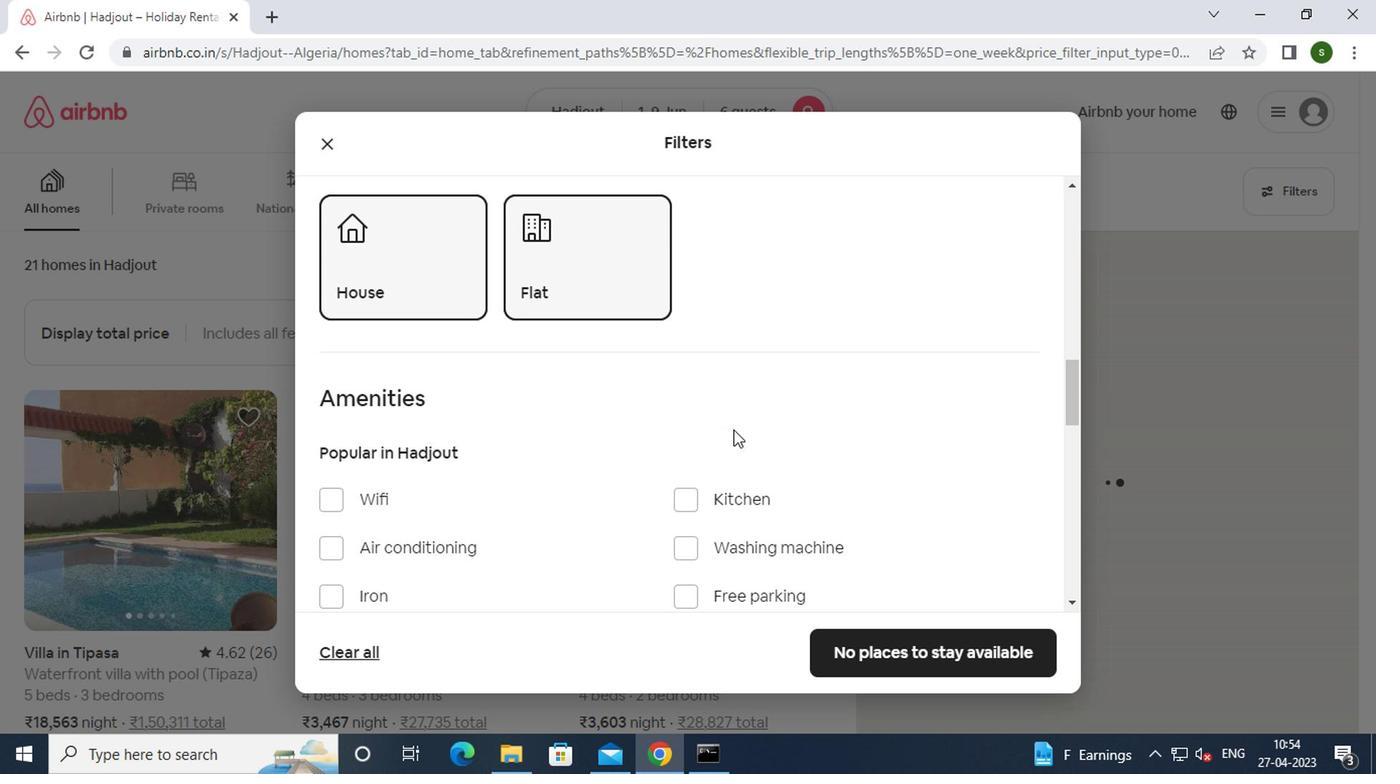 
Action: Mouse scrolled (728, 431) with delta (0, -1)
Screenshot: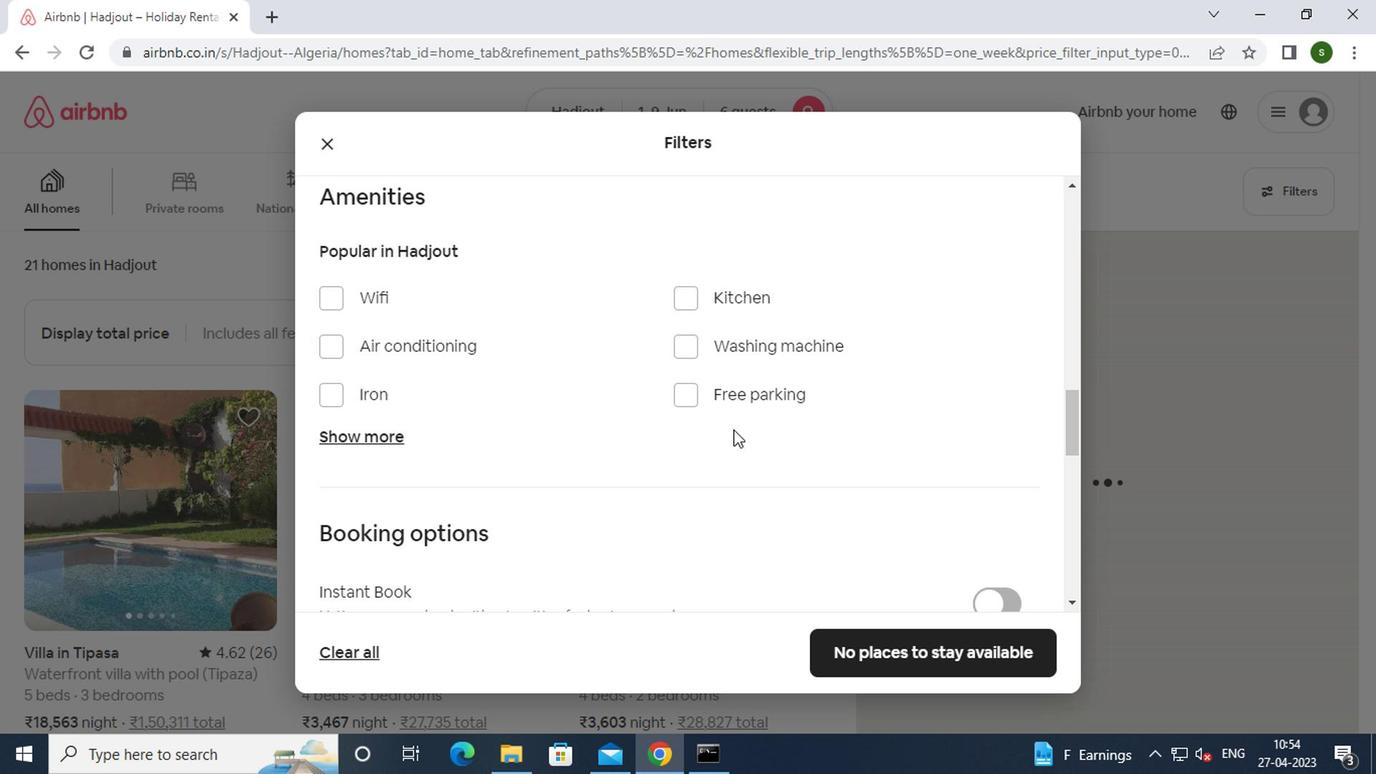 
Action: Mouse scrolled (728, 431) with delta (0, -1)
Screenshot: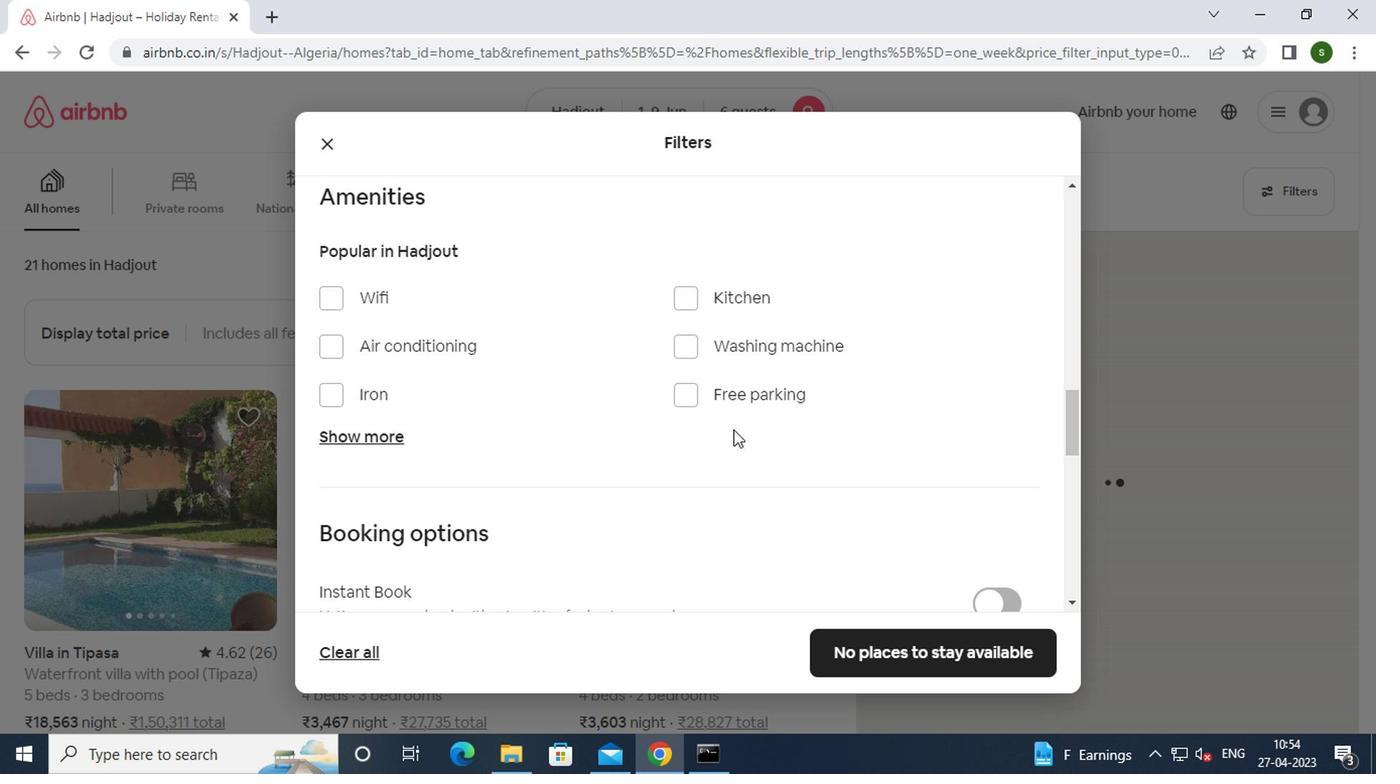 
Action: Mouse moved to (977, 469)
Screenshot: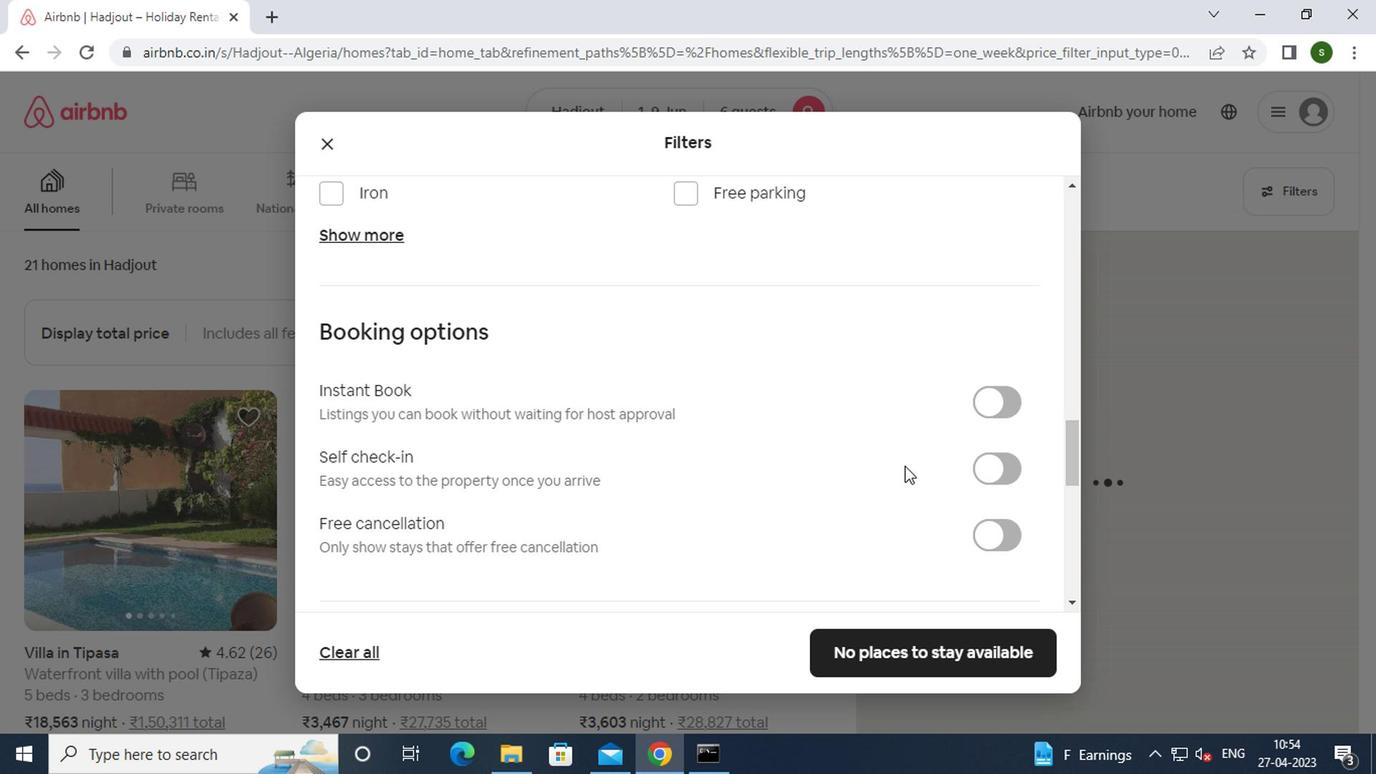 
Action: Mouse pressed left at (977, 469)
Screenshot: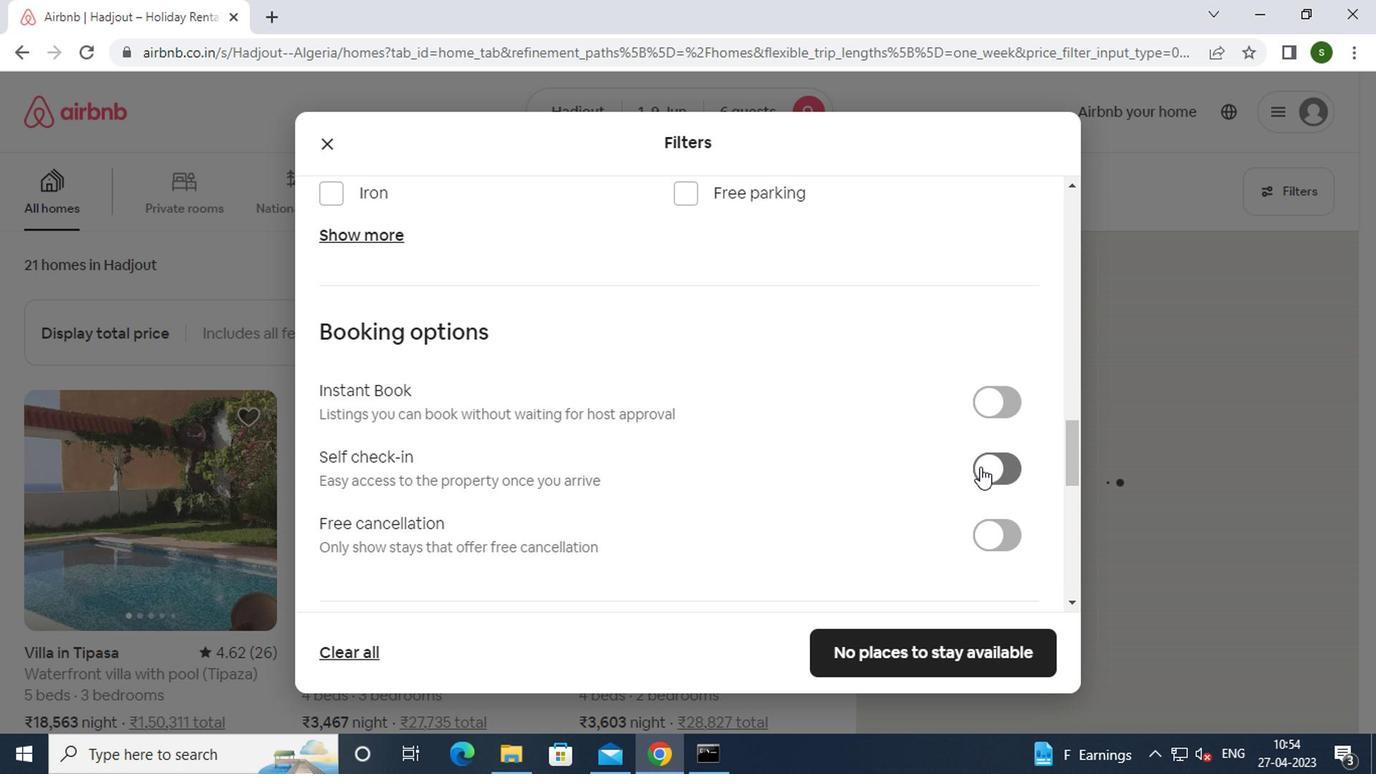 
Action: Mouse moved to (948, 641)
Screenshot: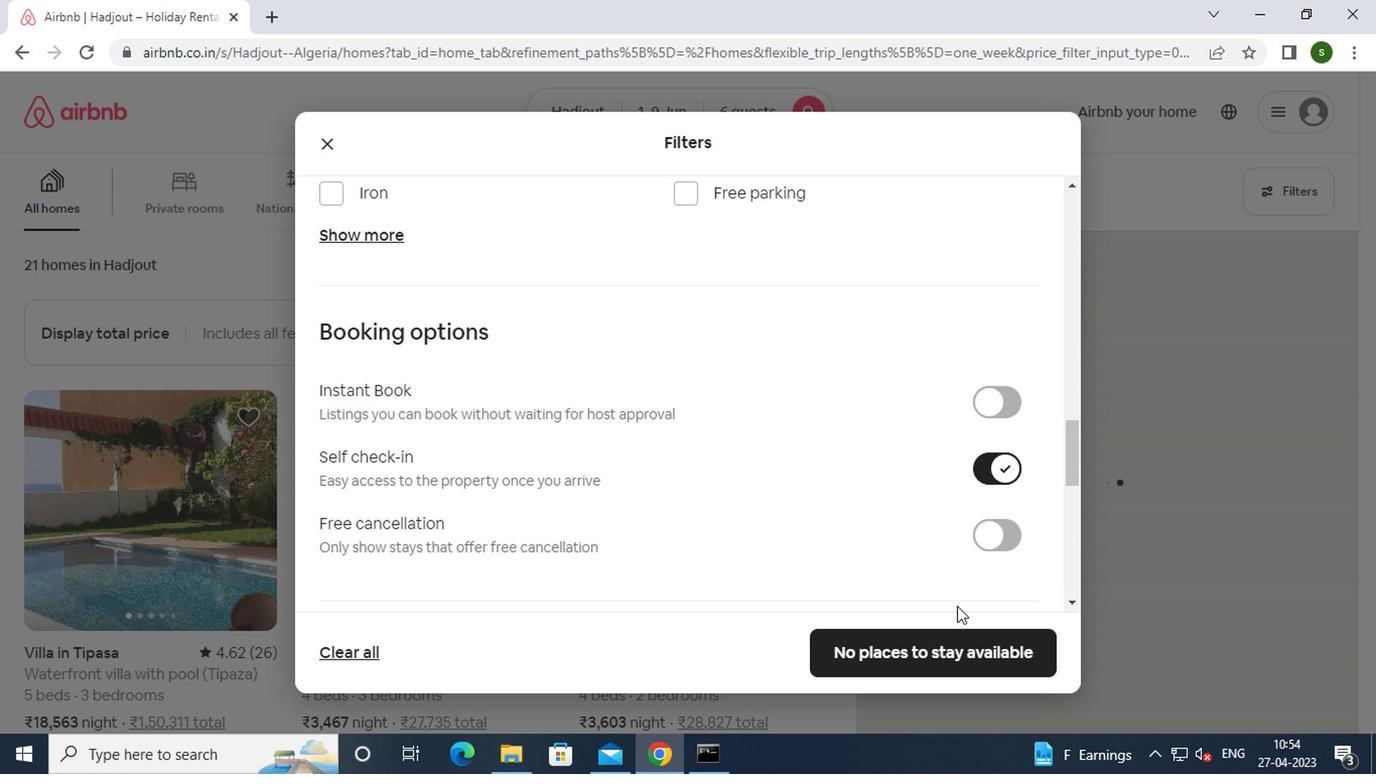 
Action: Mouse pressed left at (948, 641)
Screenshot: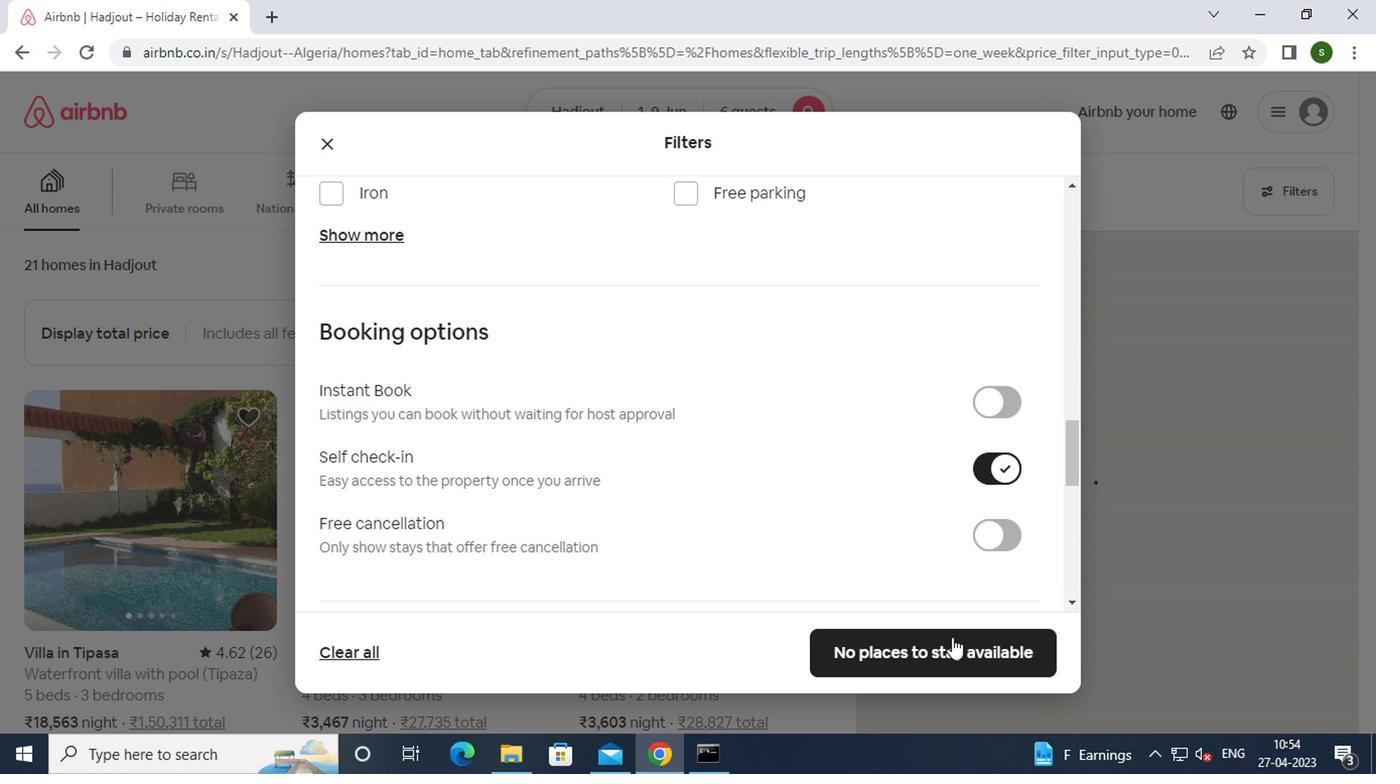 
